 Task: Look for space in Gagarin, Uzbekistan from 10th June, 2023 to 25th June, 2023 for 4 adults in price range Rs.10000 to Rs.15000. Place can be private room with 4 bedrooms having 4 beds and 4 bathrooms. Property type can be house, flat, guest house, hotel. Amenities needed are: wifi, TV, free parkinig on premises, gym, breakfast. Booking option can be shelf check-in. Required host language is English.
Action: Mouse moved to (503, 128)
Screenshot: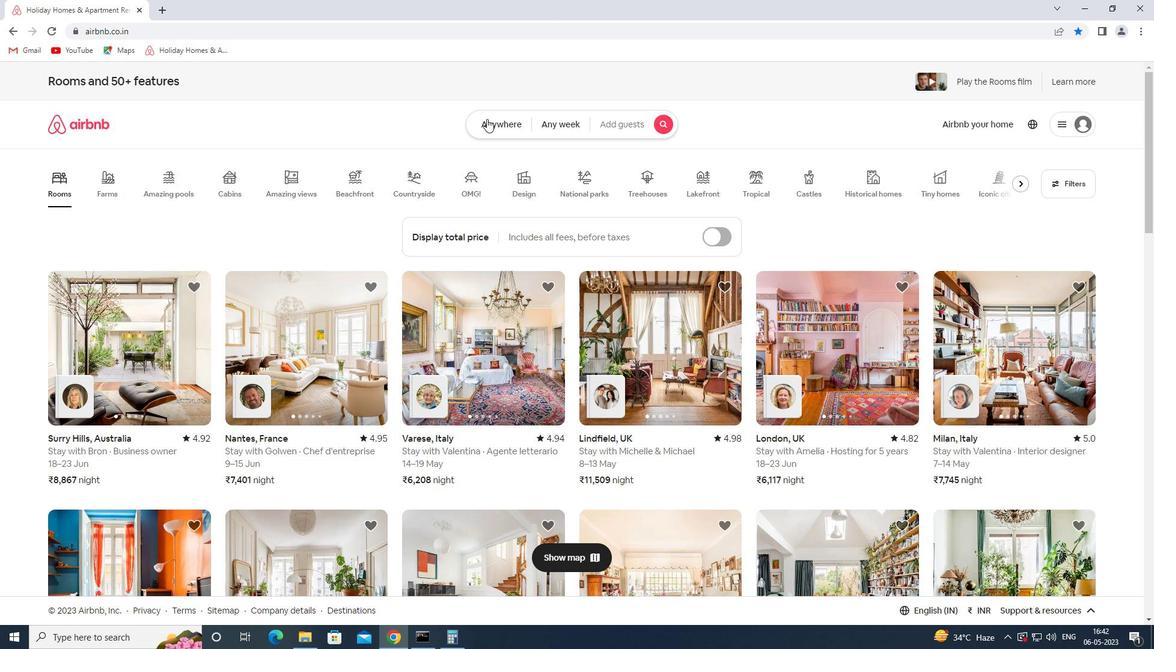 
Action: Mouse pressed left at (503, 128)
Screenshot: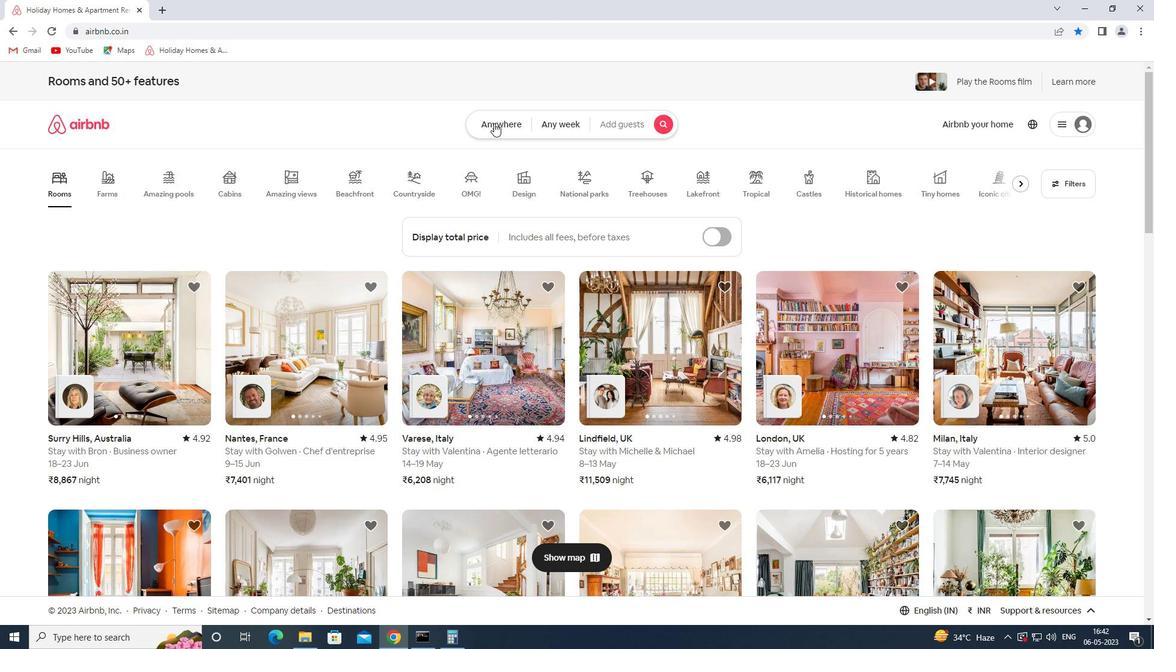 
Action: Mouse moved to (418, 169)
Screenshot: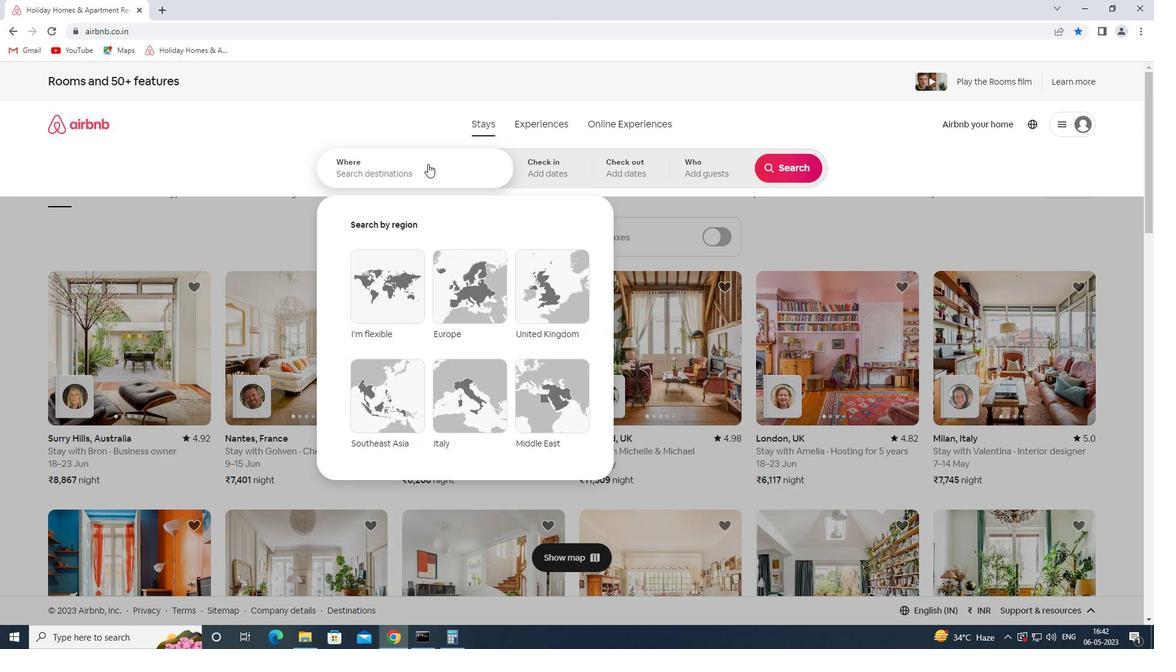 
Action: Mouse pressed left at (418, 169)
Screenshot: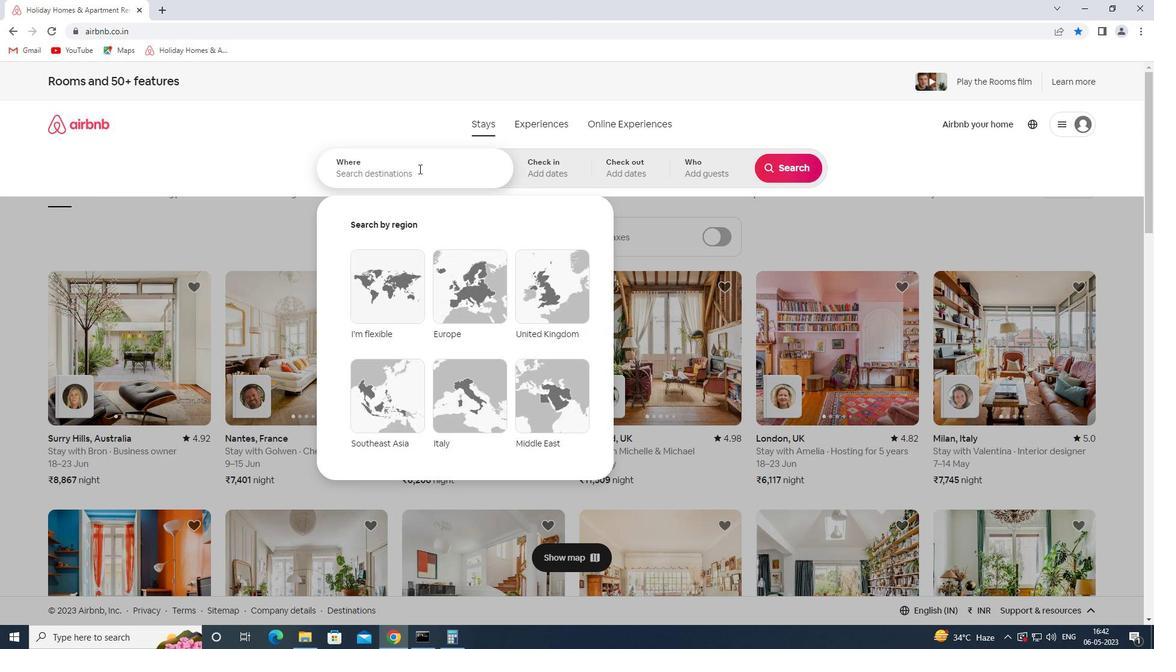 
Action: Key pressed <Key.shift_r><Key.shift_r><Key.shift_r><Key.shift_r><Key.shift_r><Key.shift_r><Key.shift_r><Key.shift_r>Gagarin<Key.space>
Screenshot: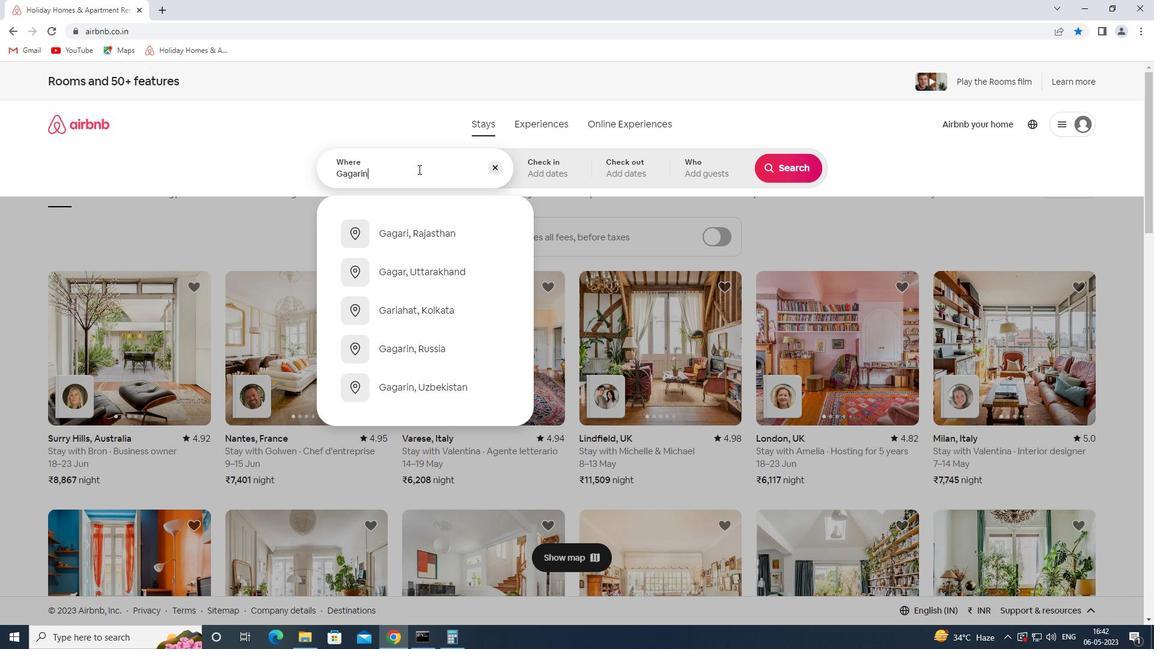 
Action: Mouse moved to (471, 267)
Screenshot: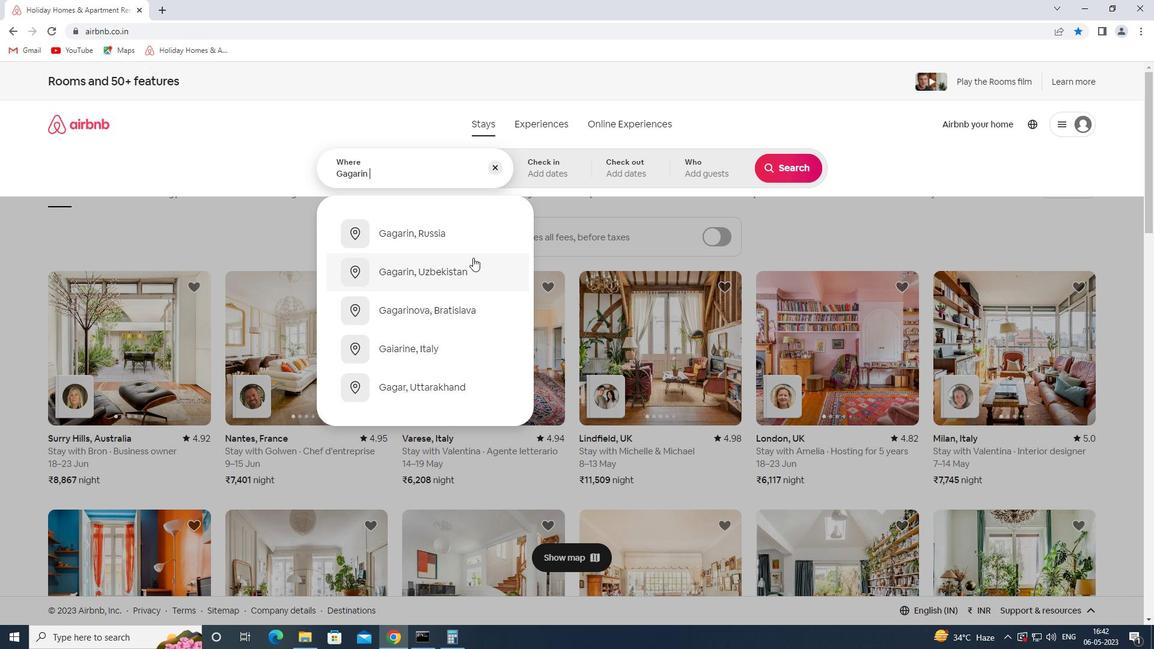 
Action: Mouse pressed left at (471, 267)
Screenshot: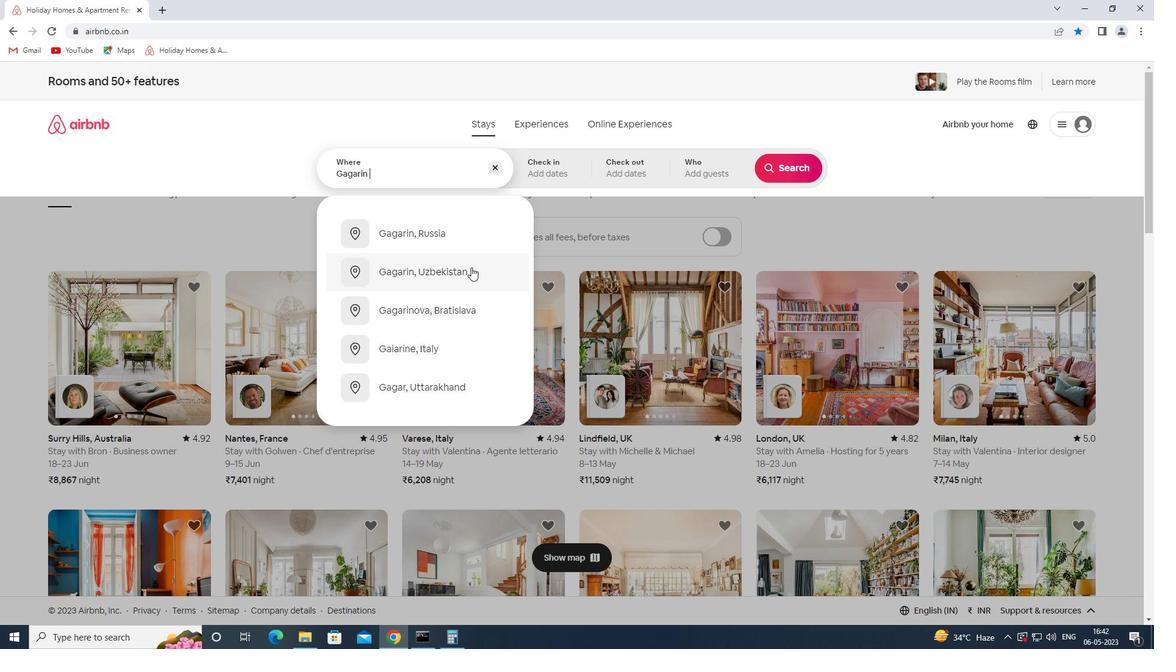 
Action: Mouse moved to (766, 345)
Screenshot: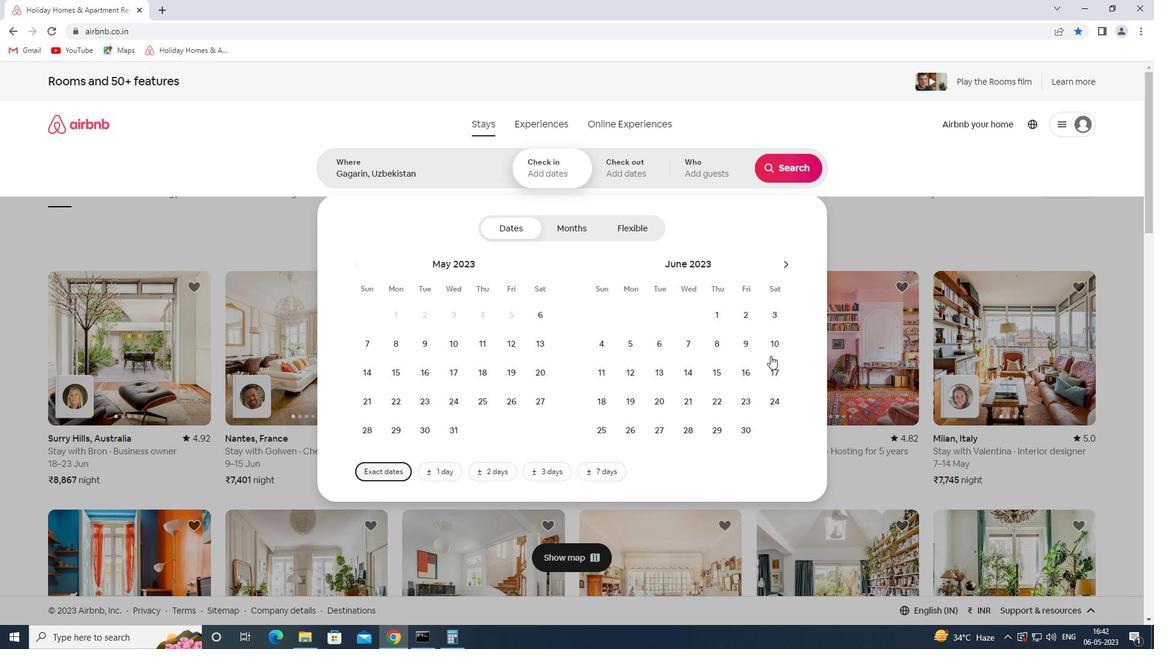 
Action: Mouse pressed left at (766, 345)
Screenshot: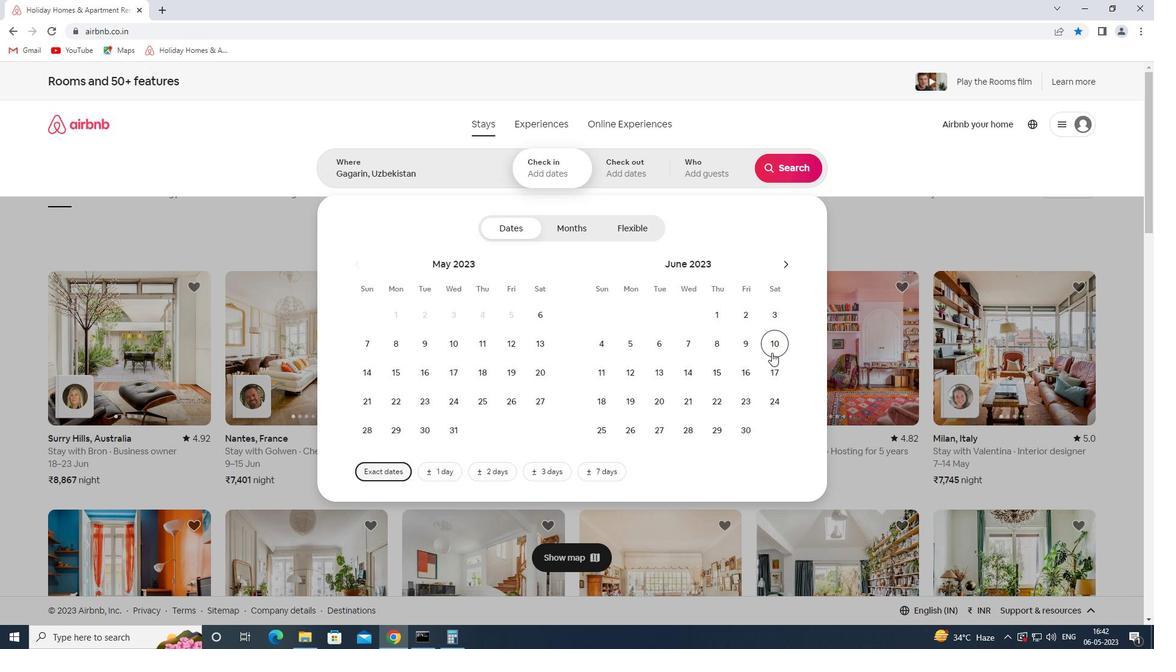 
Action: Mouse moved to (600, 437)
Screenshot: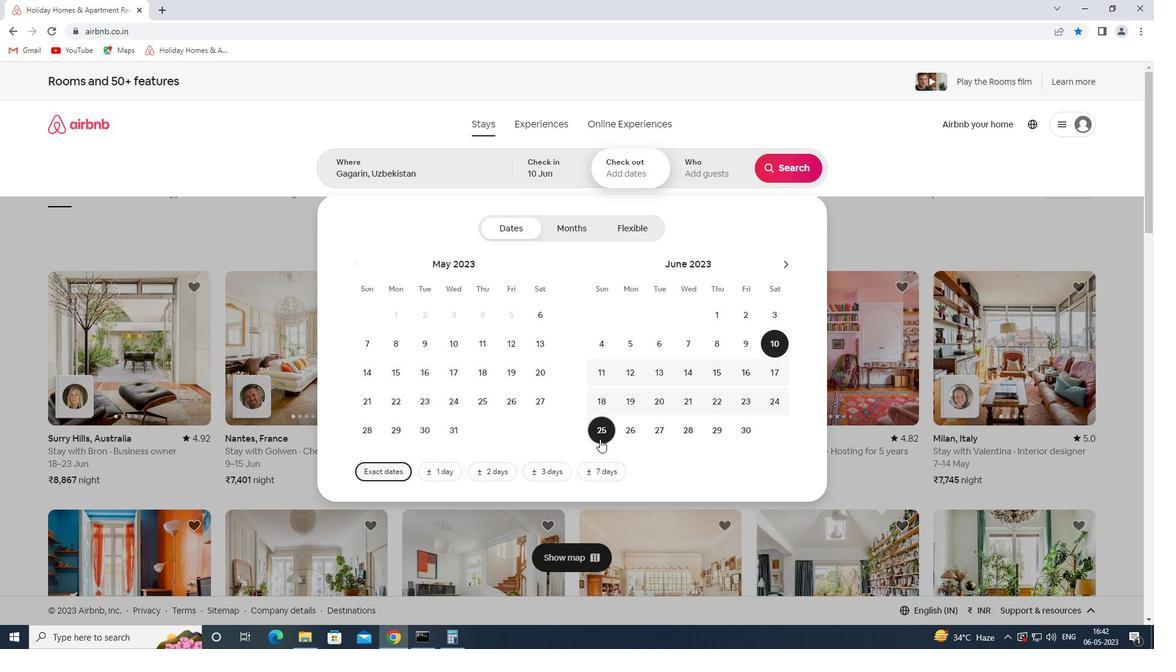 
Action: Mouse pressed left at (600, 437)
Screenshot: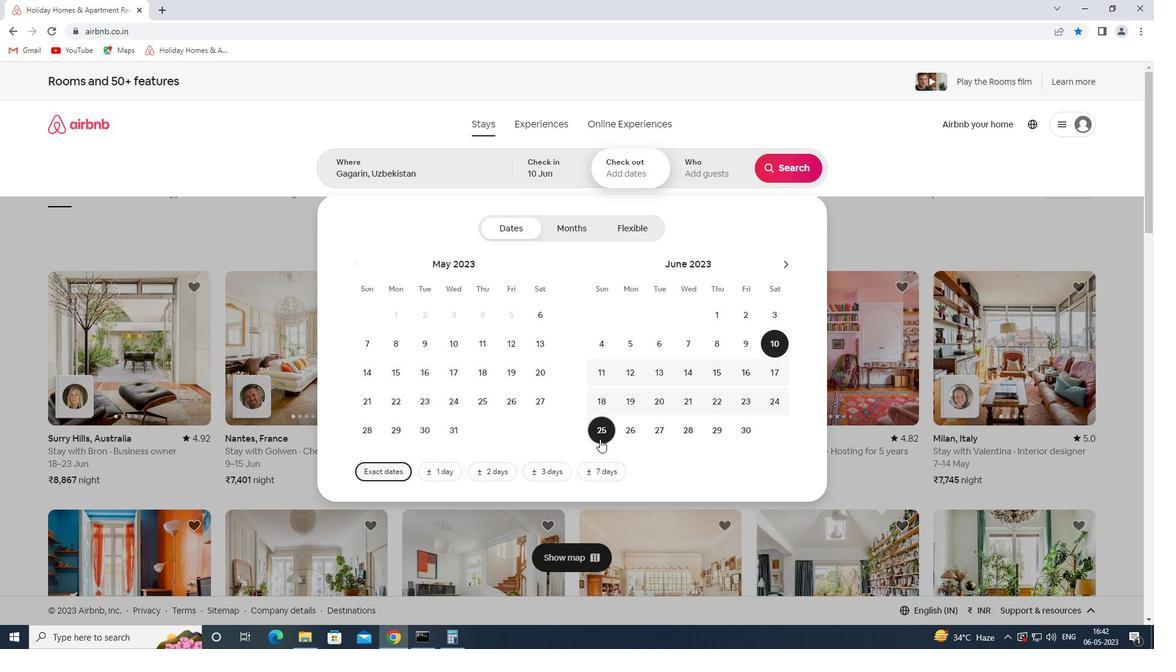 
Action: Mouse moved to (712, 171)
Screenshot: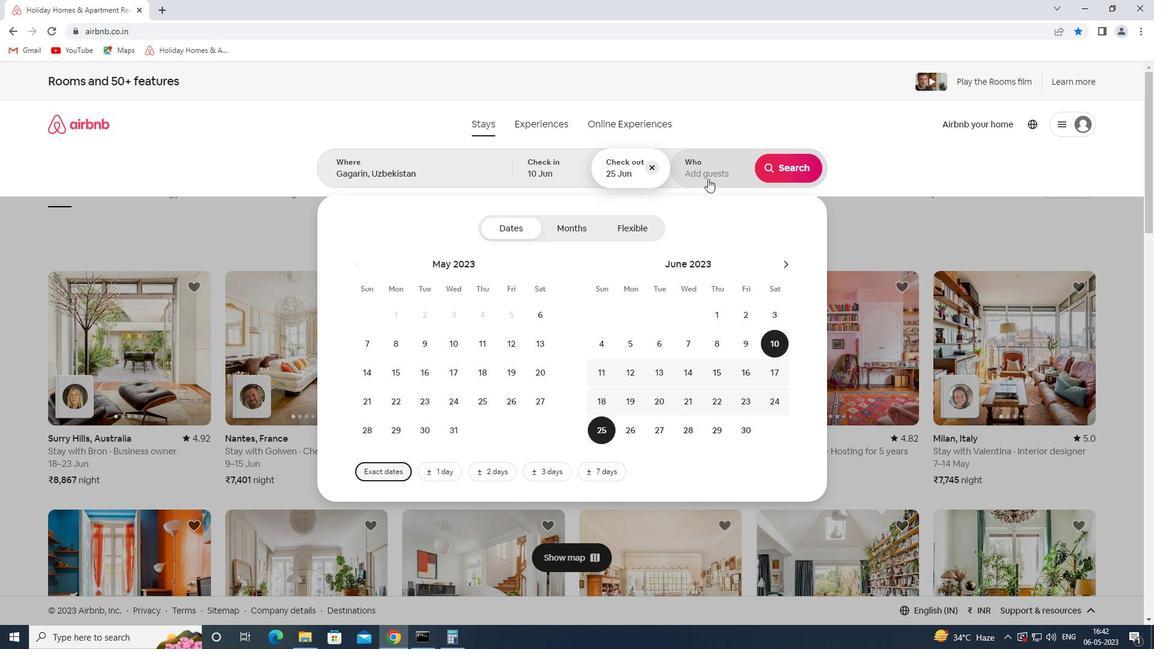 
Action: Mouse pressed left at (712, 171)
Screenshot: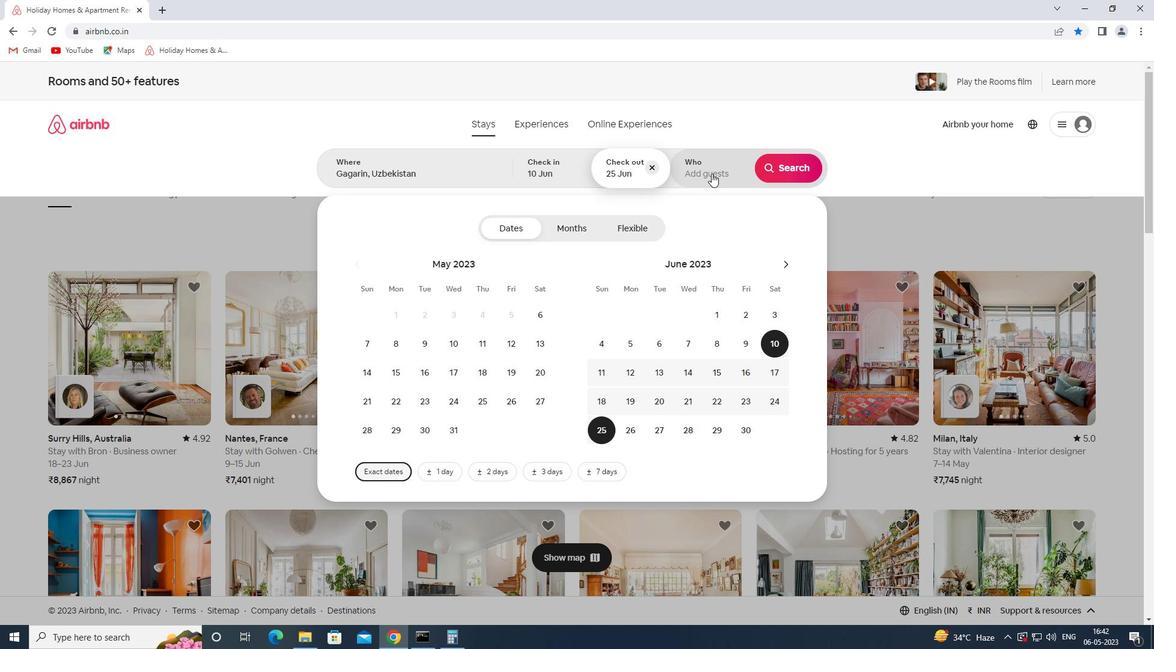 
Action: Mouse moved to (786, 232)
Screenshot: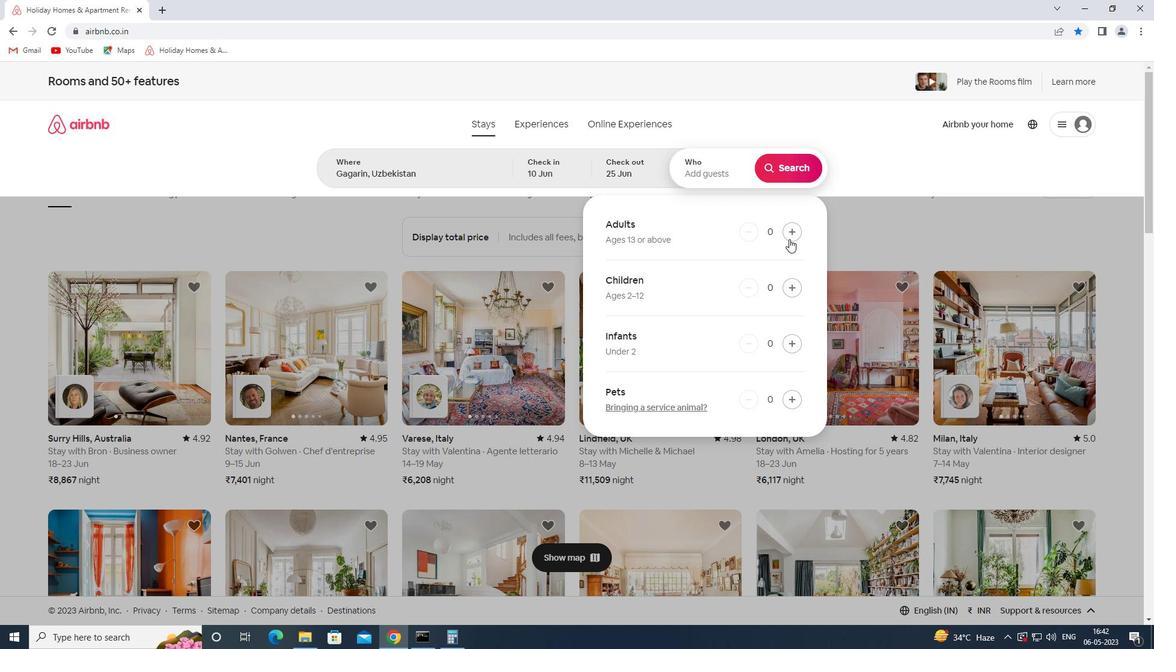 
Action: Mouse pressed left at (786, 232)
Screenshot: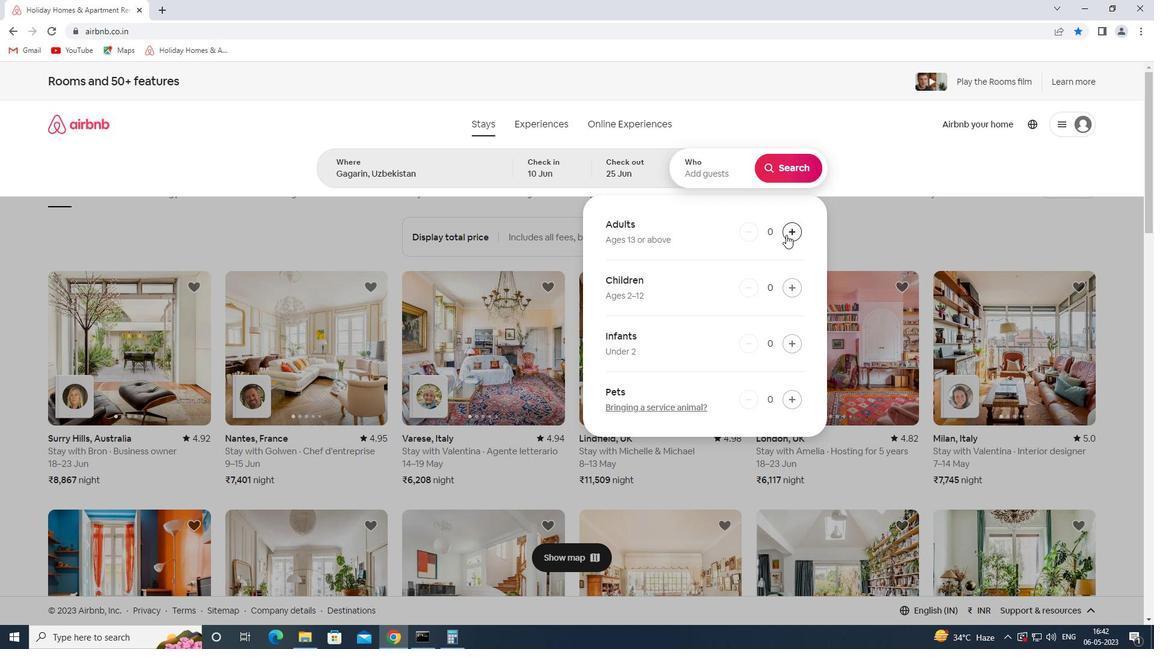 
Action: Mouse pressed left at (786, 232)
Screenshot: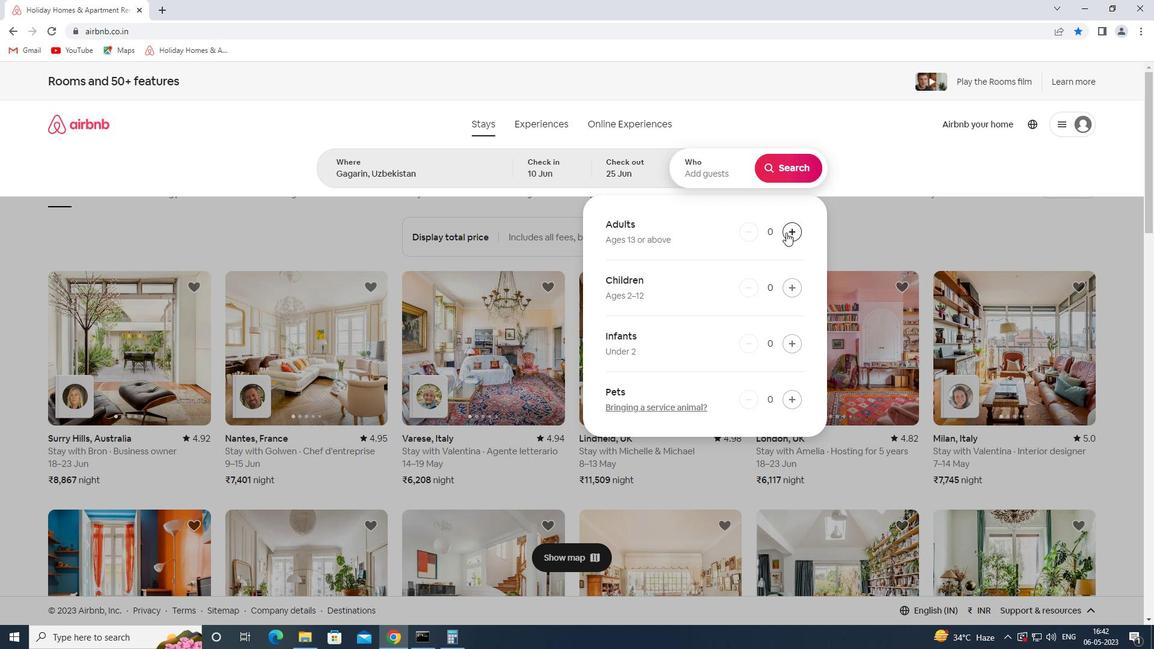 
Action: Mouse pressed left at (786, 232)
Screenshot: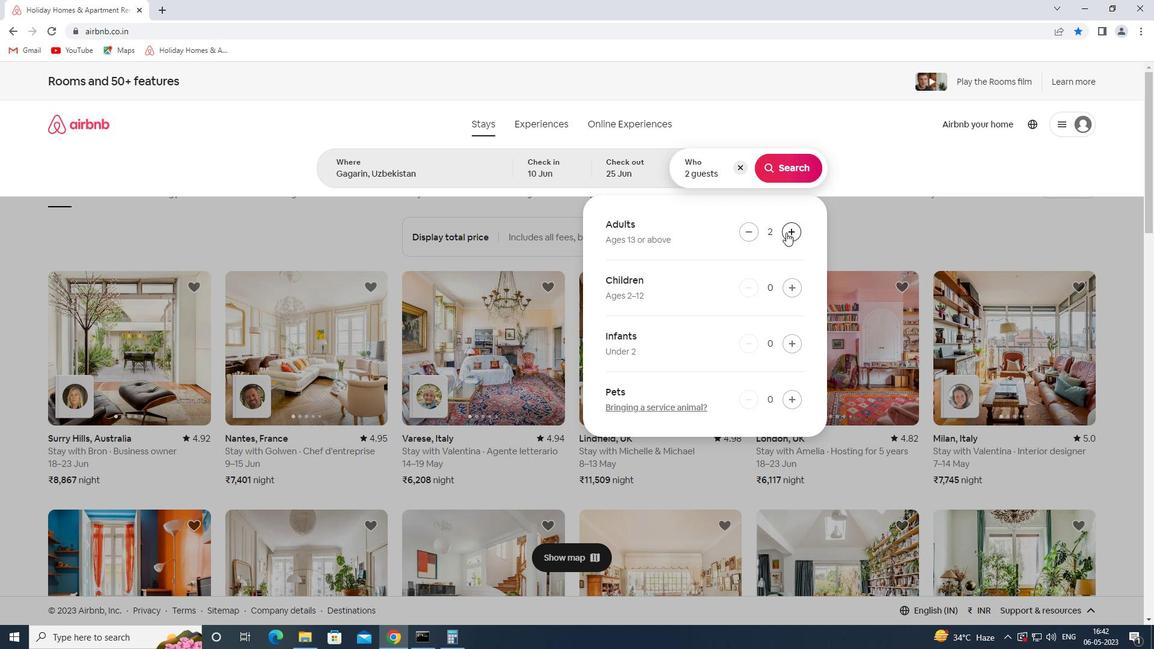 
Action: Mouse pressed left at (786, 232)
Screenshot: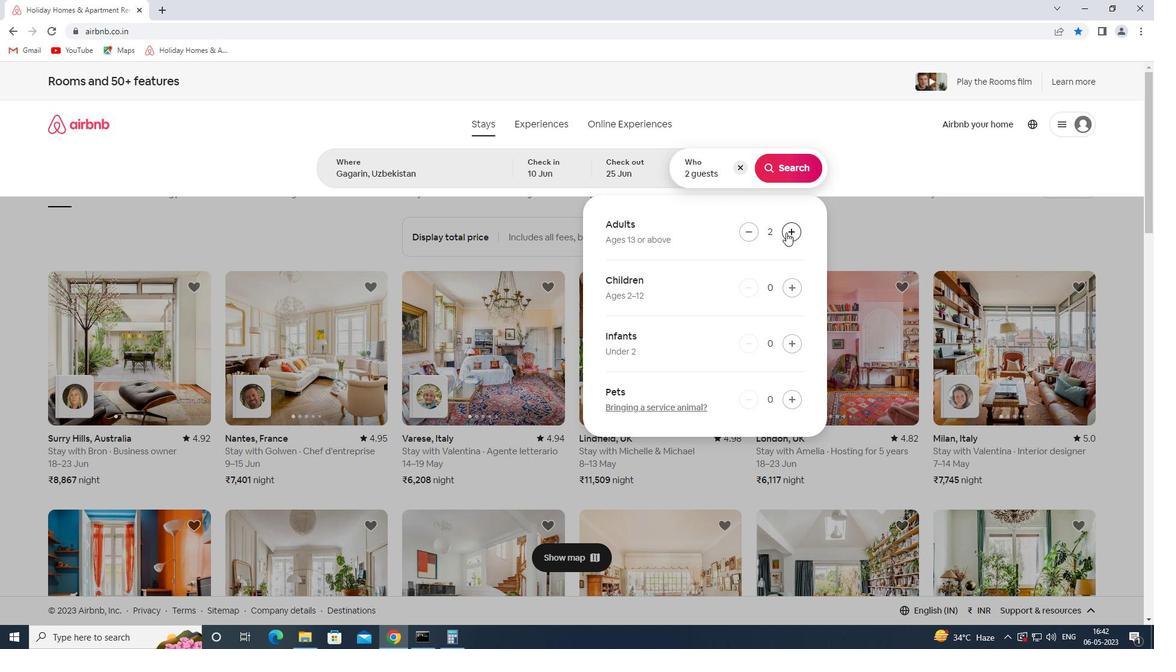 
Action: Mouse pressed left at (786, 232)
Screenshot: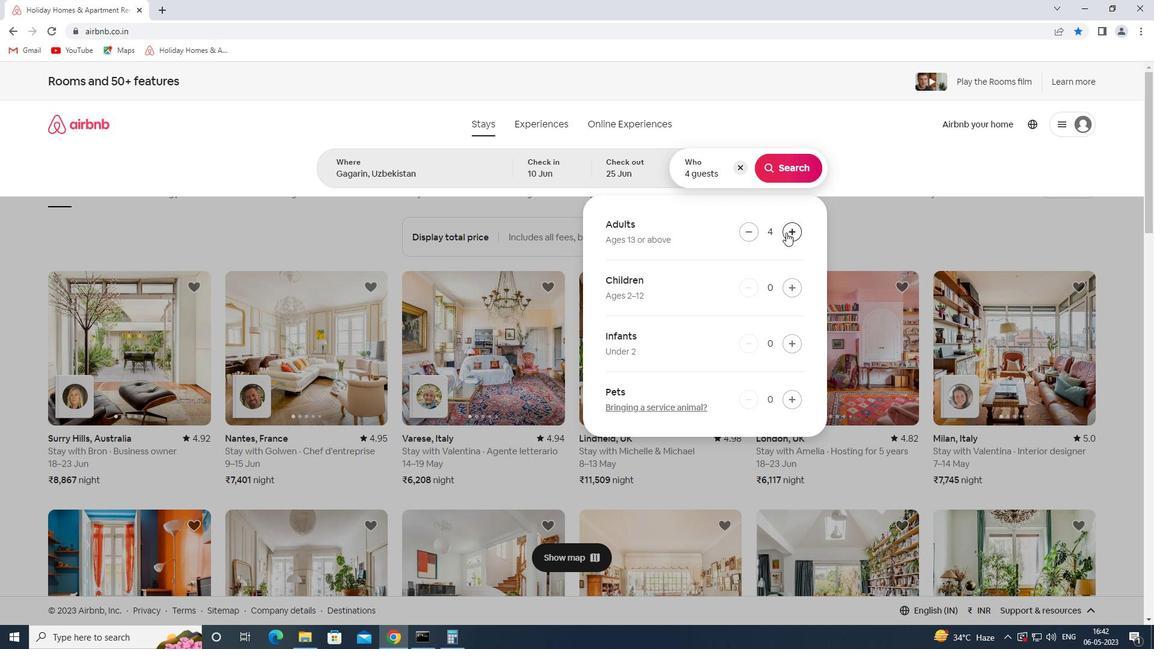 
Action: Mouse moved to (750, 228)
Screenshot: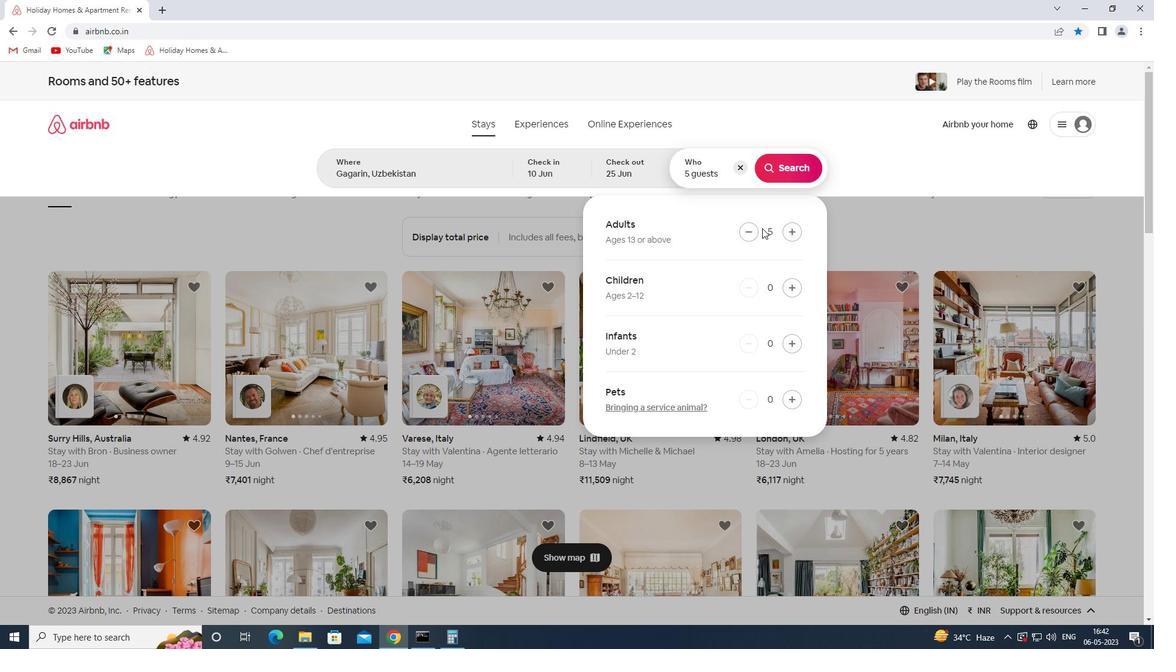 
Action: Mouse pressed left at (750, 228)
Screenshot: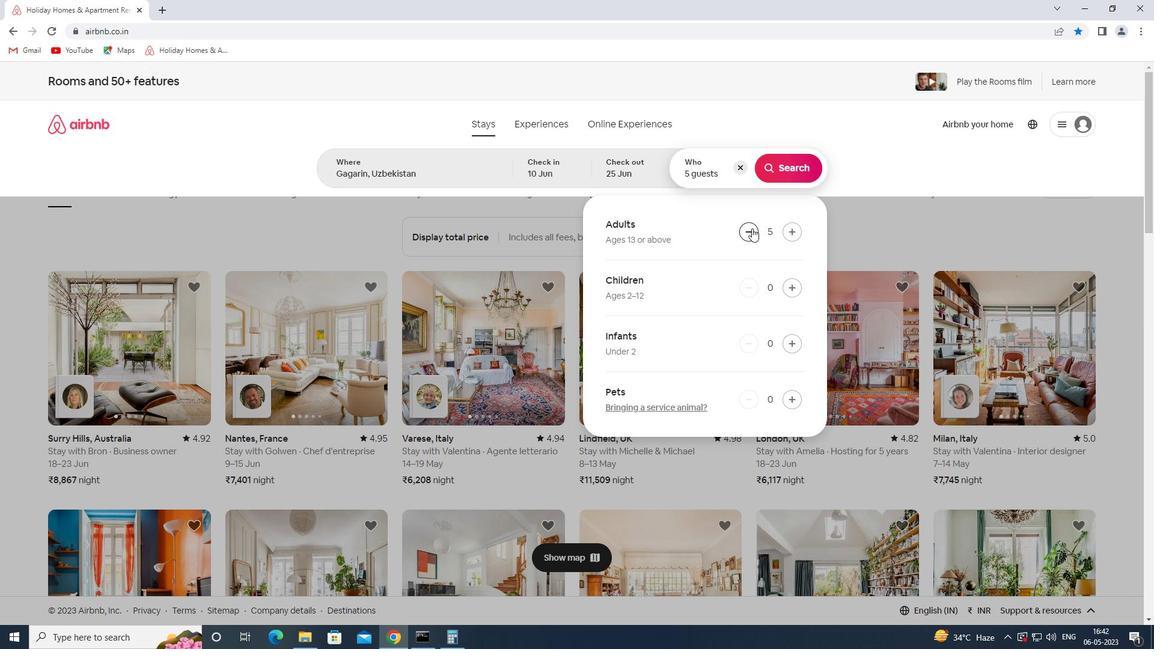
Action: Mouse moved to (799, 173)
Screenshot: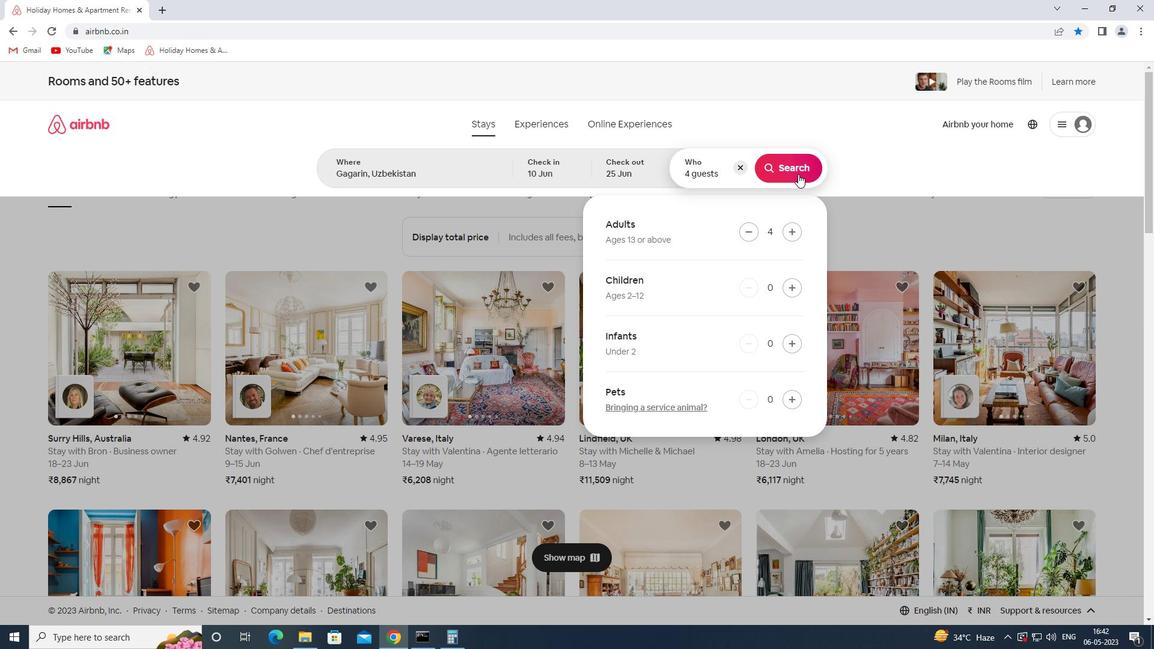 
Action: Mouse pressed left at (799, 173)
Screenshot: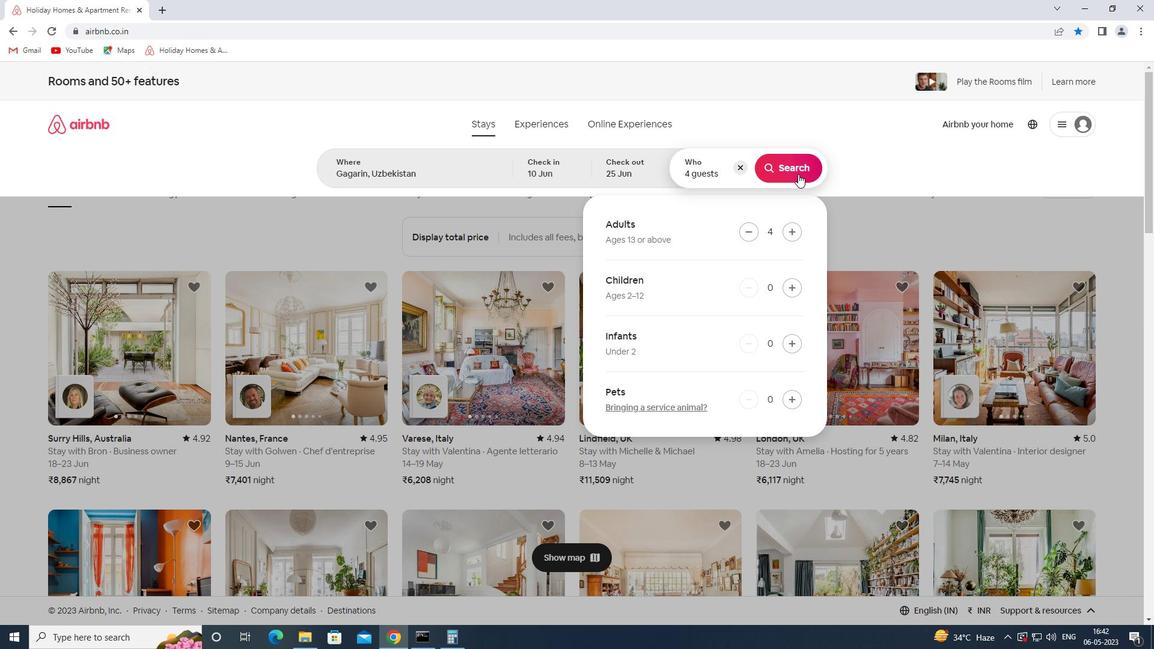 
Action: Mouse moved to (1085, 136)
Screenshot: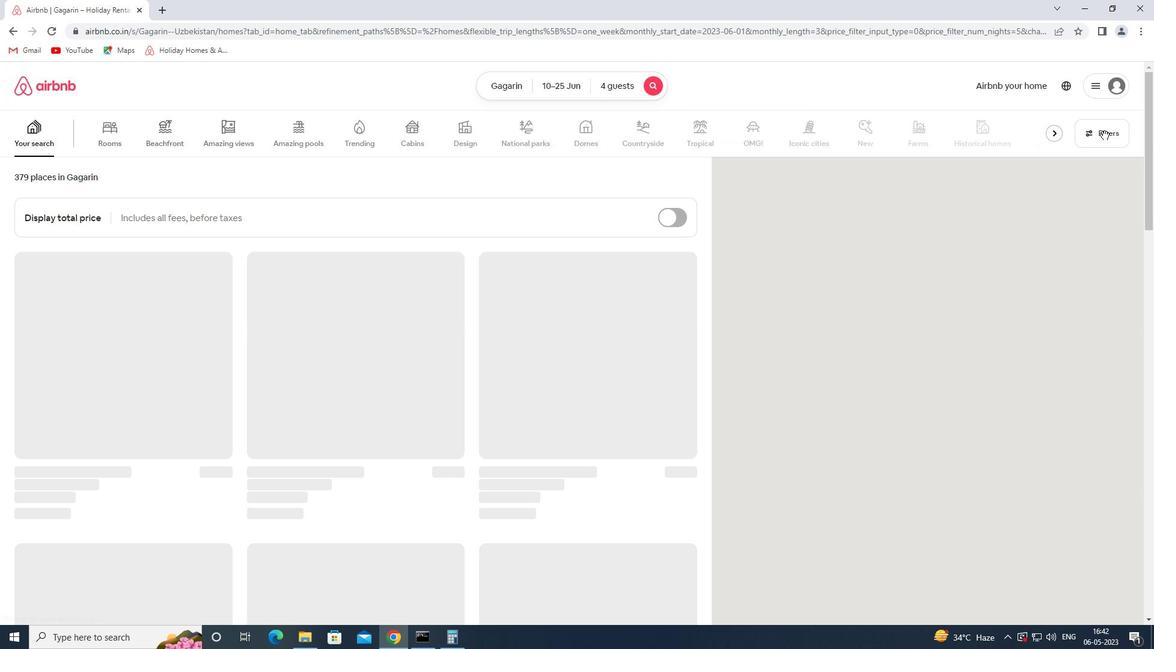 
Action: Mouse pressed left at (1085, 136)
Screenshot: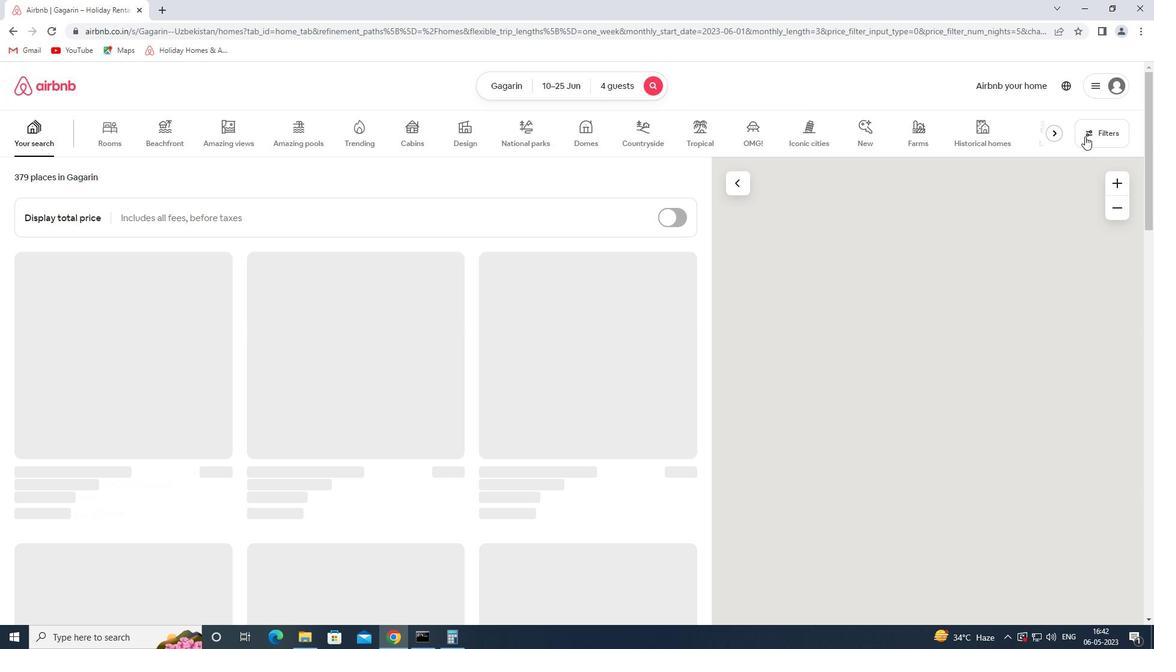 
Action: Mouse moved to (416, 428)
Screenshot: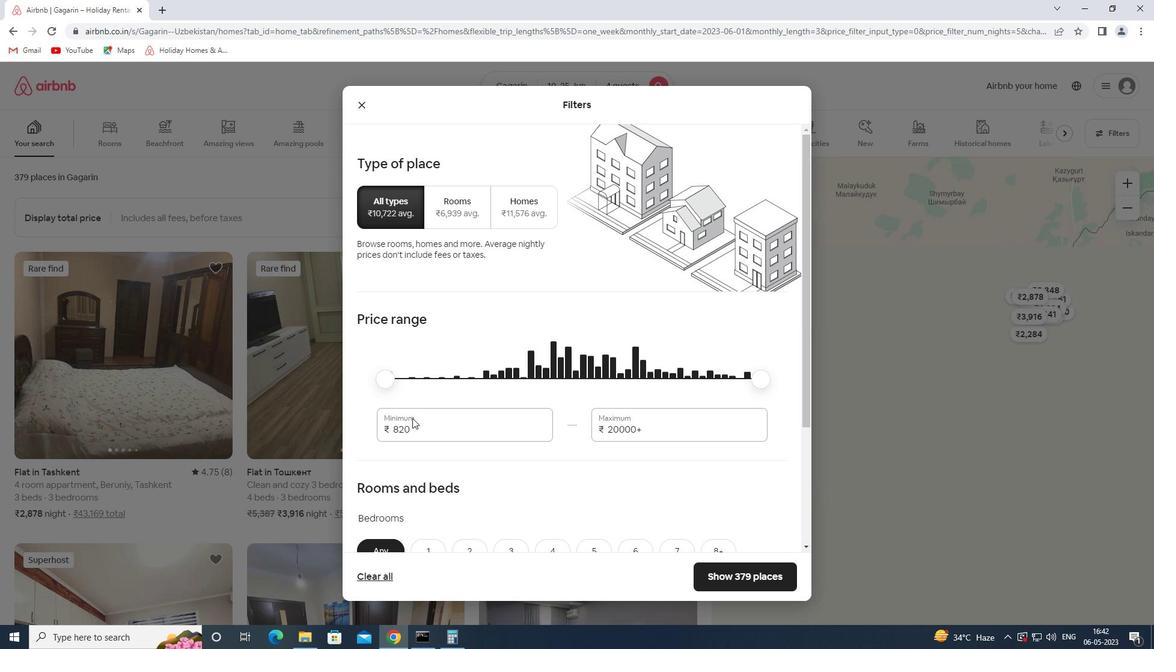 
Action: Mouse pressed left at (416, 428)
Screenshot: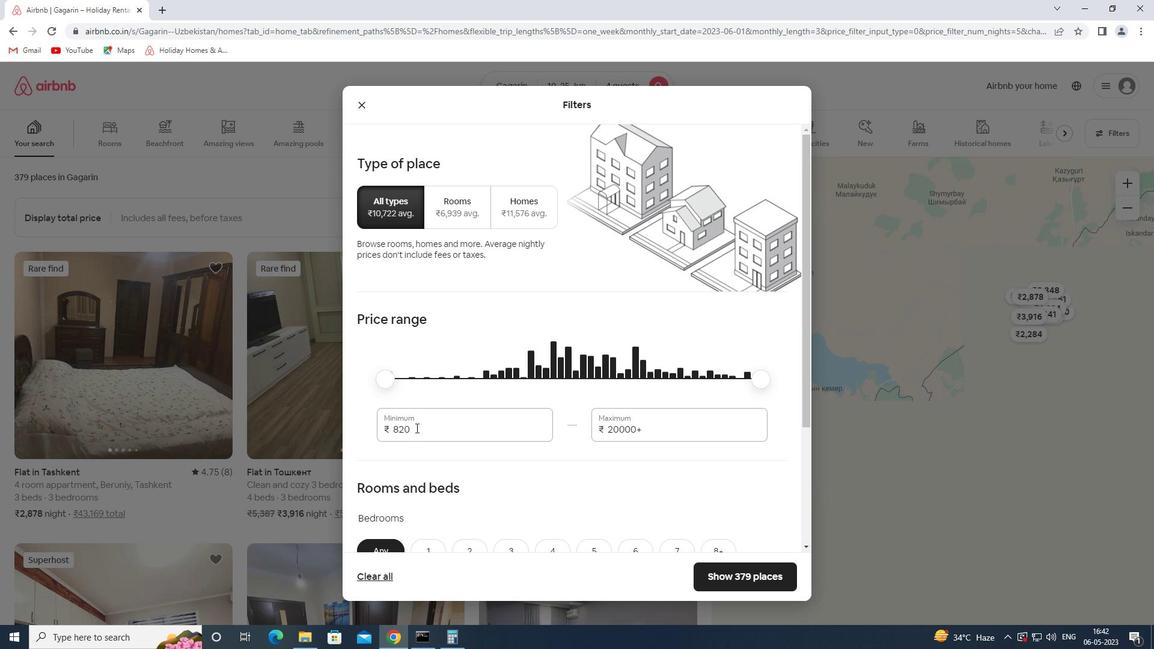 
Action: Mouse pressed left at (416, 428)
Screenshot: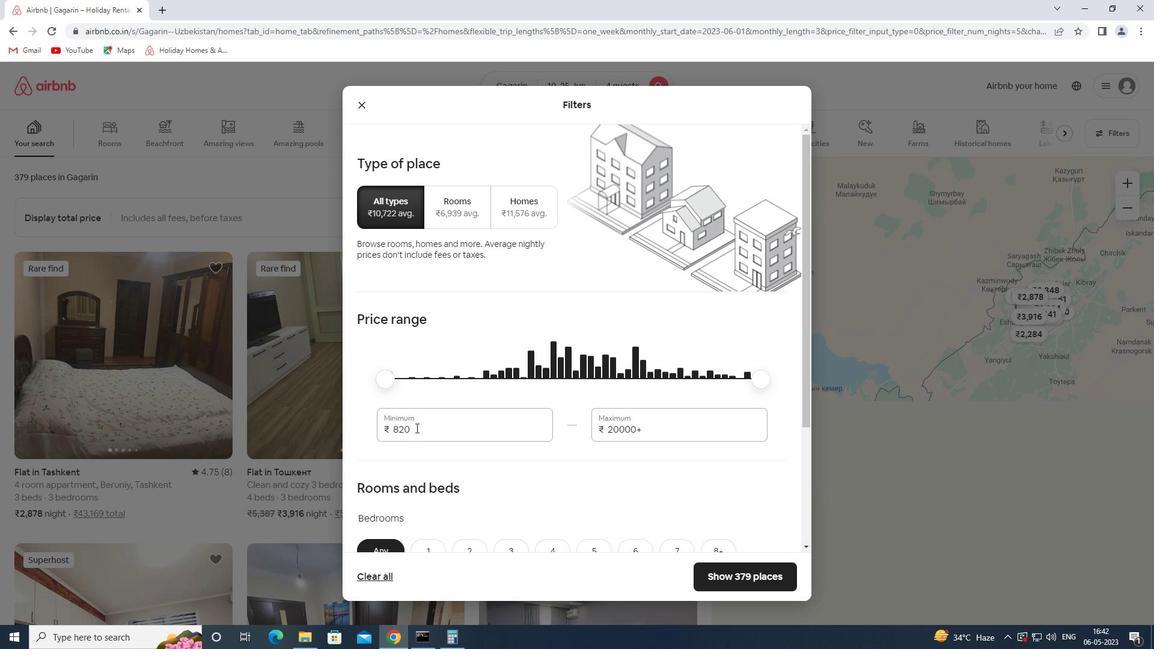 
Action: Key pressed 10000<Key.tab>15000
Screenshot: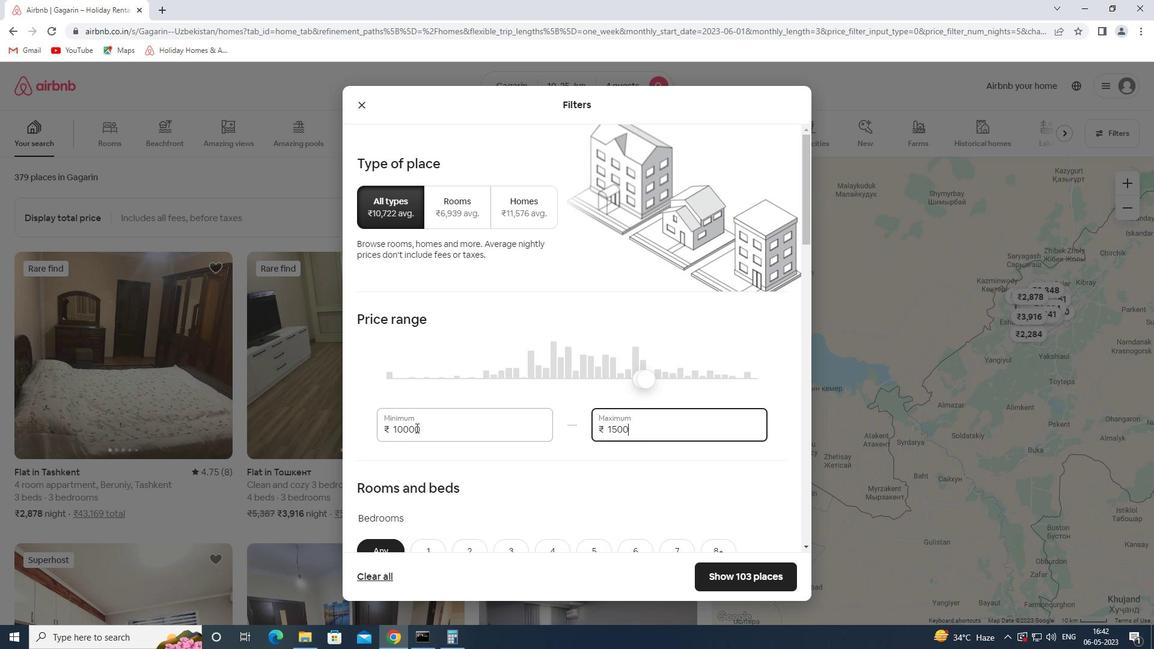 
Action: Mouse moved to (385, 464)
Screenshot: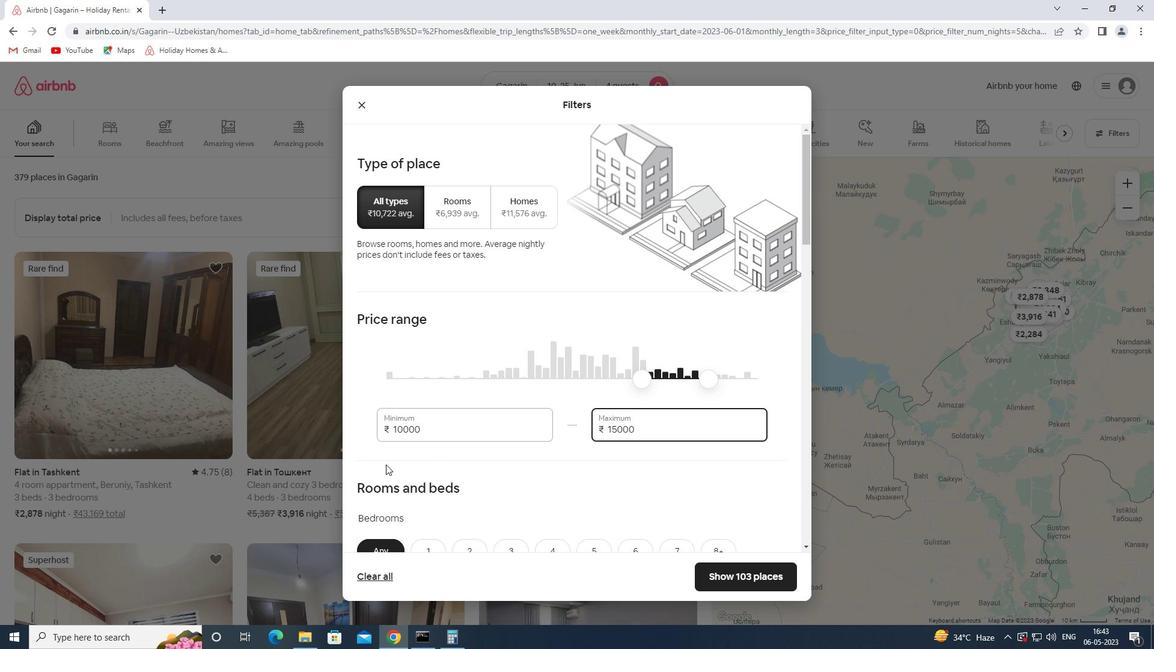 
Action: Mouse scrolled (385, 464) with delta (0, 0)
Screenshot: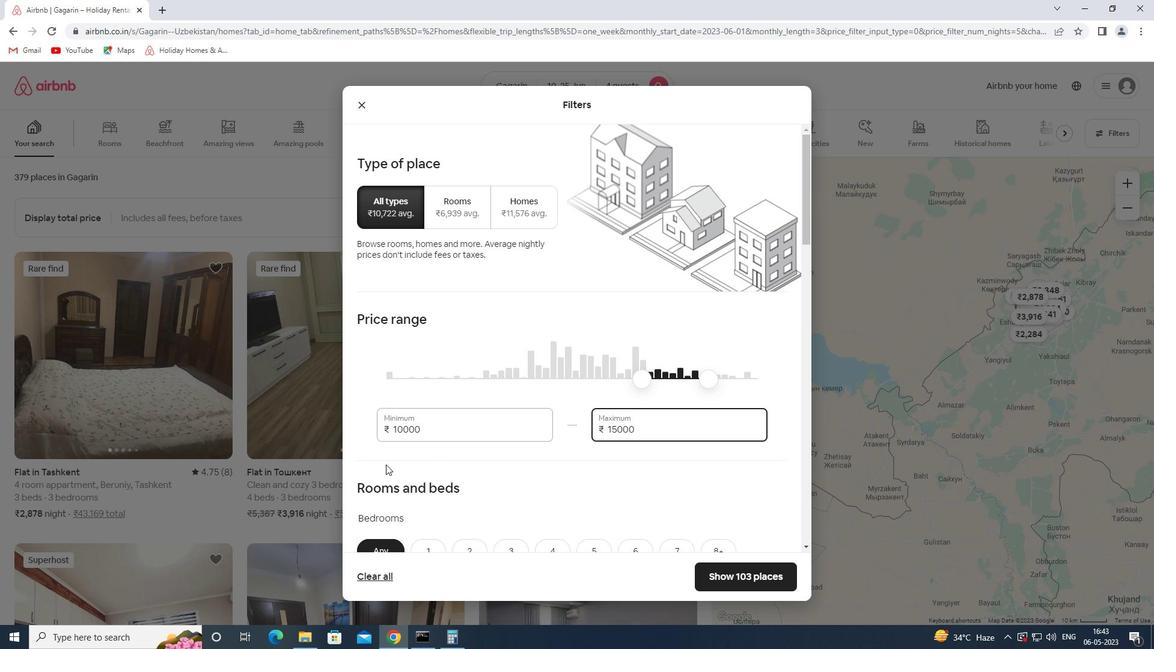 
Action: Mouse moved to (408, 455)
Screenshot: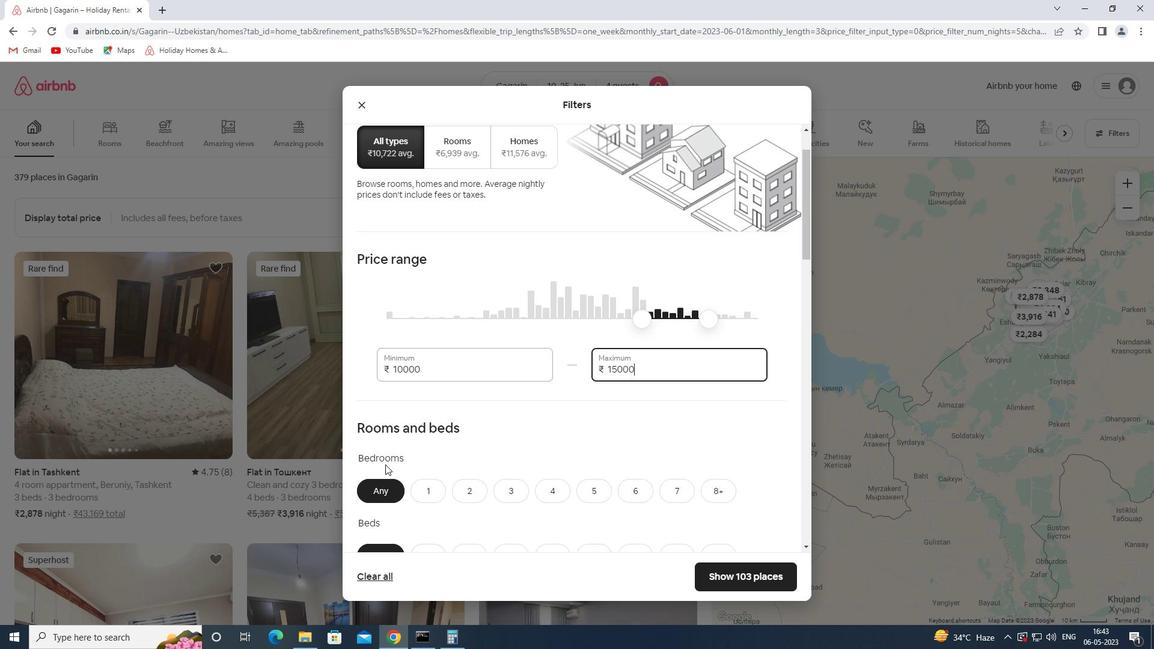 
Action: Mouse scrolled (408, 455) with delta (0, 0)
Screenshot: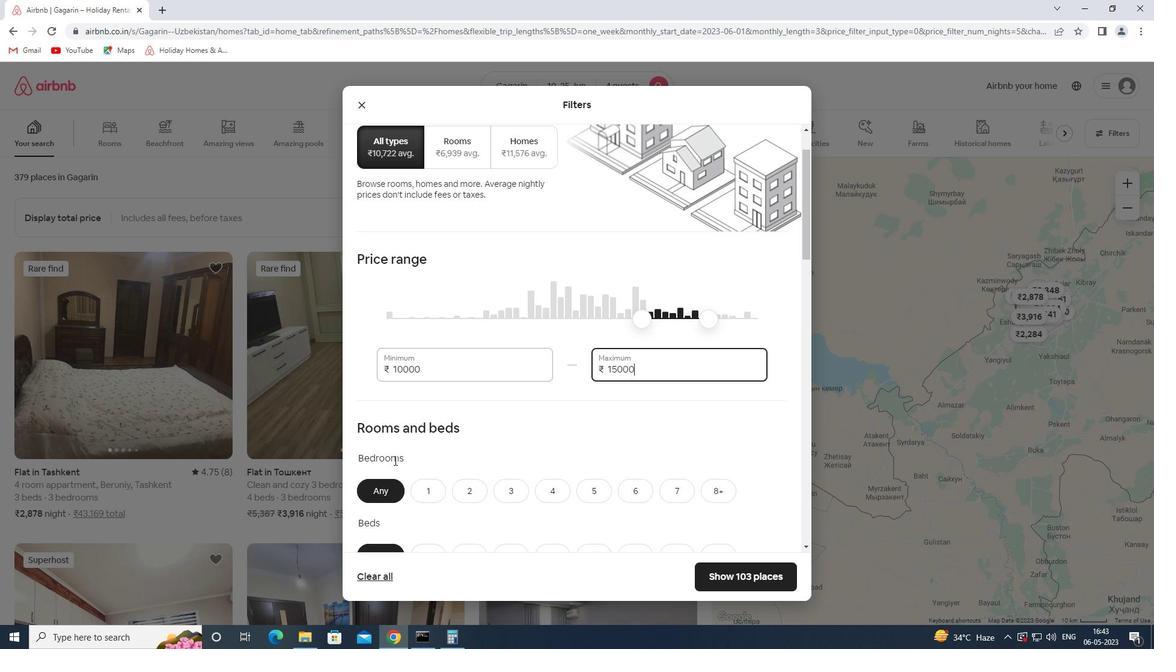 
Action: Mouse scrolled (408, 455) with delta (0, 0)
Screenshot: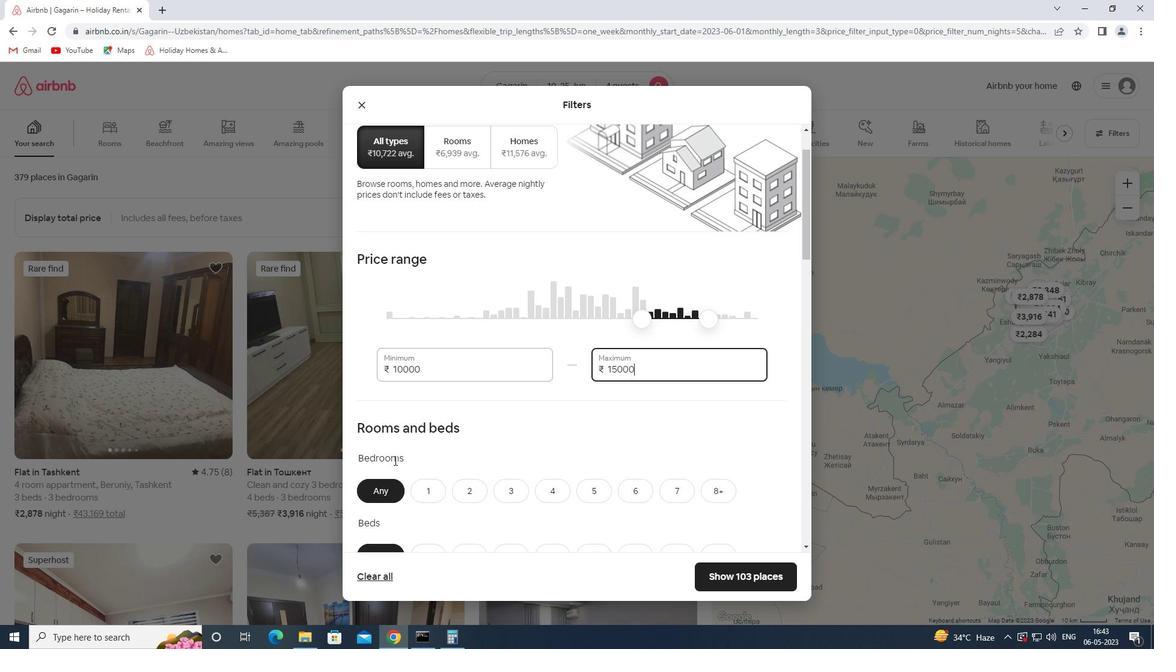 
Action: Mouse scrolled (408, 455) with delta (0, 0)
Screenshot: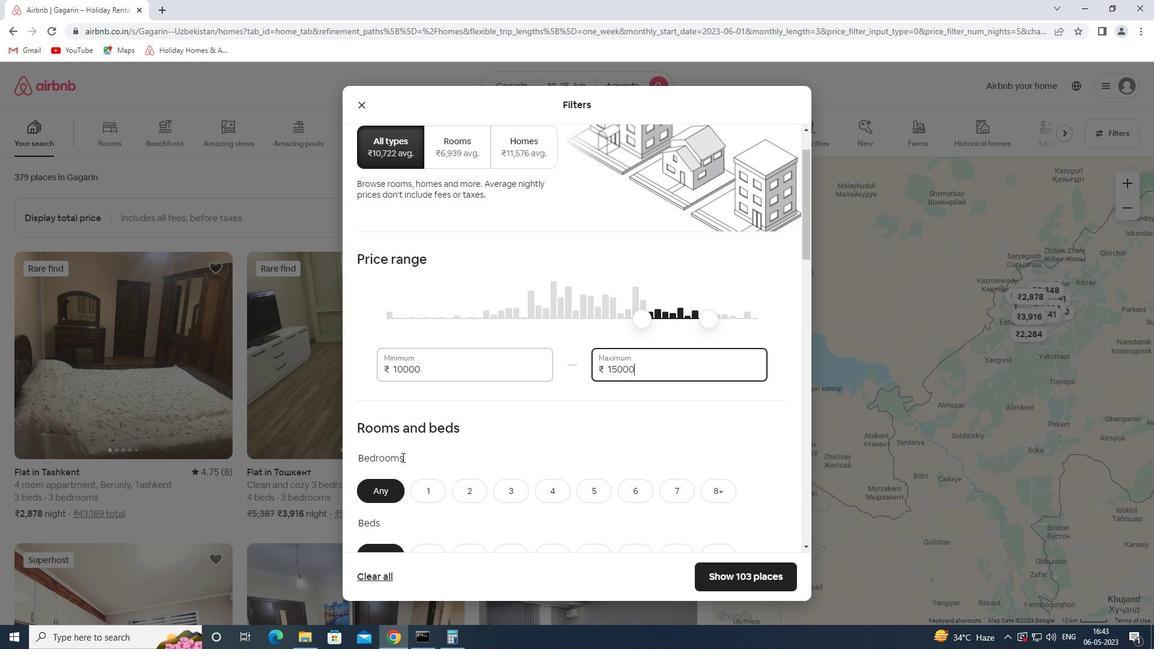 
Action: Mouse scrolled (408, 455) with delta (0, 0)
Screenshot: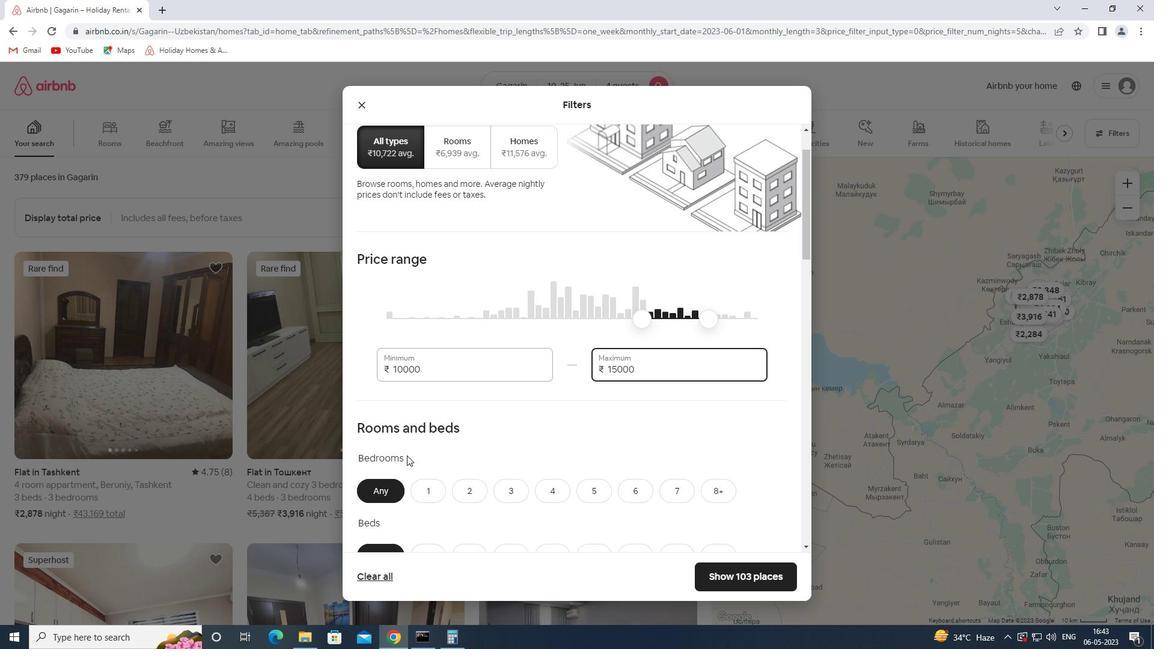 
Action: Mouse moved to (558, 253)
Screenshot: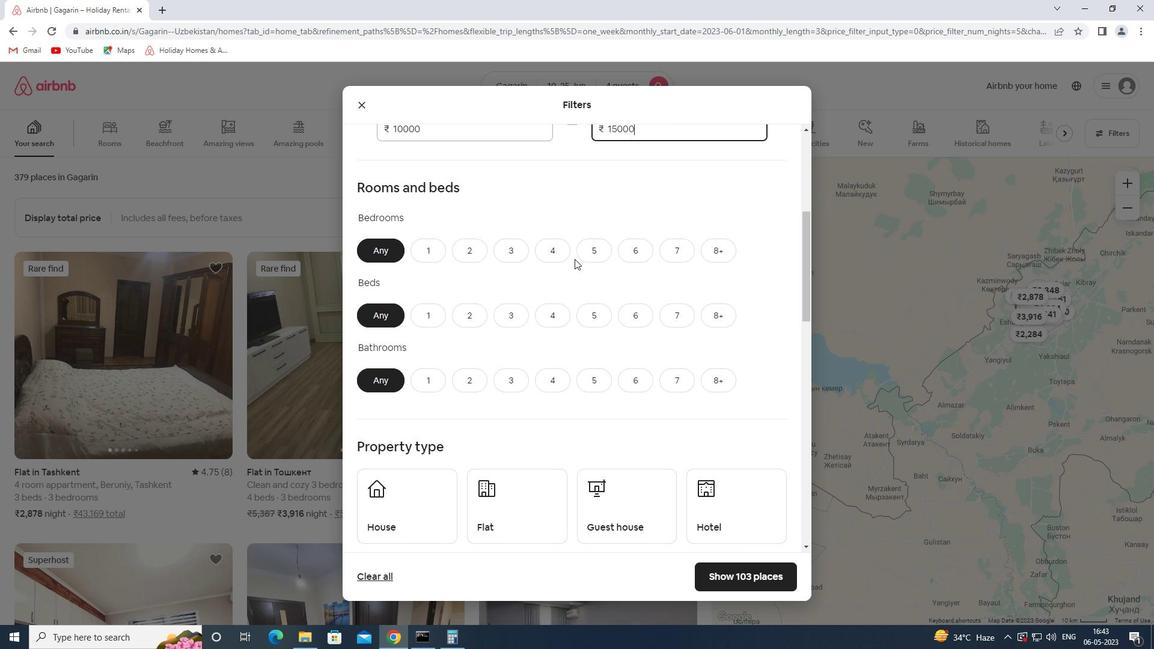 
Action: Mouse pressed left at (558, 253)
Screenshot: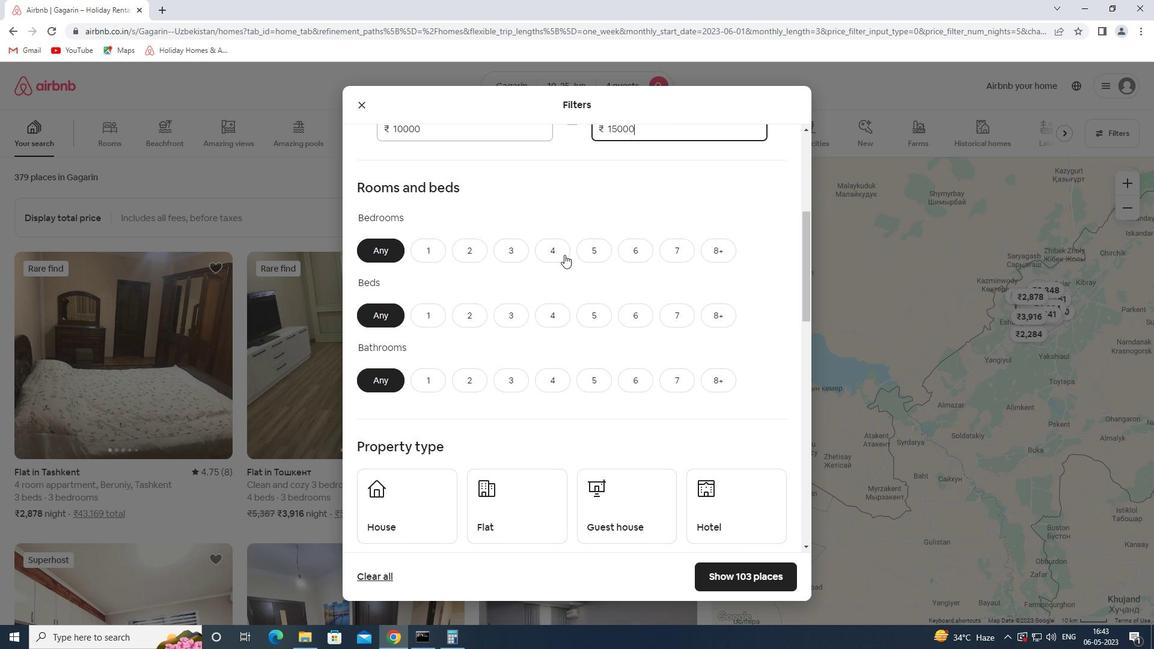 
Action: Mouse moved to (550, 309)
Screenshot: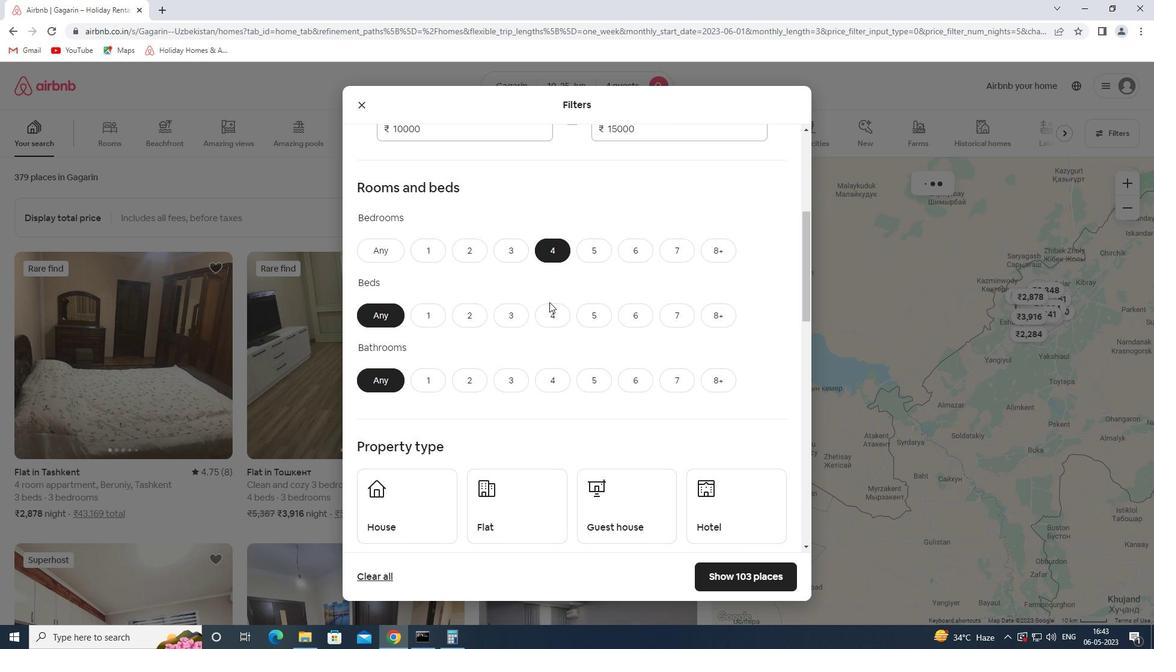 
Action: Mouse pressed left at (550, 309)
Screenshot: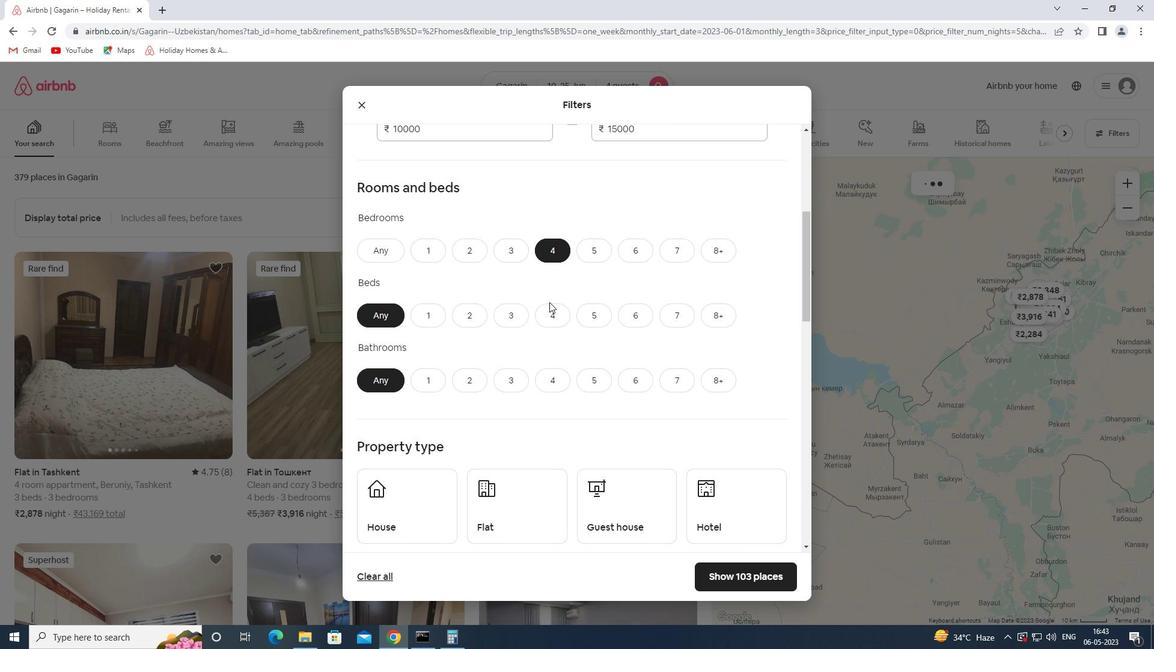 
Action: Mouse moved to (548, 377)
Screenshot: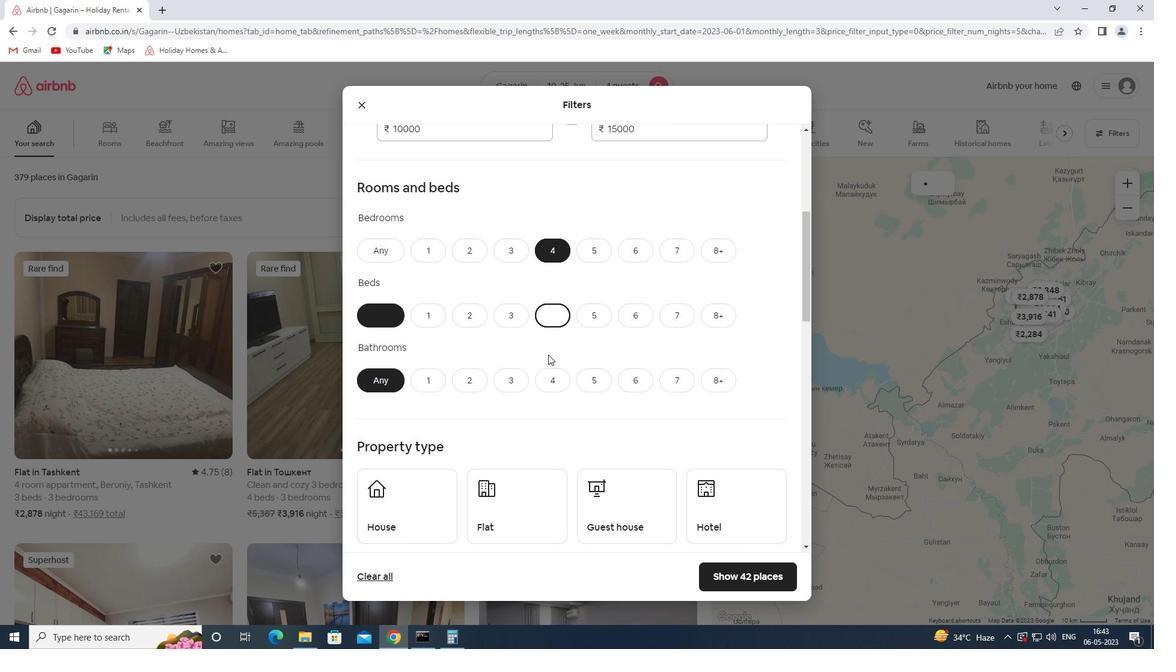 
Action: Mouse pressed left at (548, 377)
Screenshot: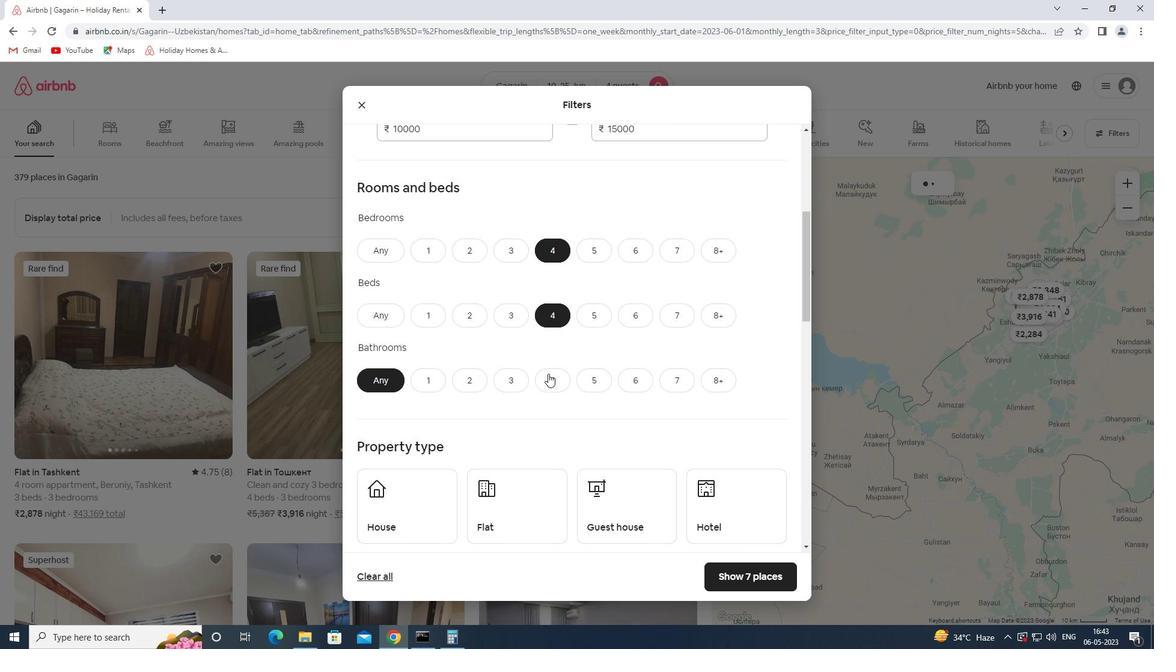 
Action: Mouse scrolled (548, 376) with delta (0, 0)
Screenshot: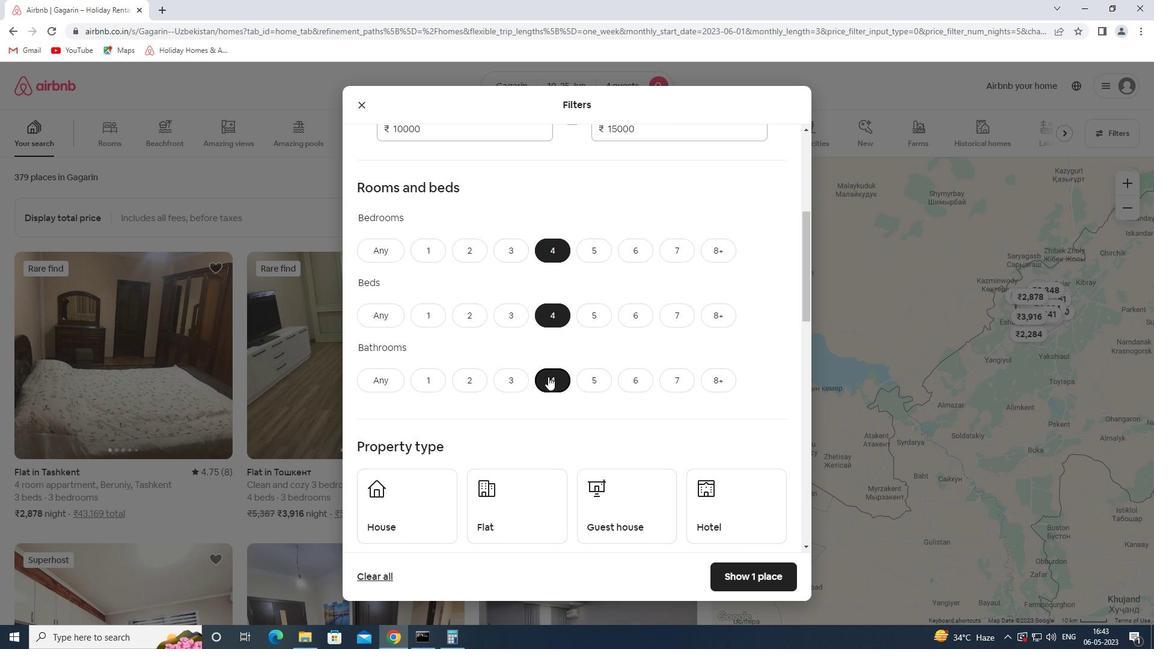 
Action: Mouse scrolled (548, 376) with delta (0, 0)
Screenshot: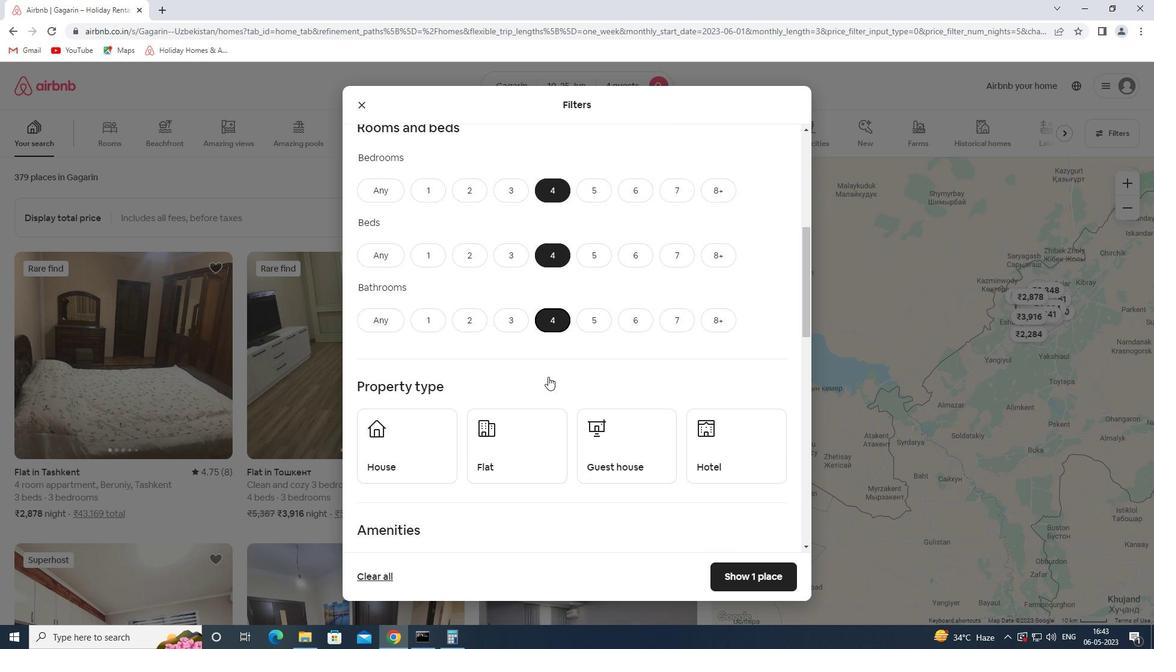 
Action: Mouse moved to (433, 399)
Screenshot: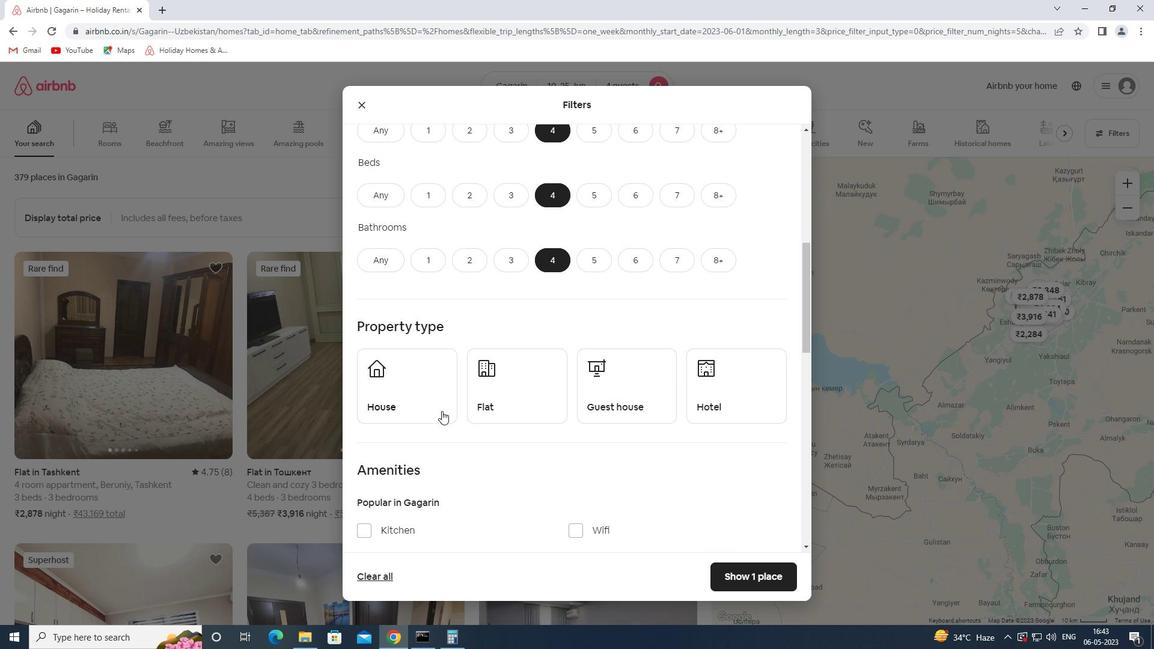 
Action: Mouse pressed left at (433, 399)
Screenshot: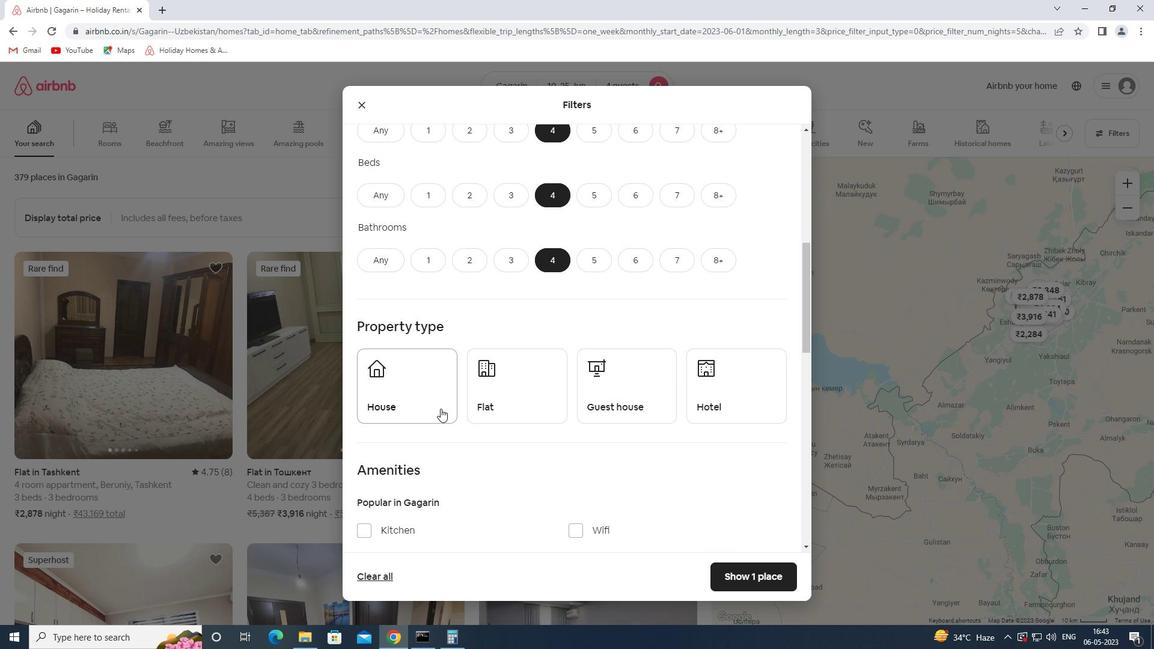 
Action: Mouse moved to (499, 397)
Screenshot: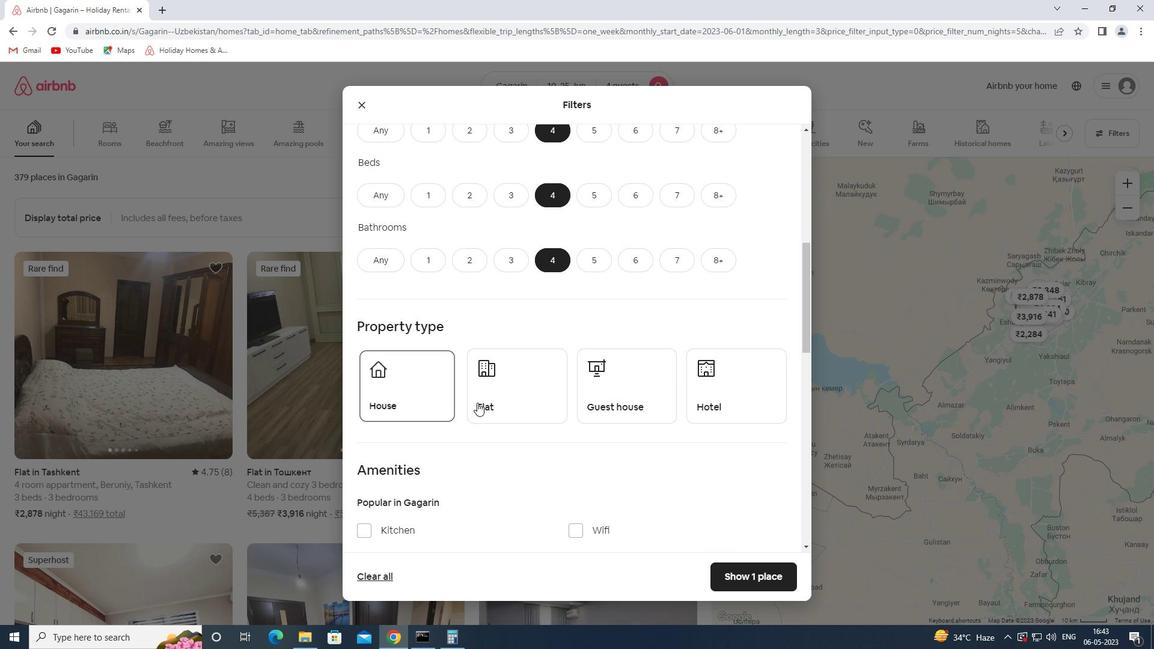 
Action: Mouse pressed left at (499, 397)
Screenshot: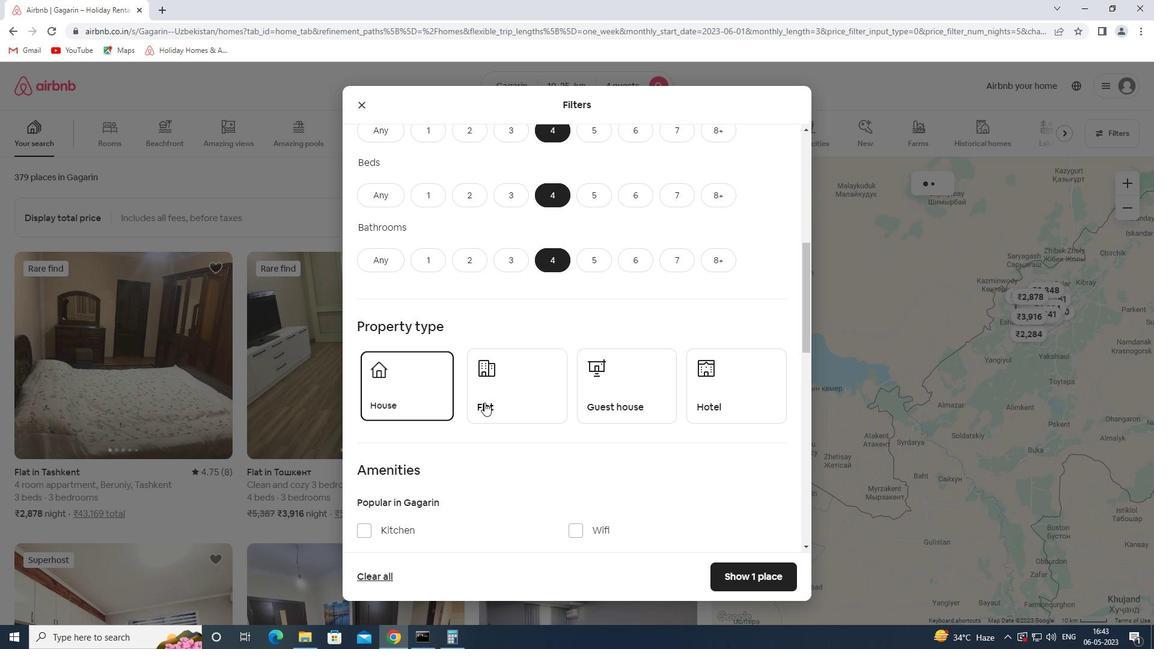 
Action: Mouse moved to (629, 393)
Screenshot: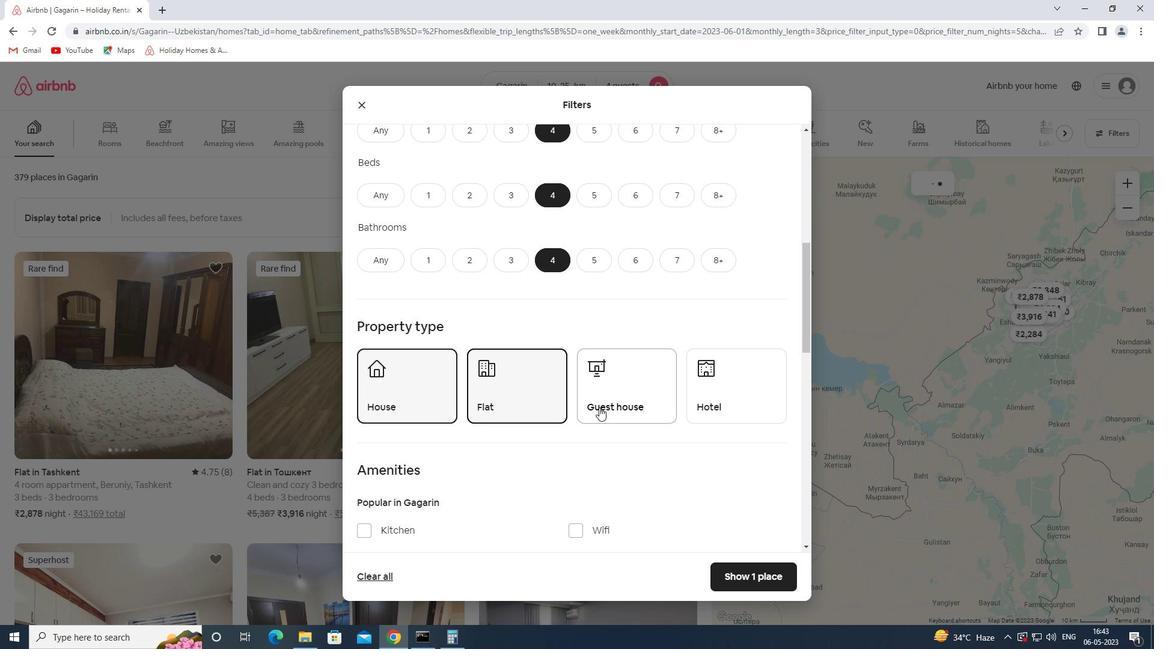 
Action: Mouse pressed left at (629, 393)
Screenshot: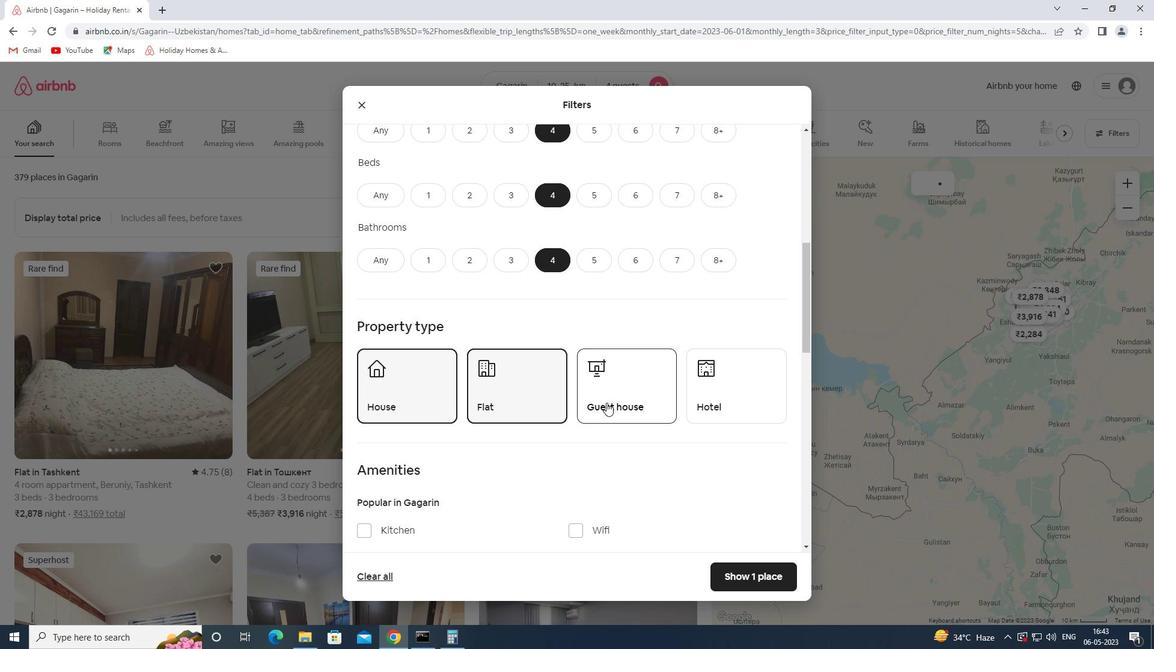 
Action: Mouse moved to (722, 402)
Screenshot: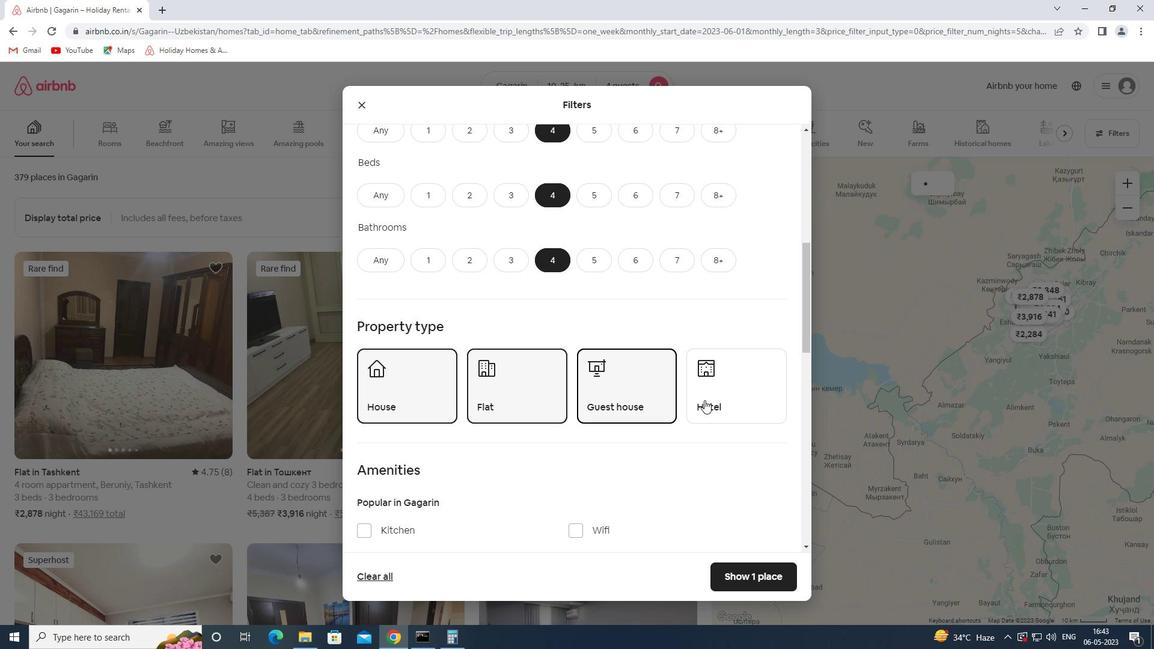 
Action: Mouse pressed left at (722, 402)
Screenshot: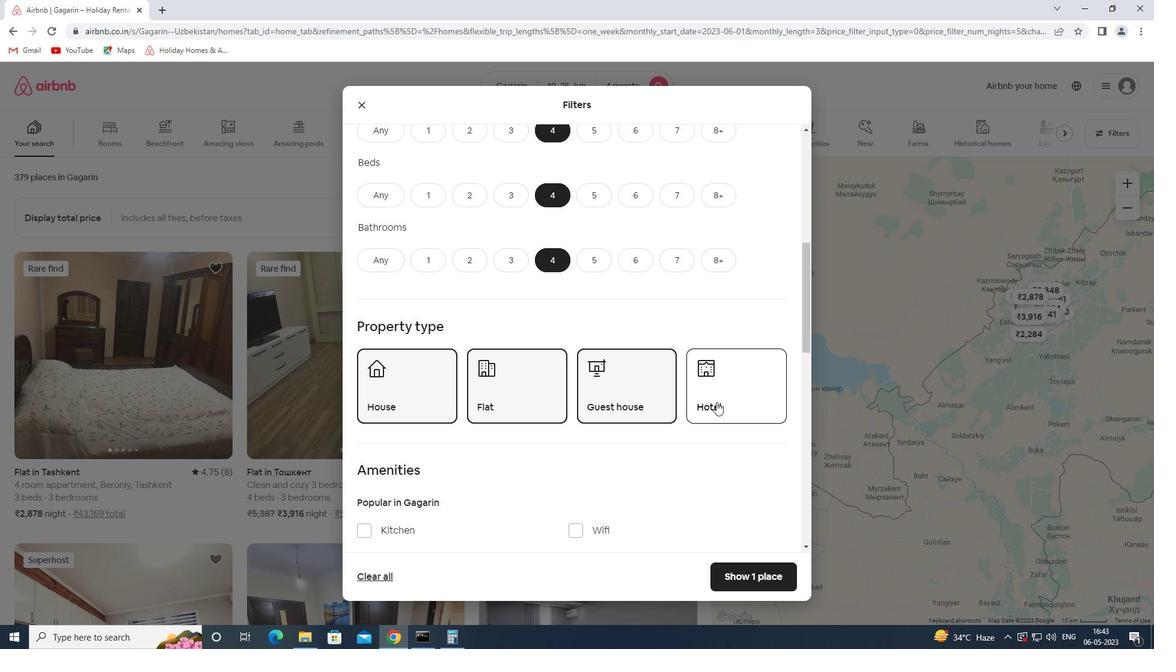 
Action: Mouse moved to (643, 429)
Screenshot: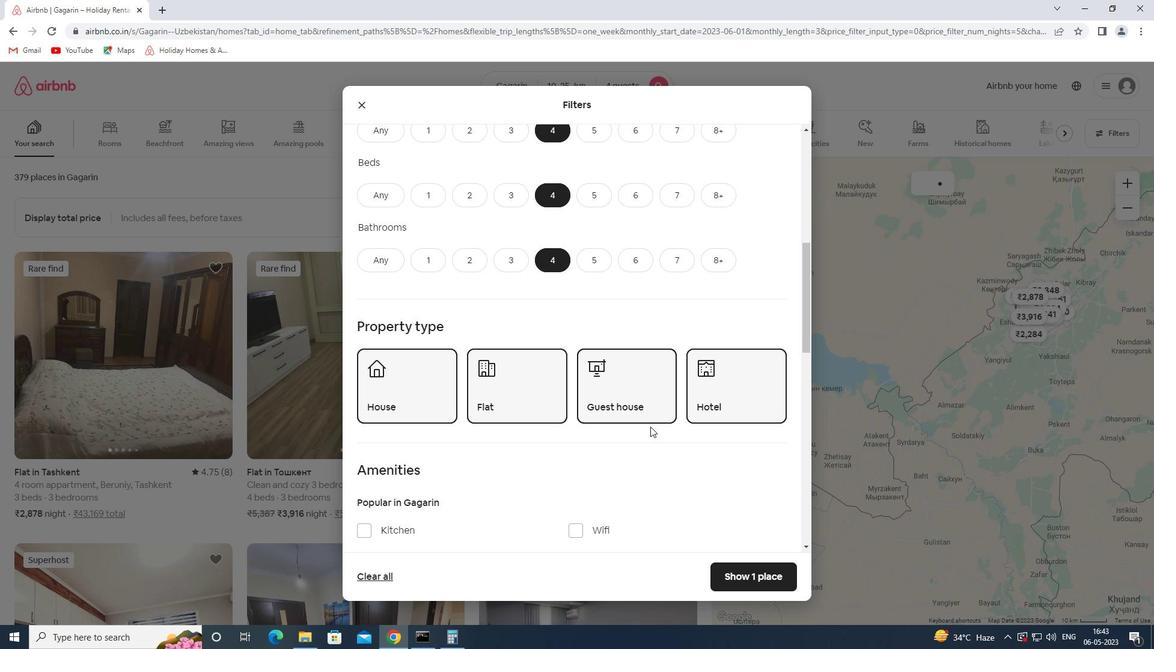 
Action: Mouse scrolled (643, 428) with delta (0, 0)
Screenshot: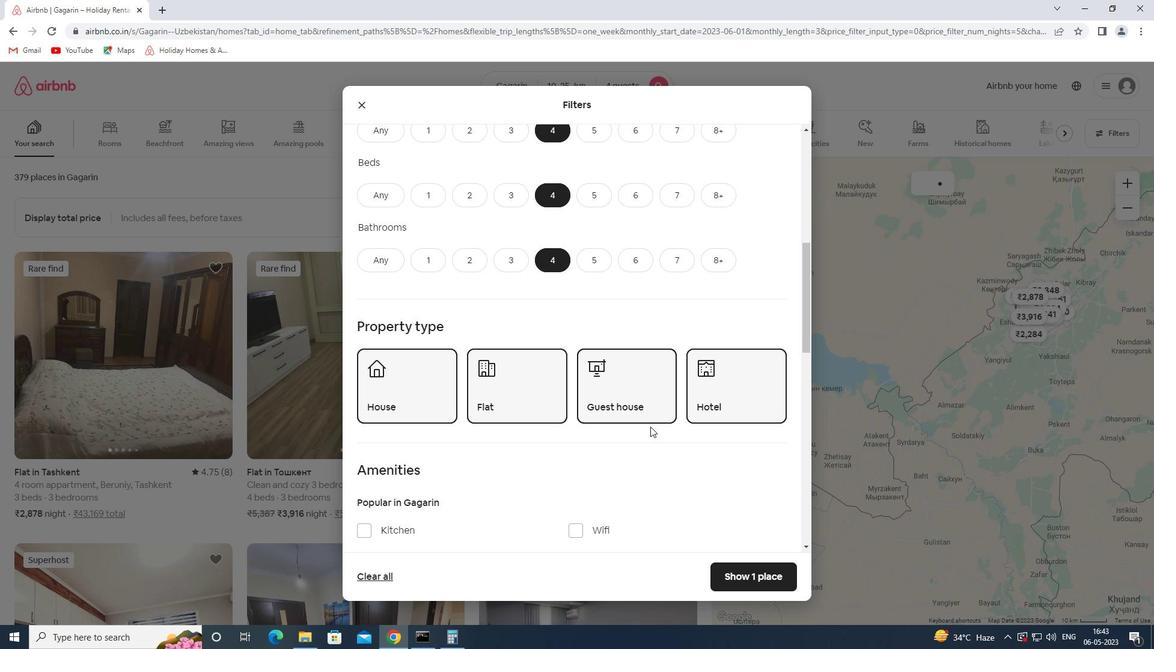 
Action: Mouse scrolled (643, 428) with delta (0, 0)
Screenshot: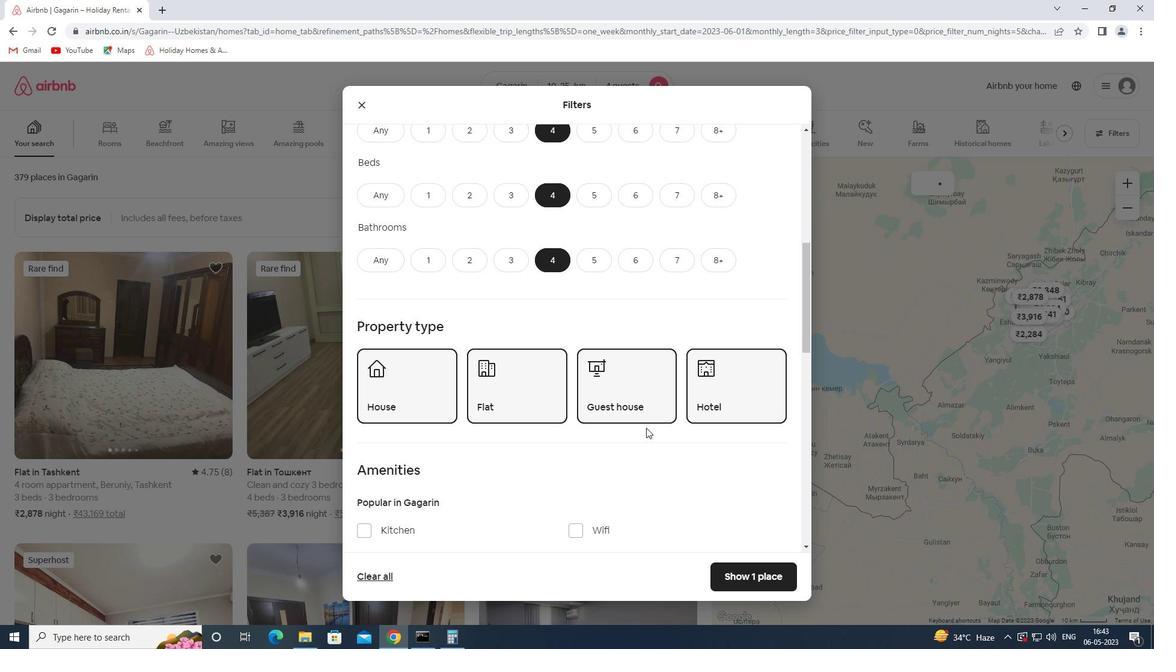 
Action: Mouse scrolled (643, 428) with delta (0, 0)
Screenshot: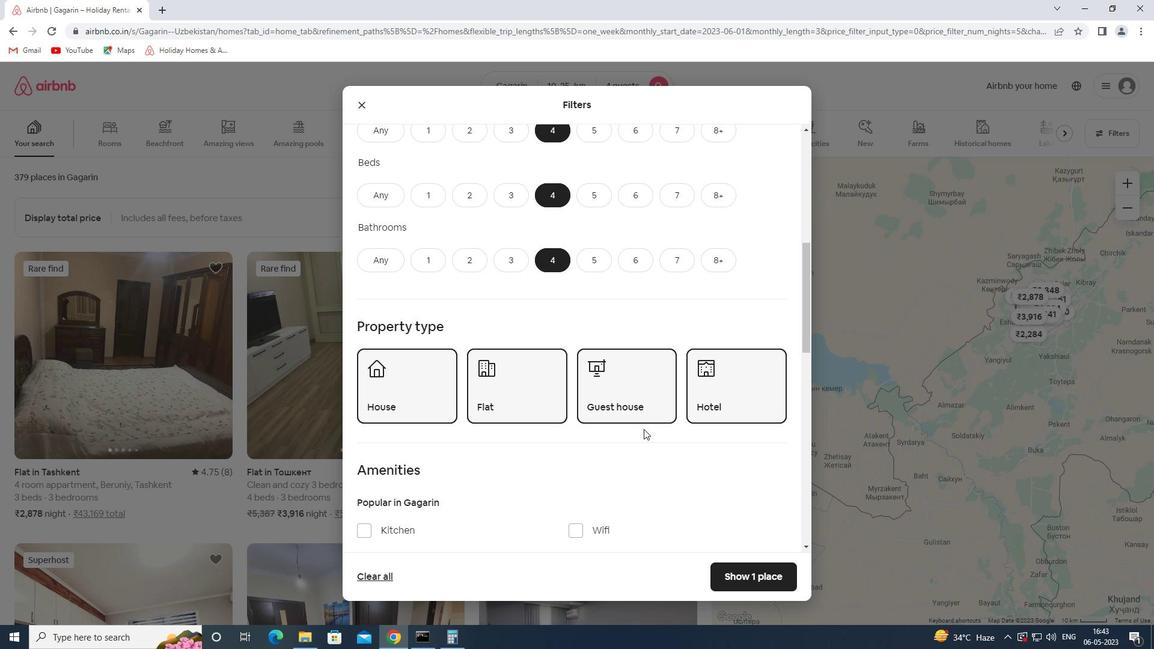 
Action: Mouse moved to (391, 426)
Screenshot: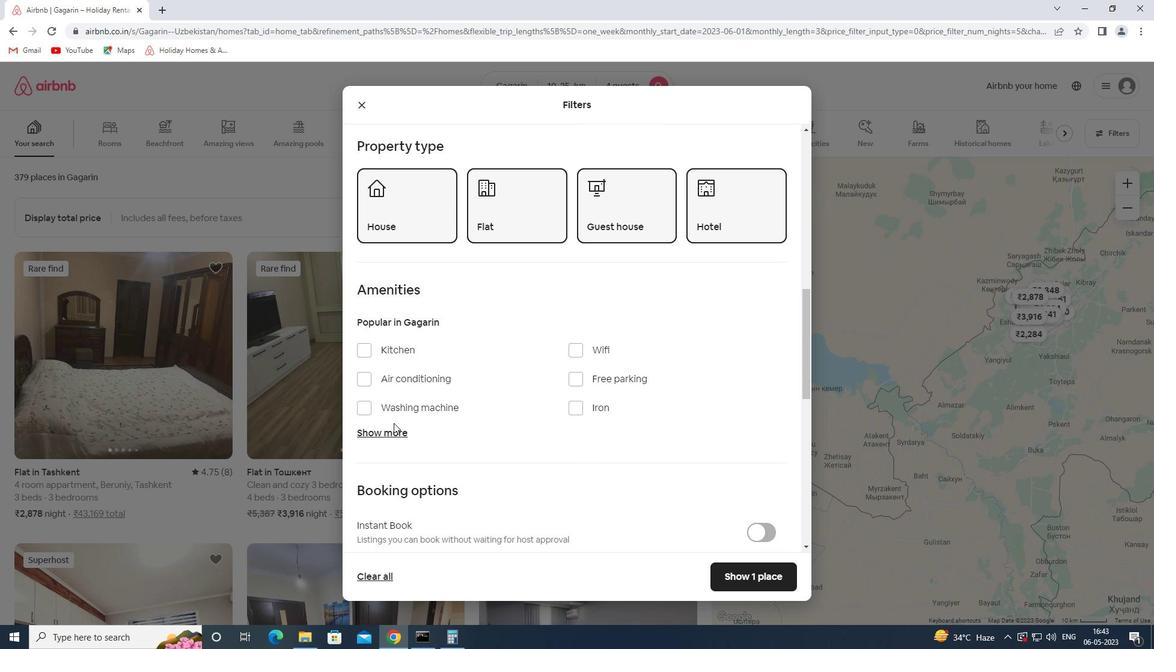 
Action: Mouse pressed left at (391, 426)
Screenshot: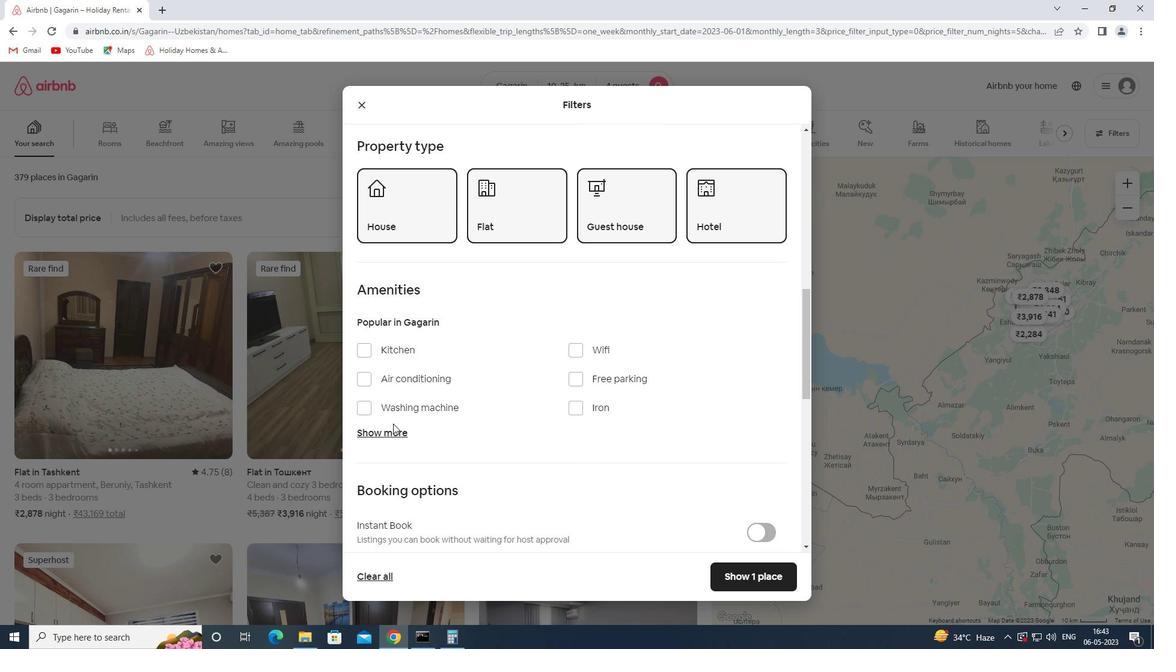 
Action: Mouse moved to (384, 435)
Screenshot: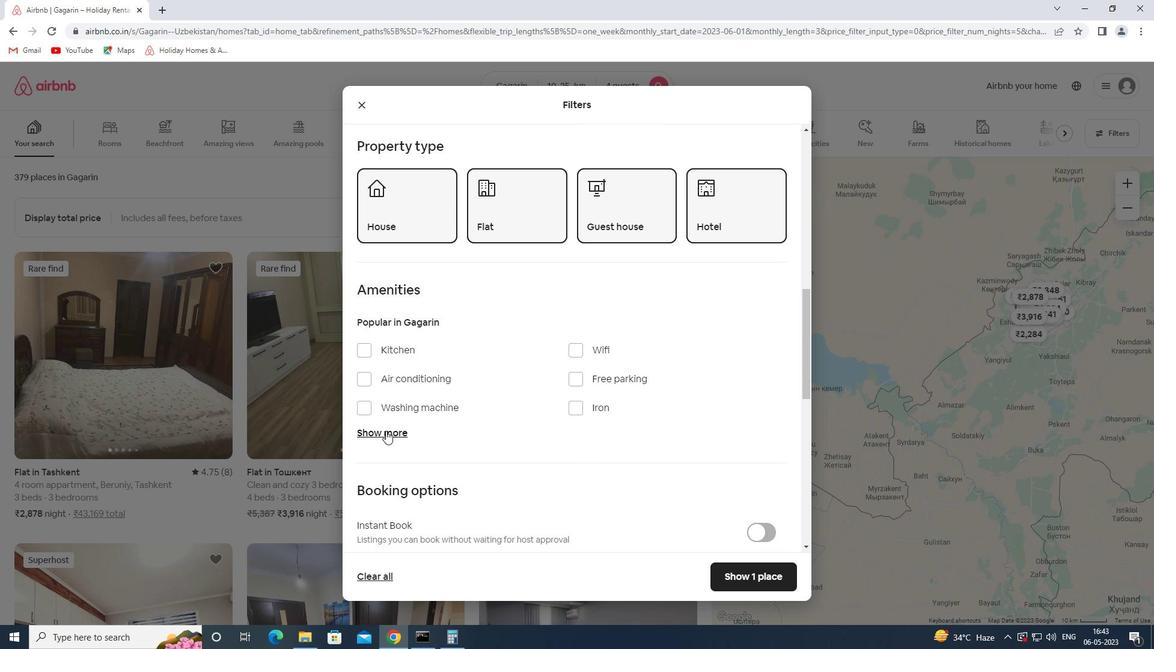 
Action: Mouse pressed left at (384, 435)
Screenshot: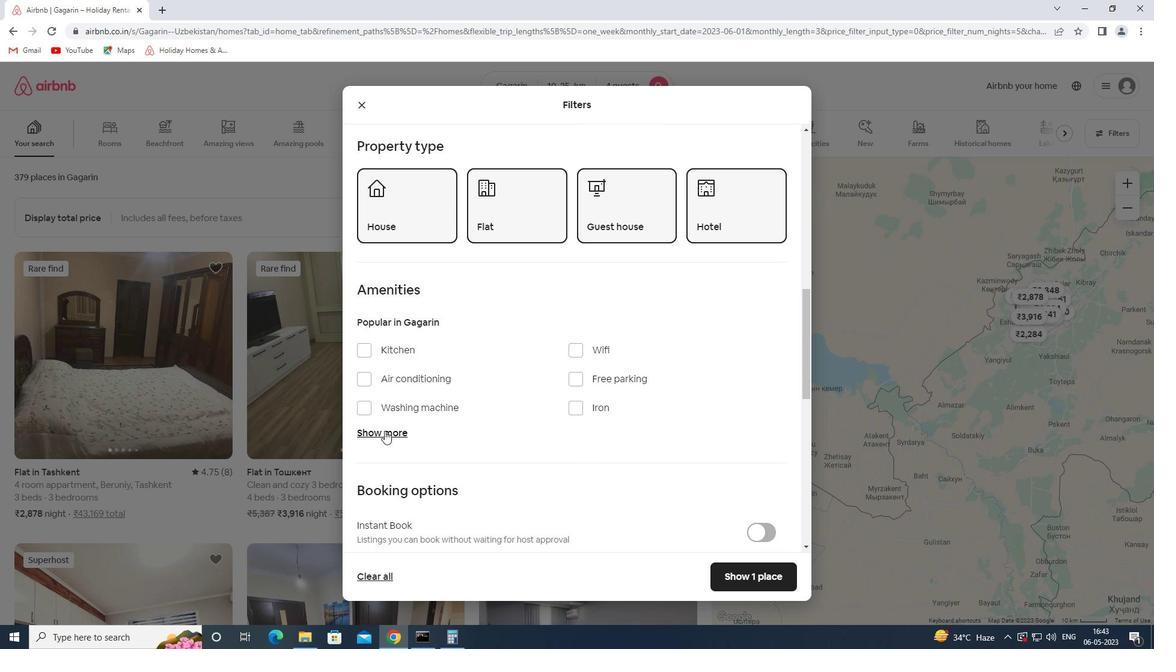 
Action: Mouse moved to (590, 350)
Screenshot: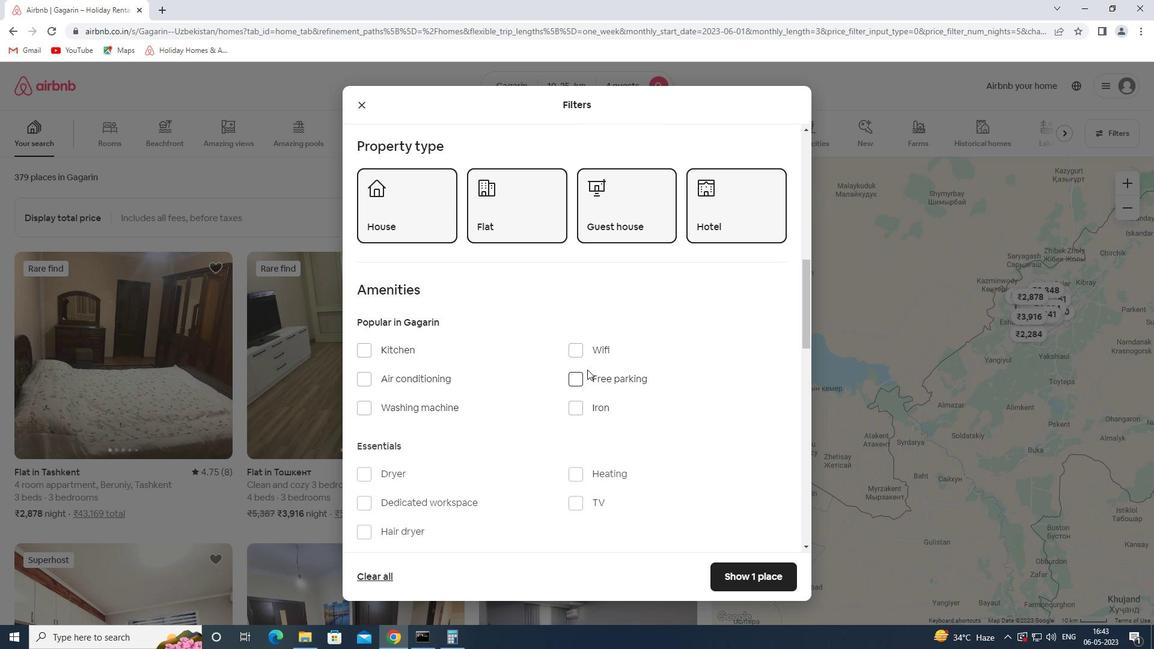 
Action: Mouse pressed left at (590, 350)
Screenshot: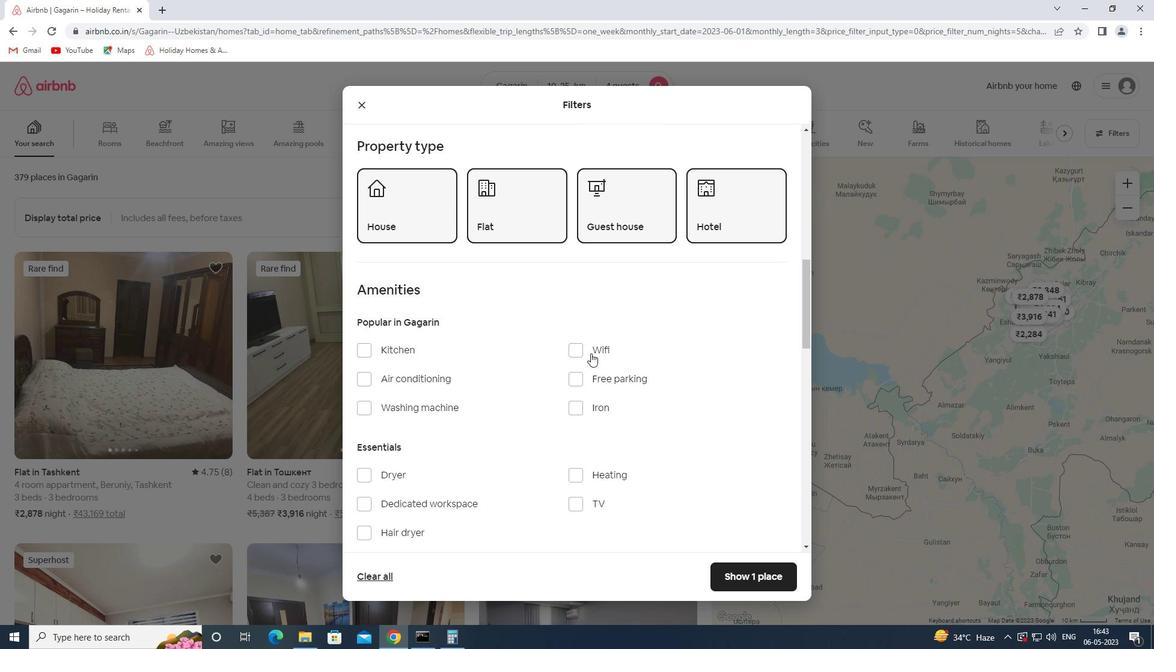 
Action: Mouse moved to (583, 383)
Screenshot: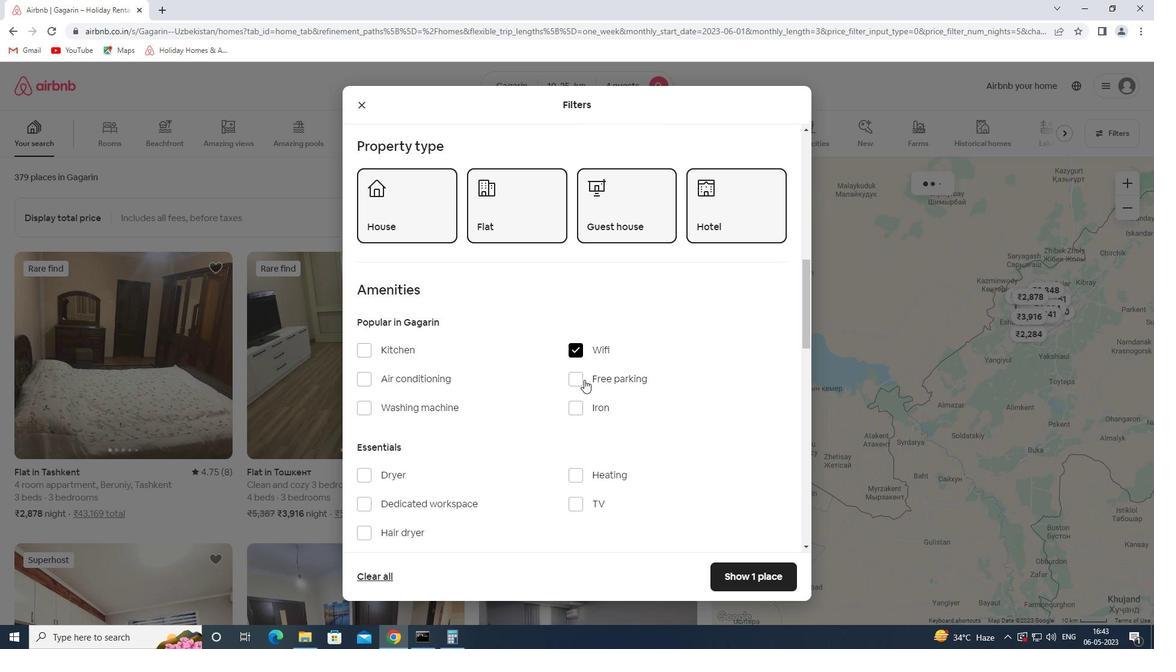 
Action: Mouse pressed left at (583, 383)
Screenshot: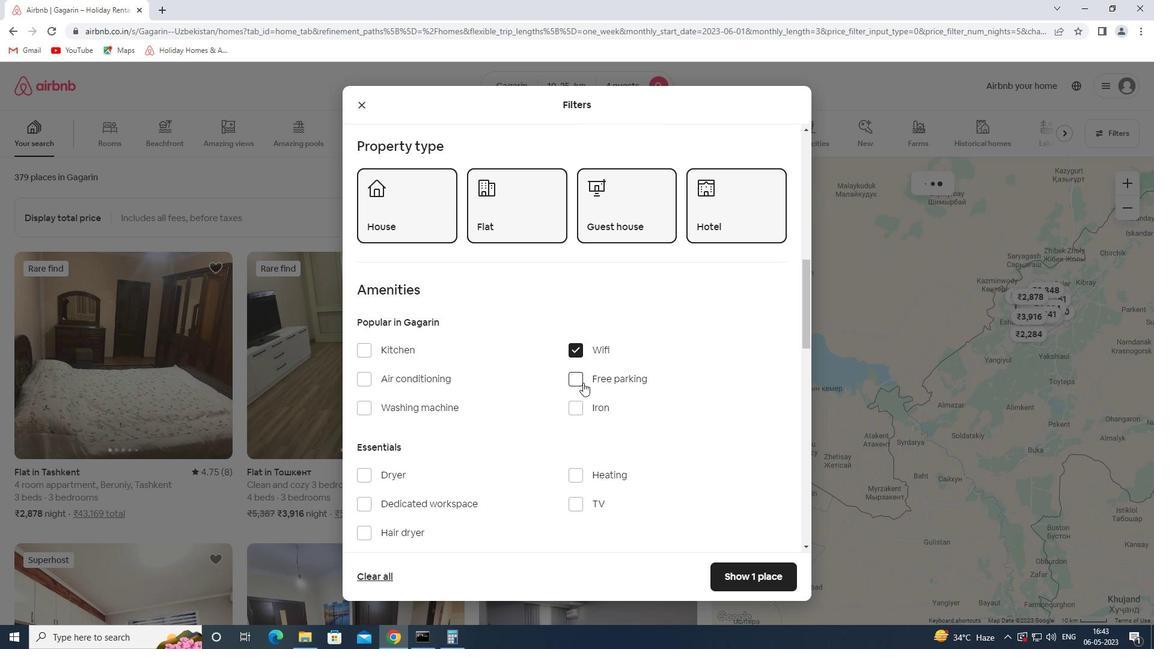 
Action: Mouse moved to (582, 502)
Screenshot: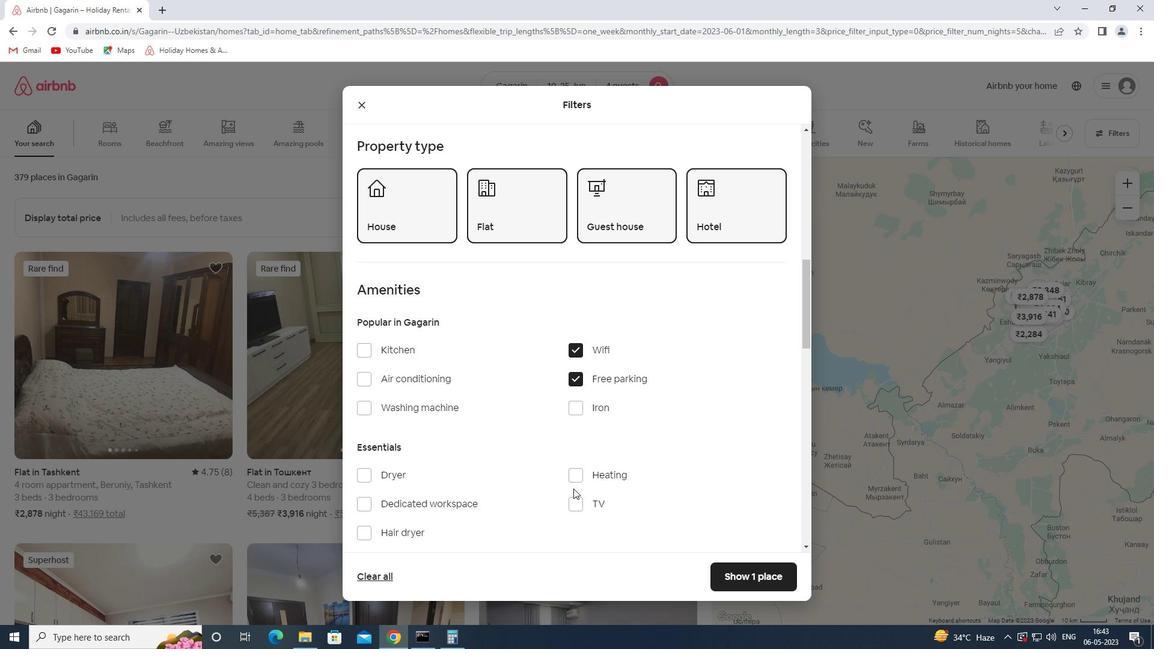 
Action: Mouse pressed left at (582, 502)
Screenshot: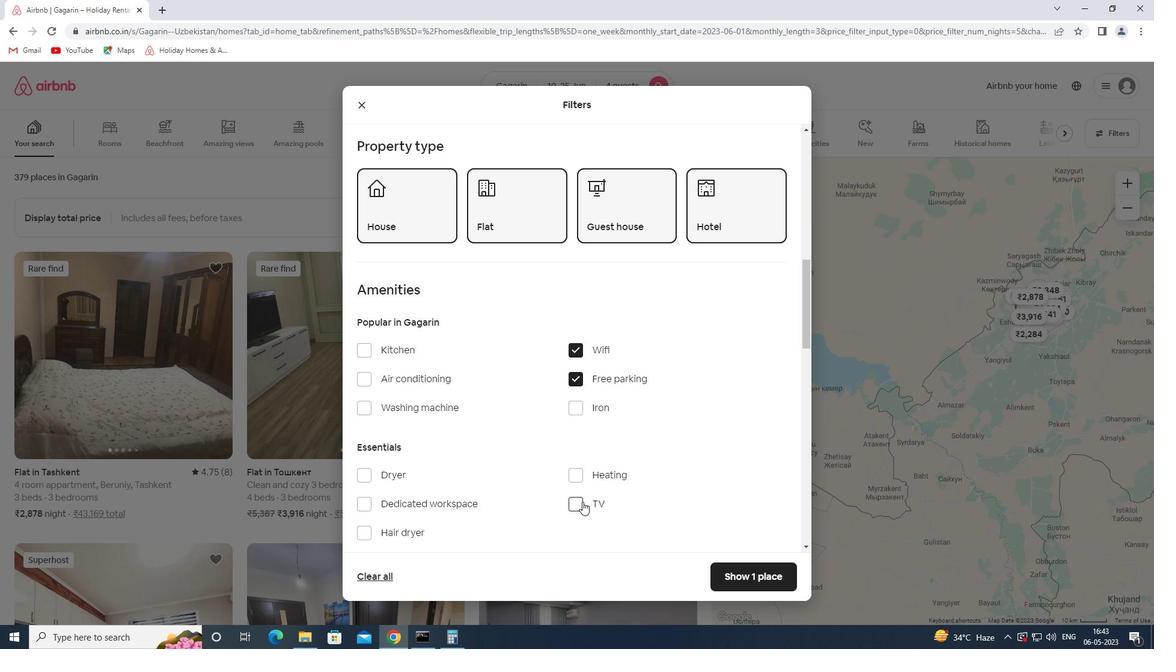 
Action: Mouse moved to (443, 398)
Screenshot: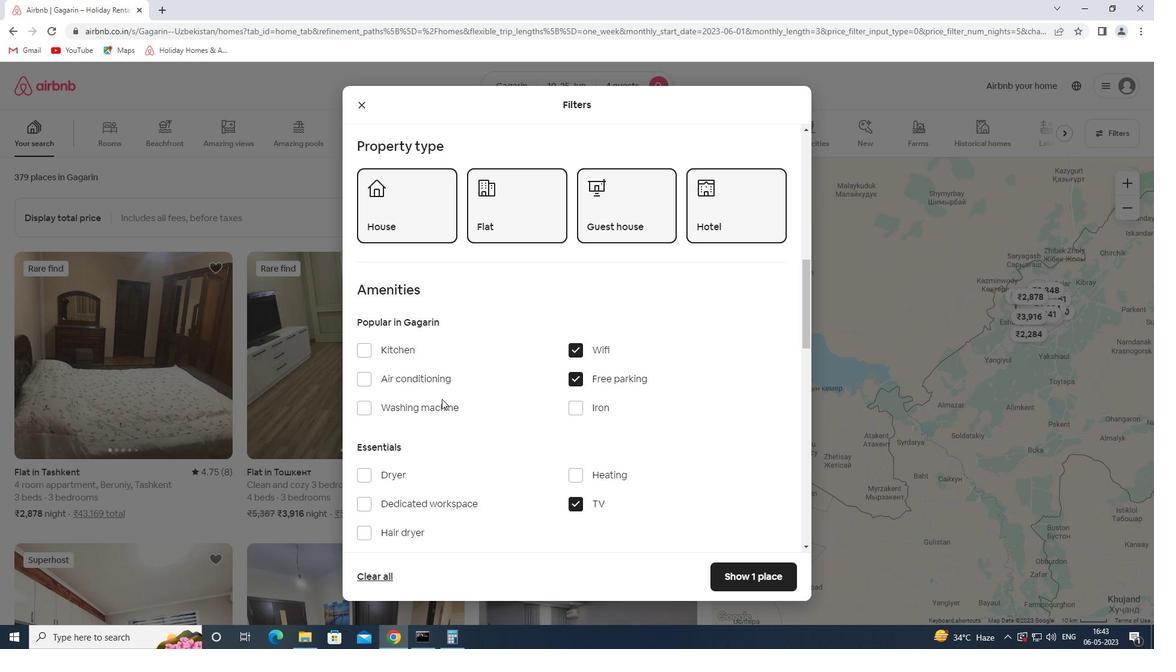 
Action: Mouse scrolled (443, 398) with delta (0, 0)
Screenshot: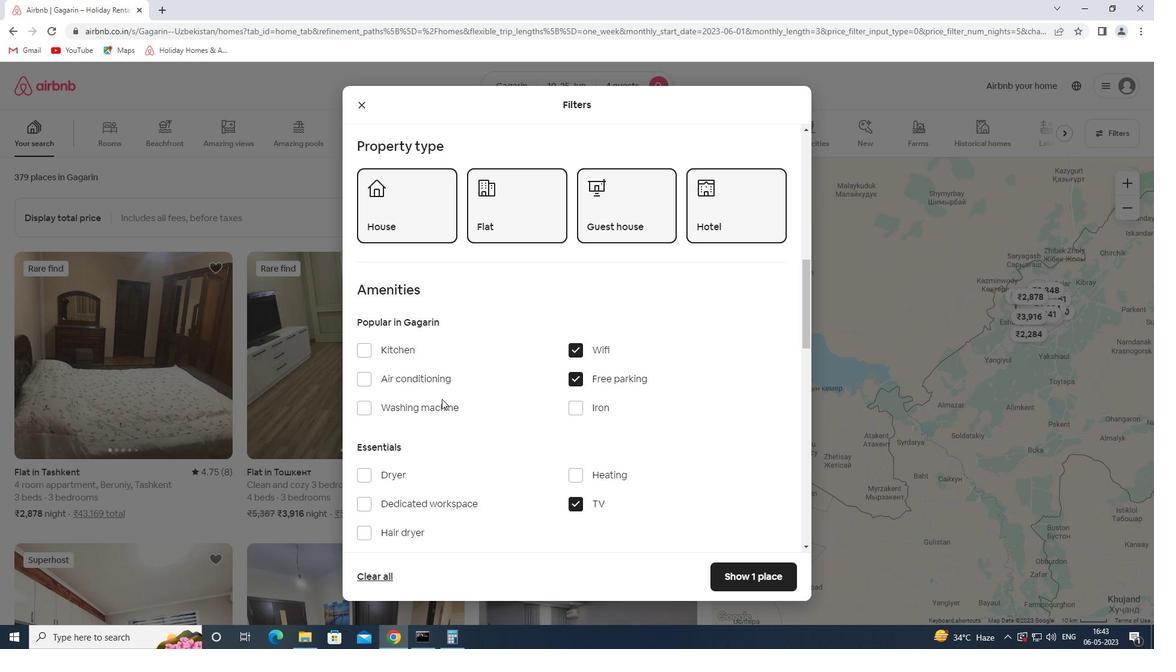 
Action: Mouse moved to (446, 398)
Screenshot: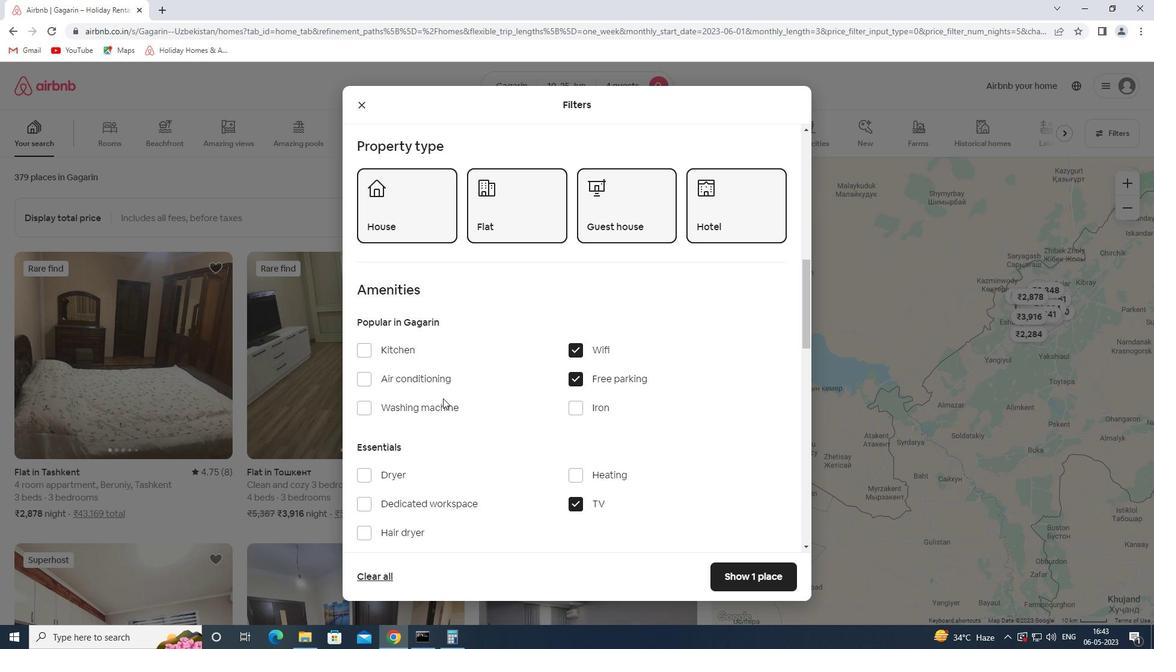 
Action: Mouse scrolled (446, 397) with delta (0, 0)
Screenshot: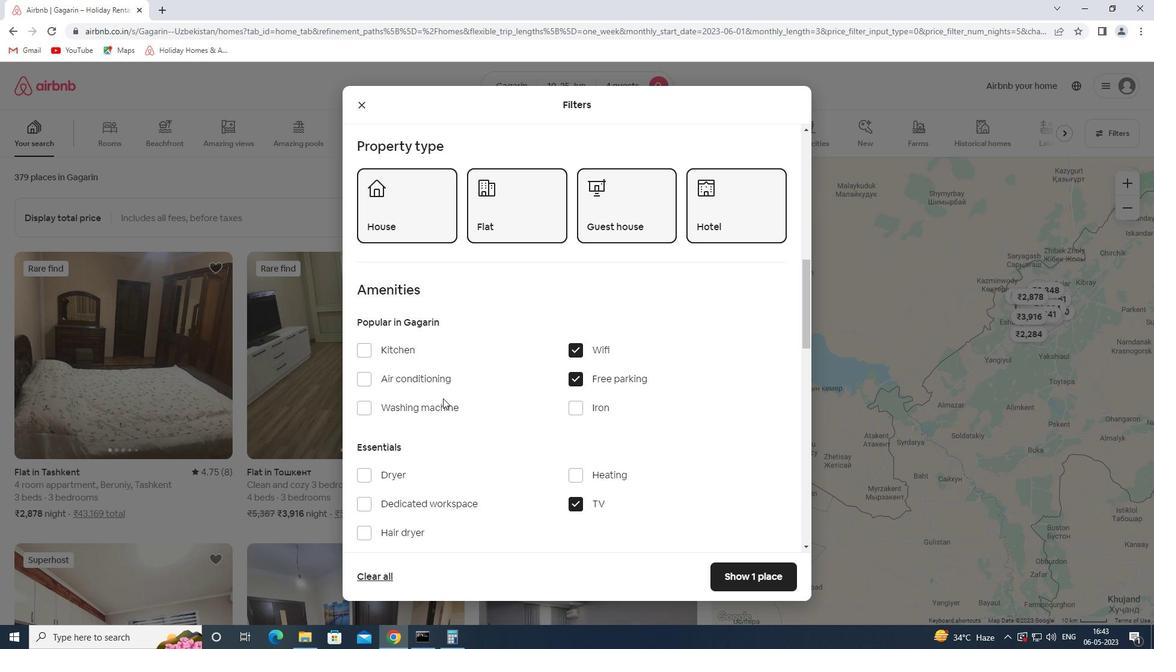 
Action: Mouse moved to (446, 398)
Screenshot: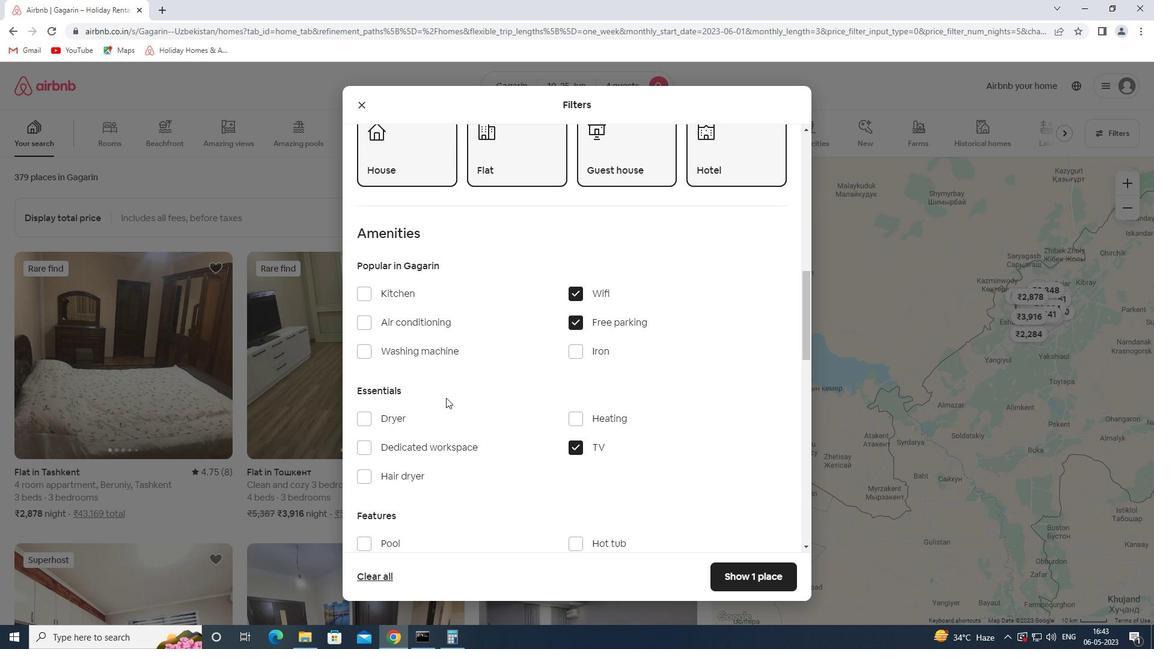 
Action: Mouse scrolled (446, 397) with delta (0, 0)
Screenshot: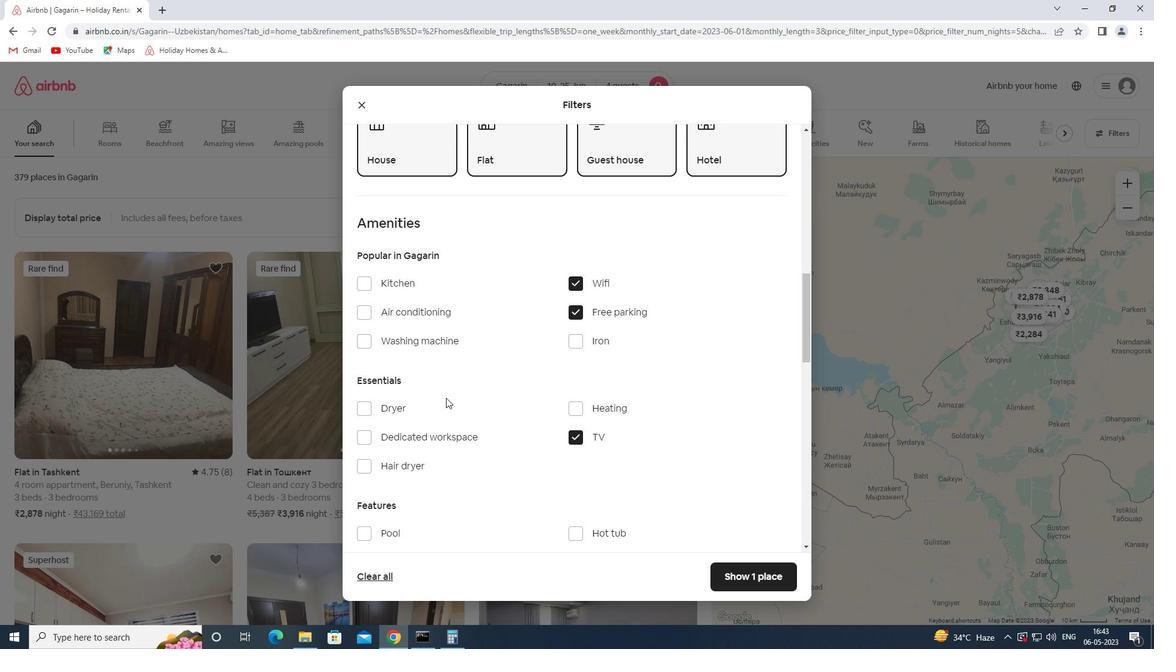 
Action: Mouse moved to (393, 478)
Screenshot: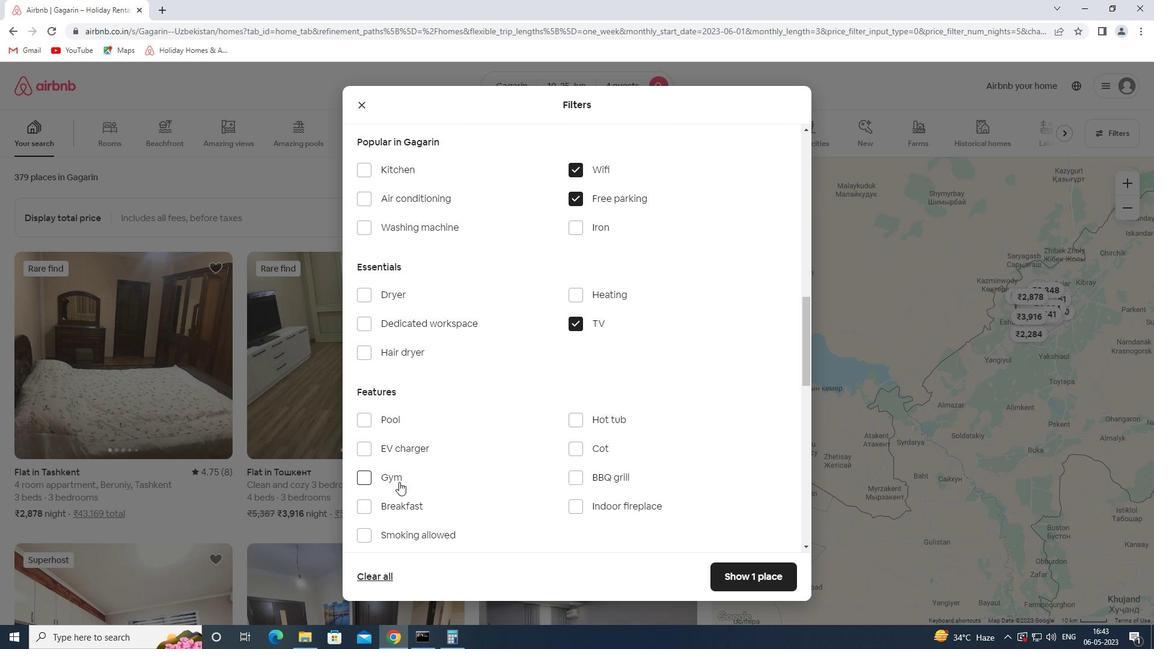 
Action: Mouse pressed left at (393, 478)
Screenshot: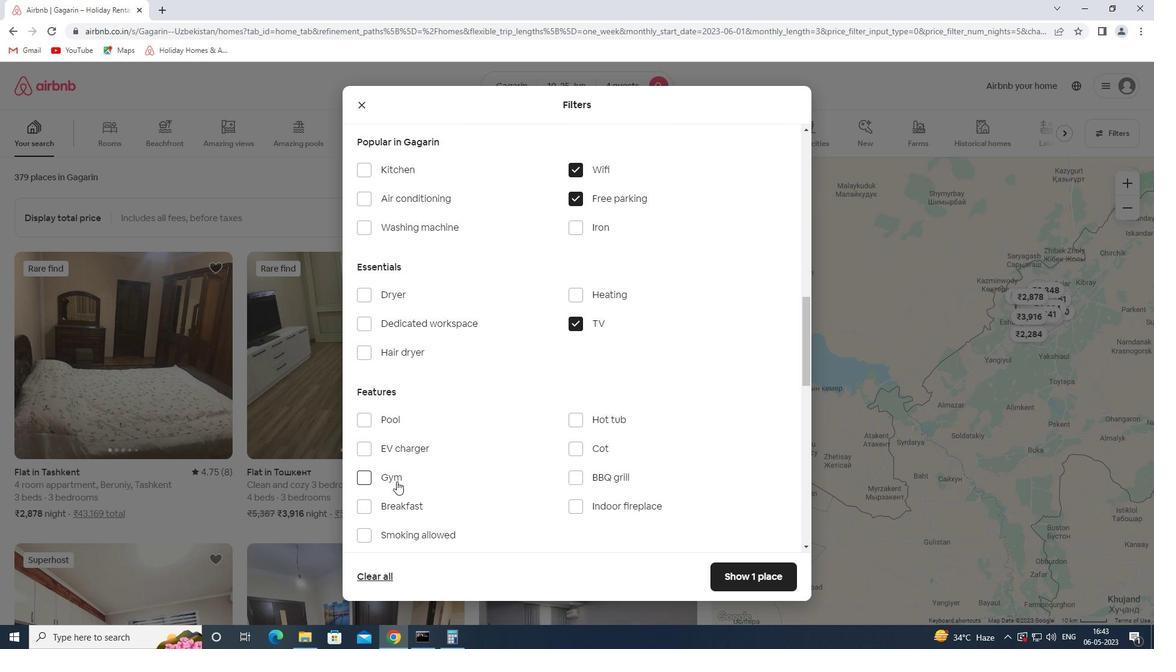 
Action: Mouse moved to (395, 505)
Screenshot: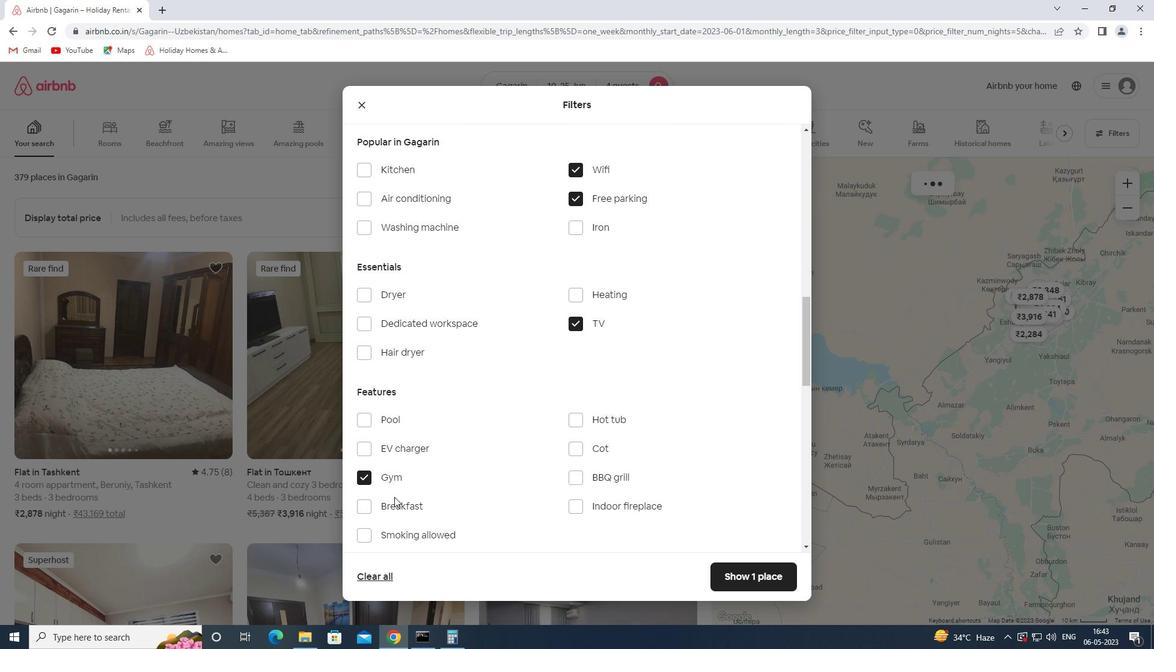 
Action: Mouse pressed left at (395, 505)
Screenshot: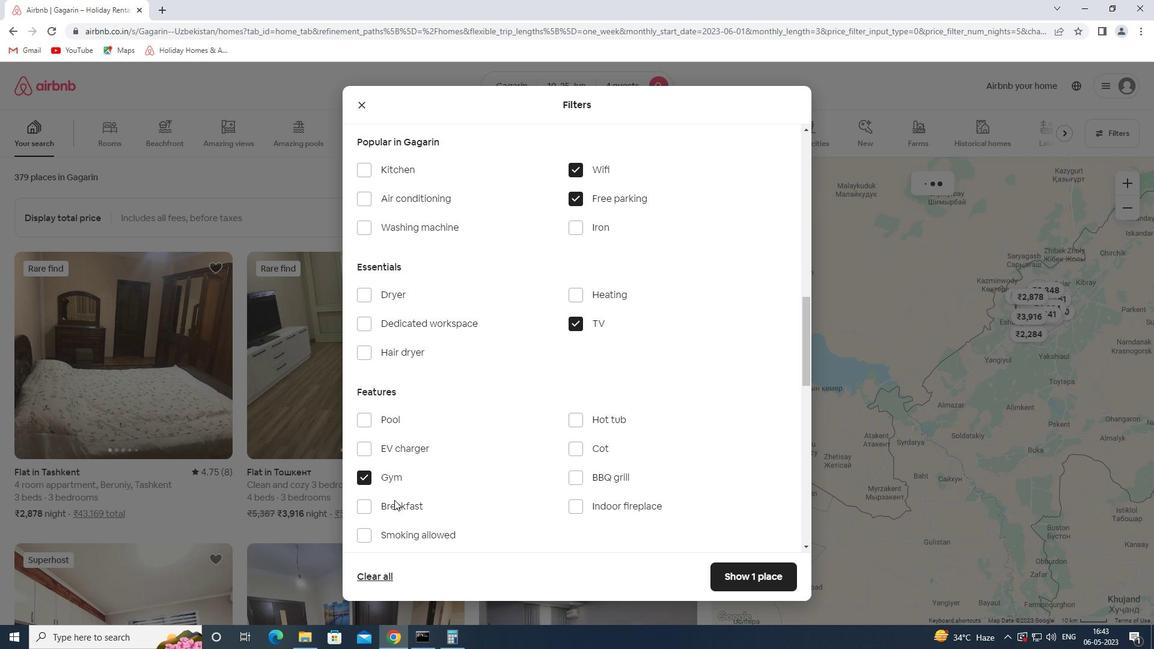 
Action: Mouse moved to (446, 463)
Screenshot: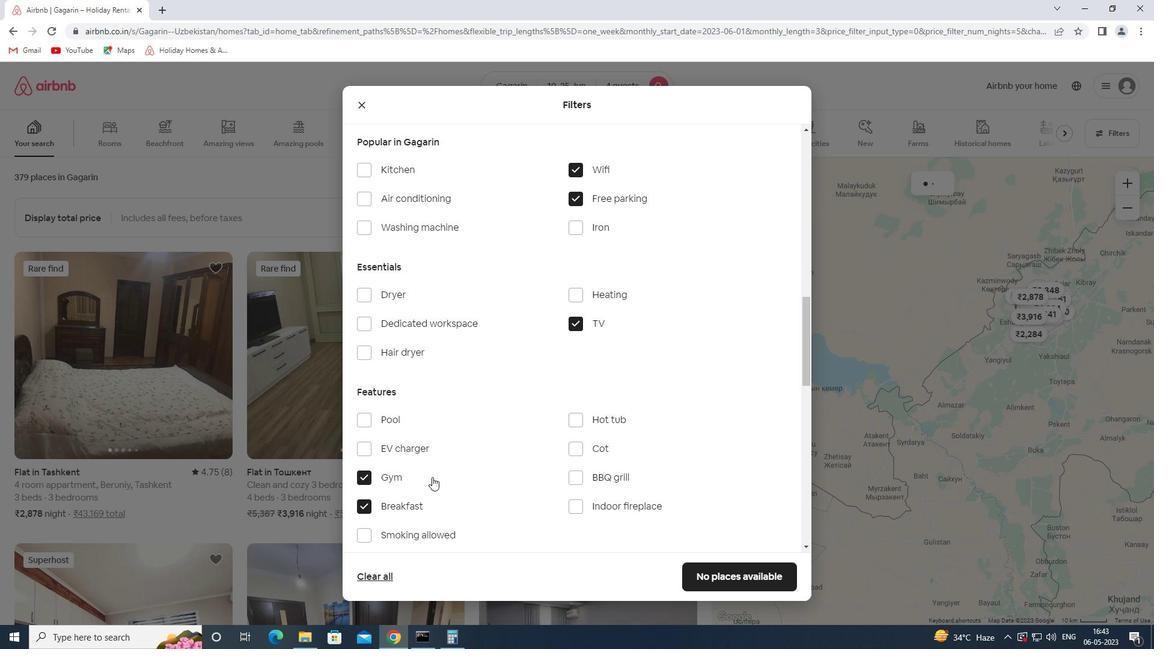 
Action: Mouse scrolled (446, 463) with delta (0, 0)
Screenshot: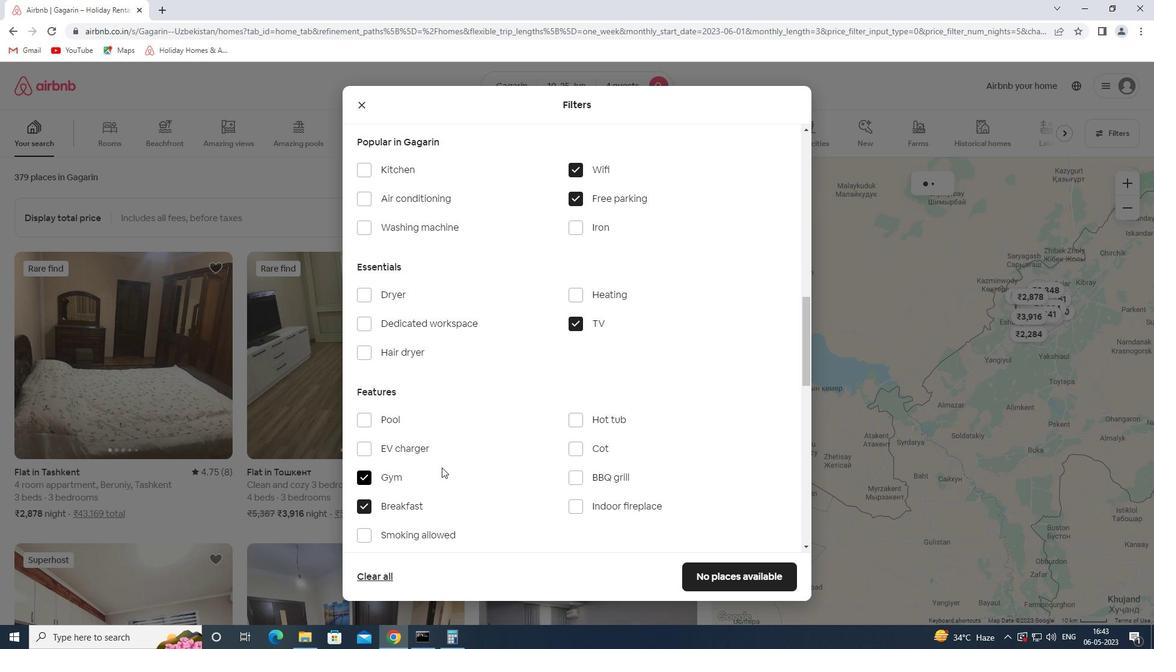 
Action: Mouse moved to (446, 463)
Screenshot: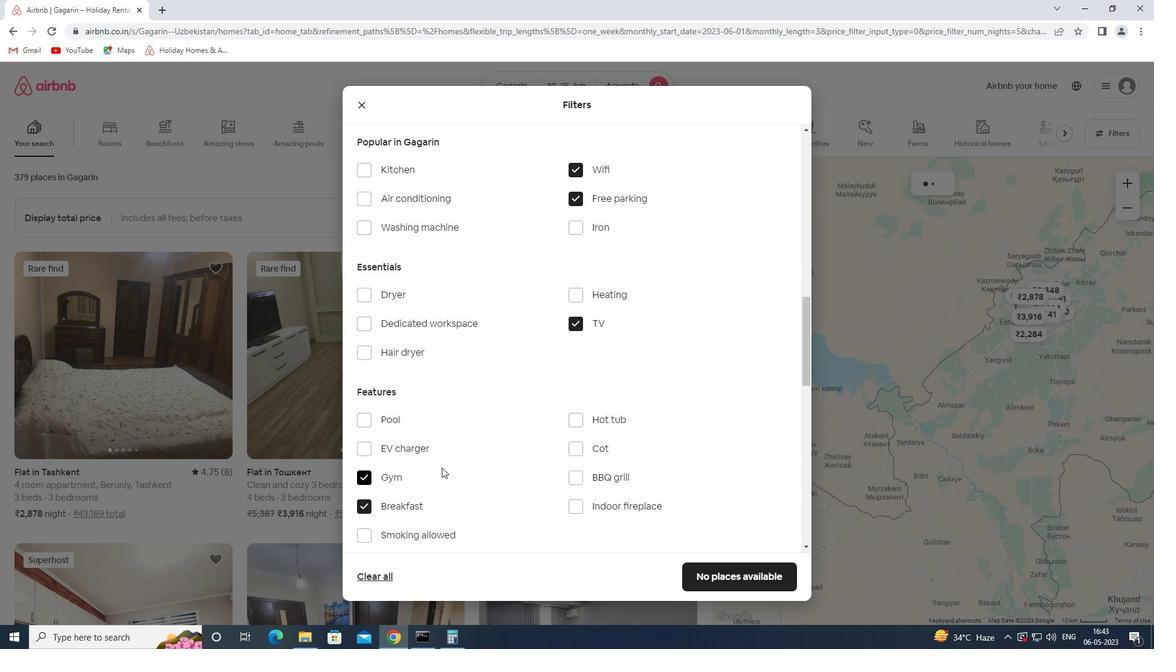 
Action: Mouse scrolled (446, 462) with delta (0, 0)
Screenshot: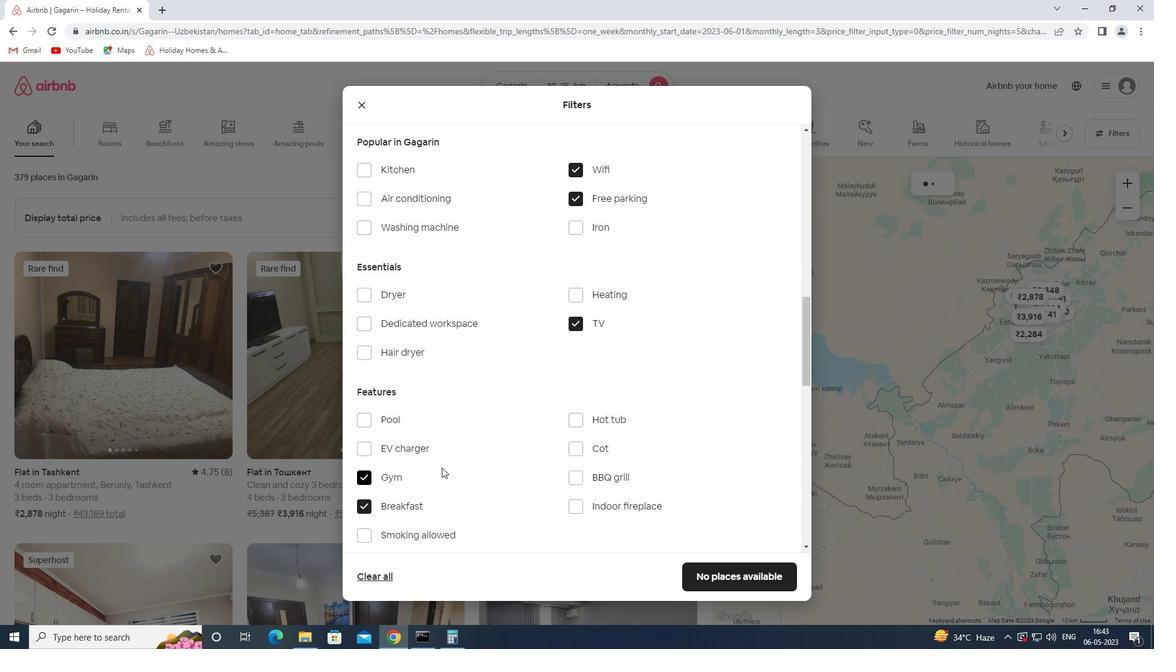 
Action: Mouse moved to (449, 462)
Screenshot: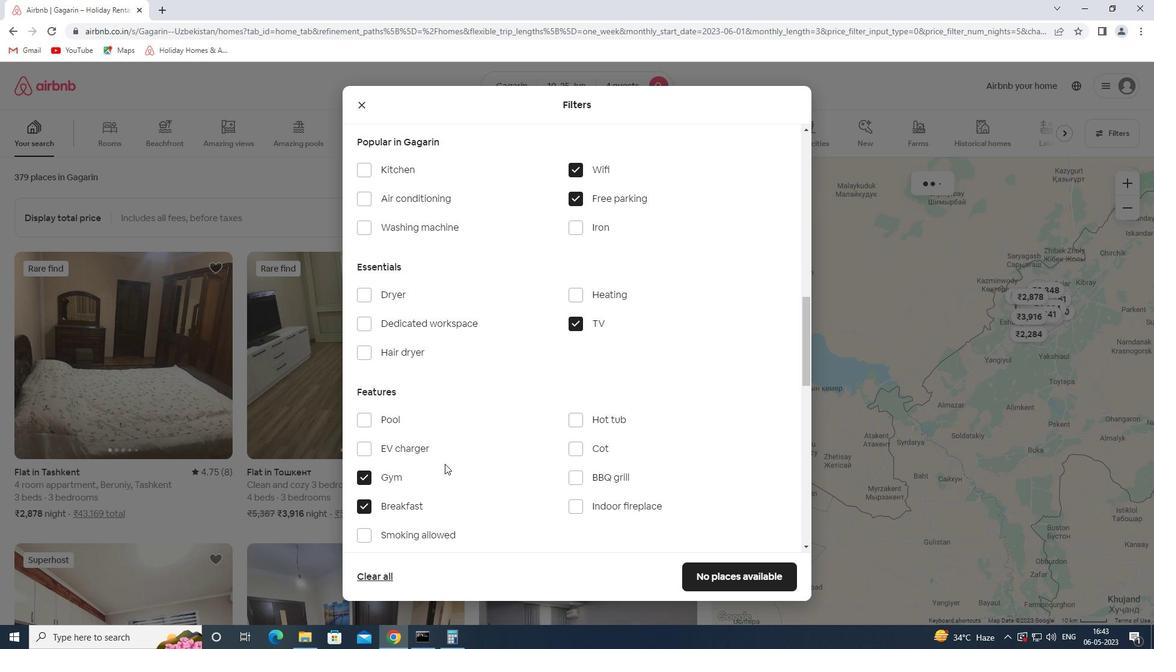 
Action: Mouse scrolled (449, 461) with delta (0, 0)
Screenshot: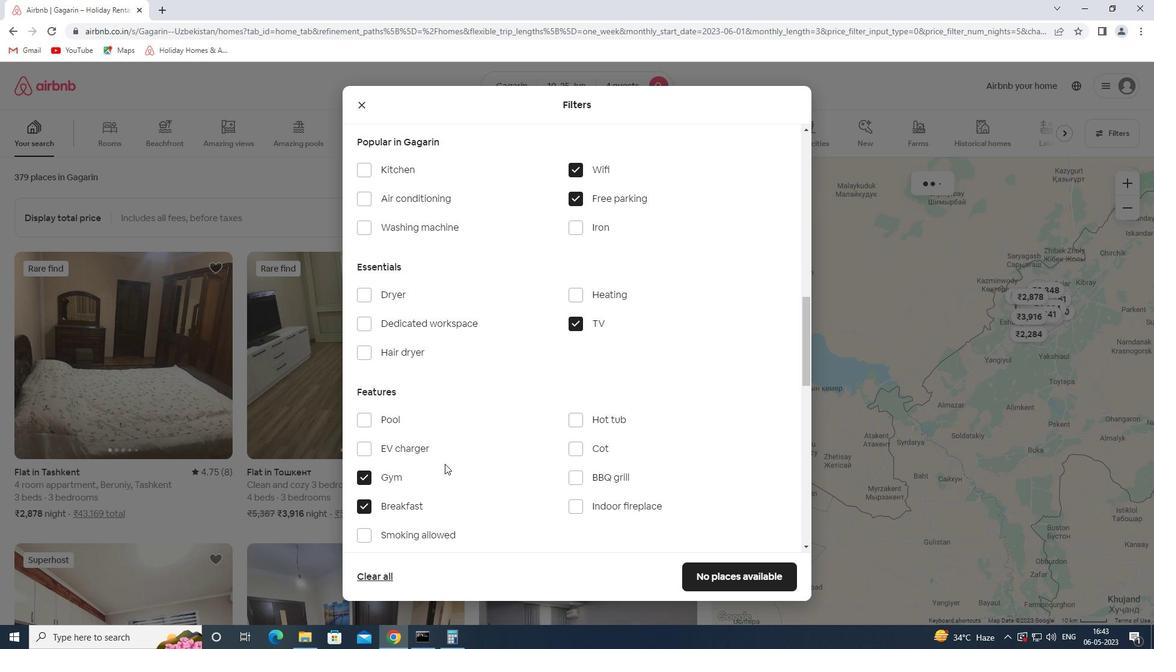 
Action: Mouse moved to (532, 415)
Screenshot: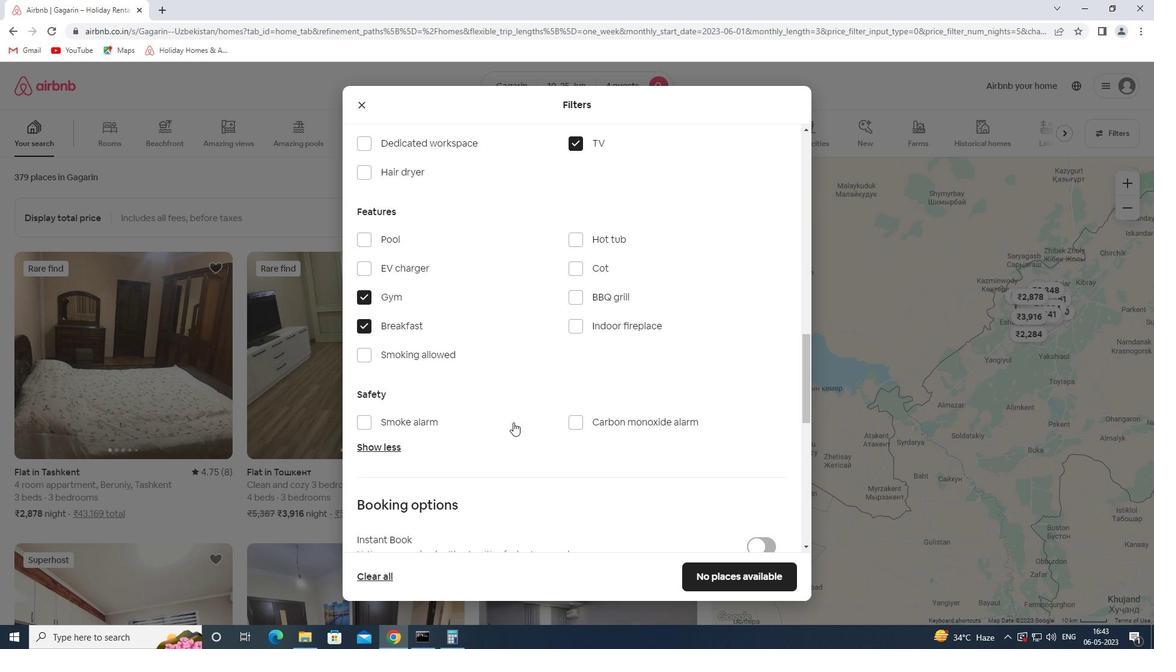 
Action: Mouse scrolled (532, 414) with delta (0, 0)
Screenshot: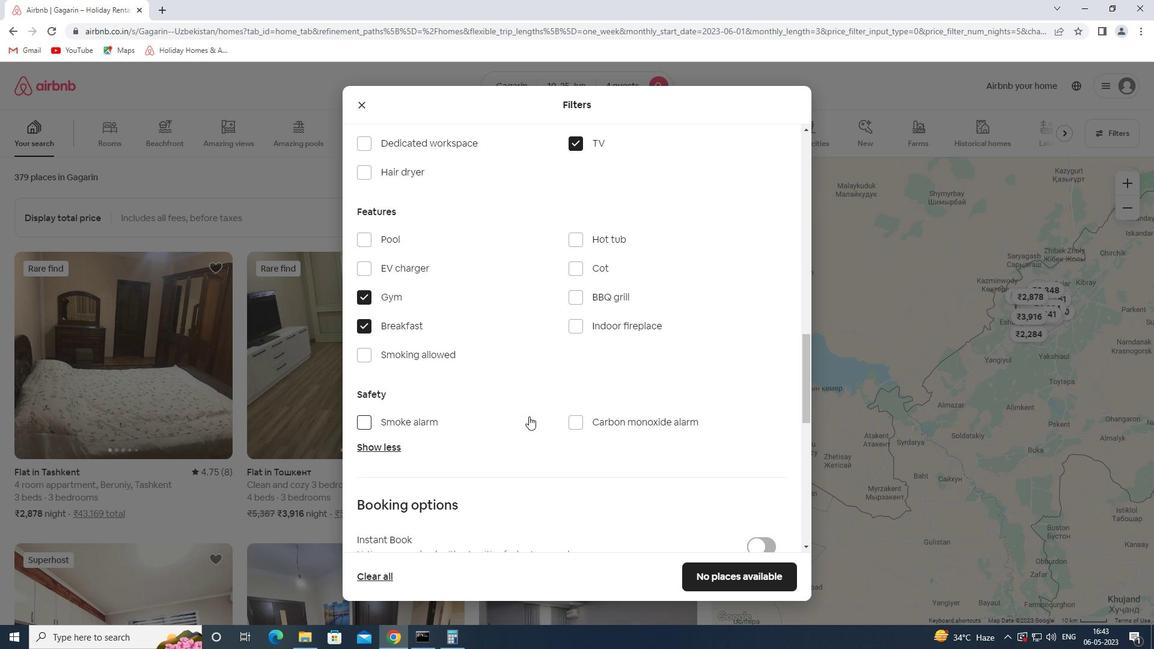 
Action: Mouse scrolled (532, 414) with delta (0, 0)
Screenshot: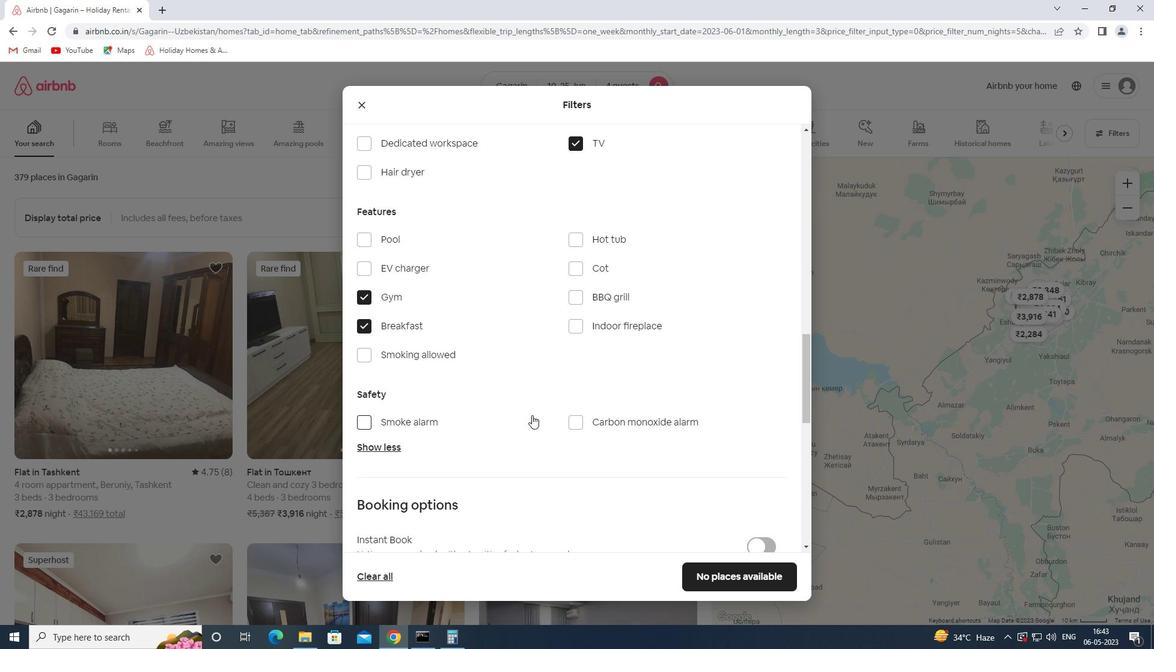 
Action: Mouse moved to (542, 412)
Screenshot: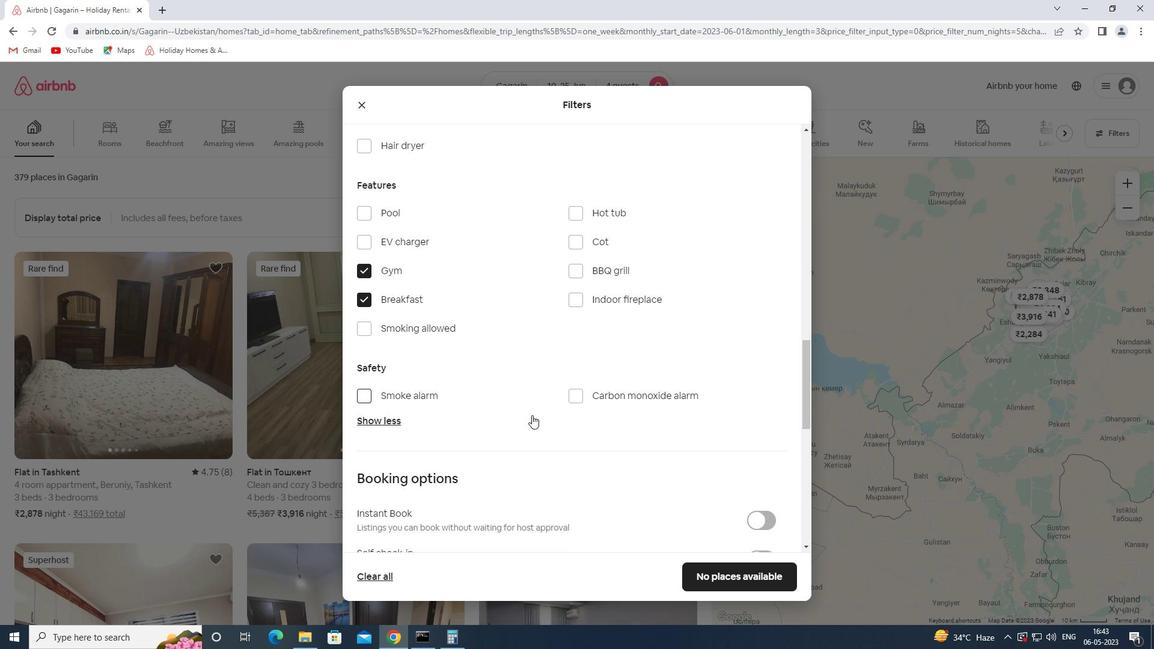 
Action: Mouse scrolled (542, 411) with delta (0, 0)
Screenshot: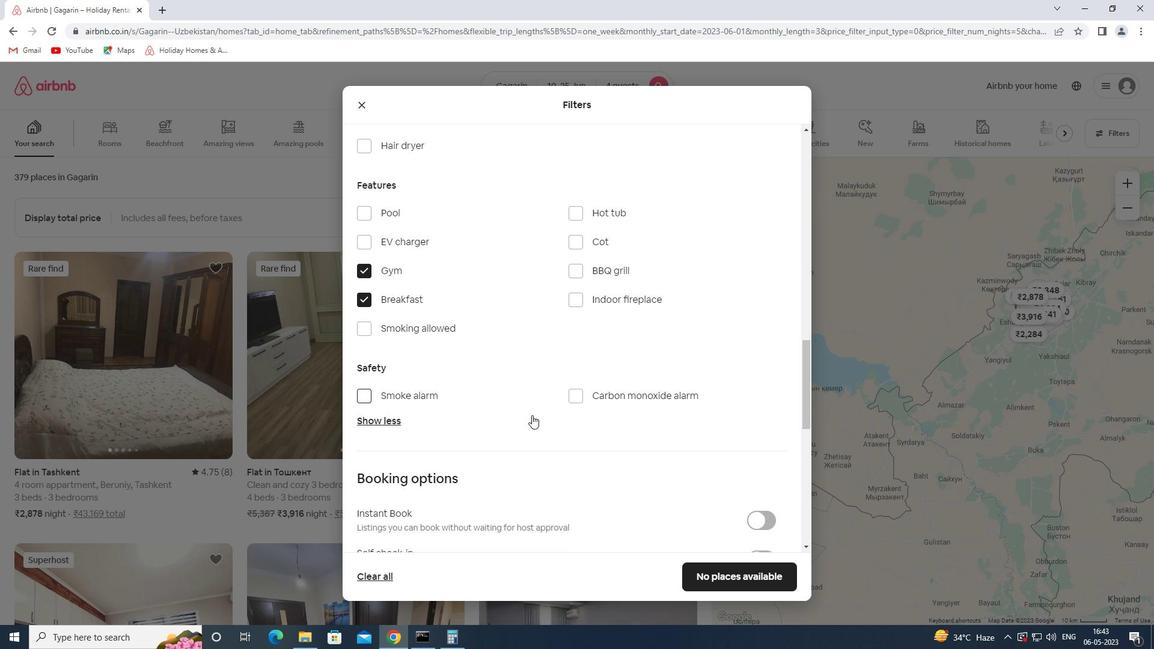 
Action: Mouse moved to (753, 410)
Screenshot: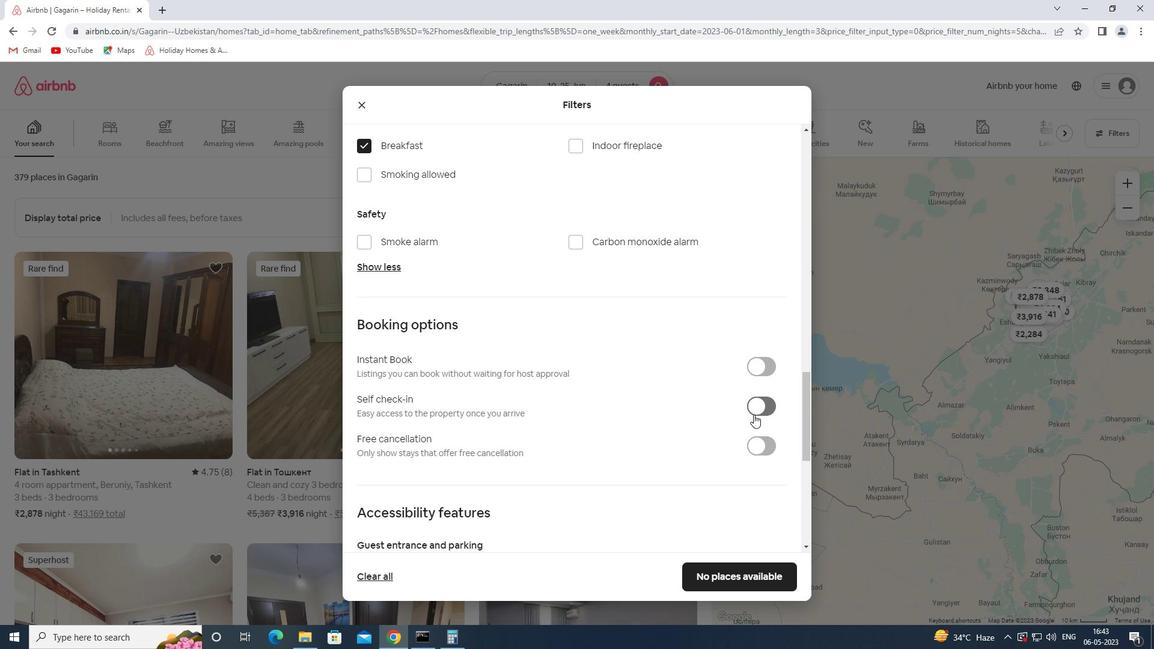 
Action: Mouse pressed left at (753, 410)
Screenshot: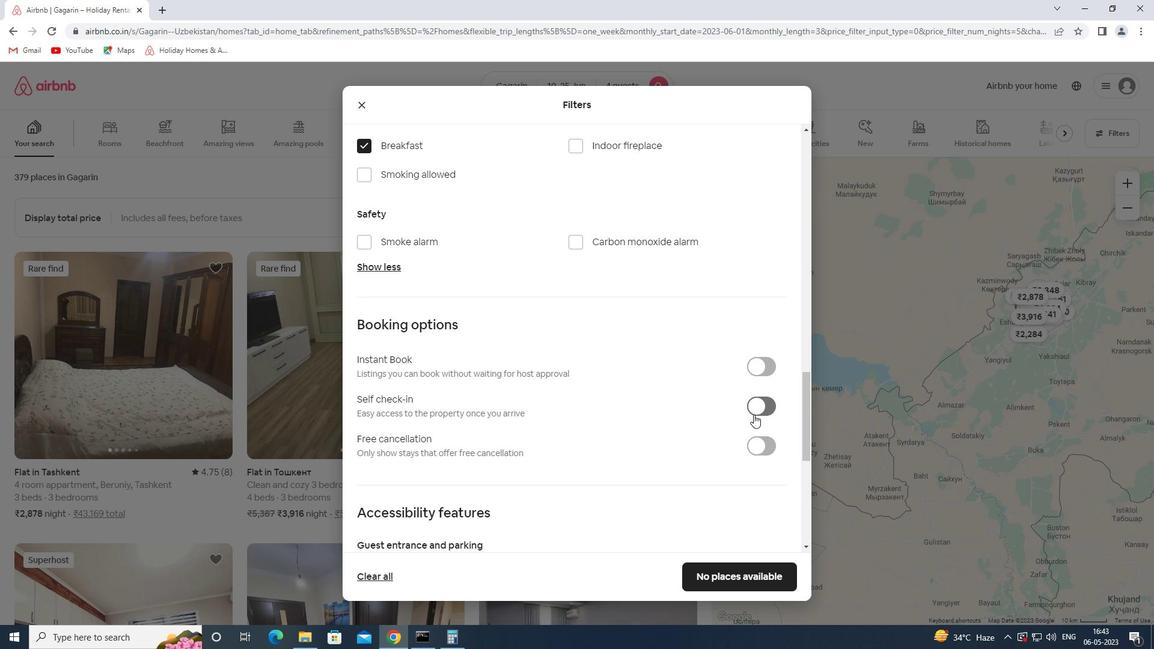 
Action: Mouse moved to (599, 451)
Screenshot: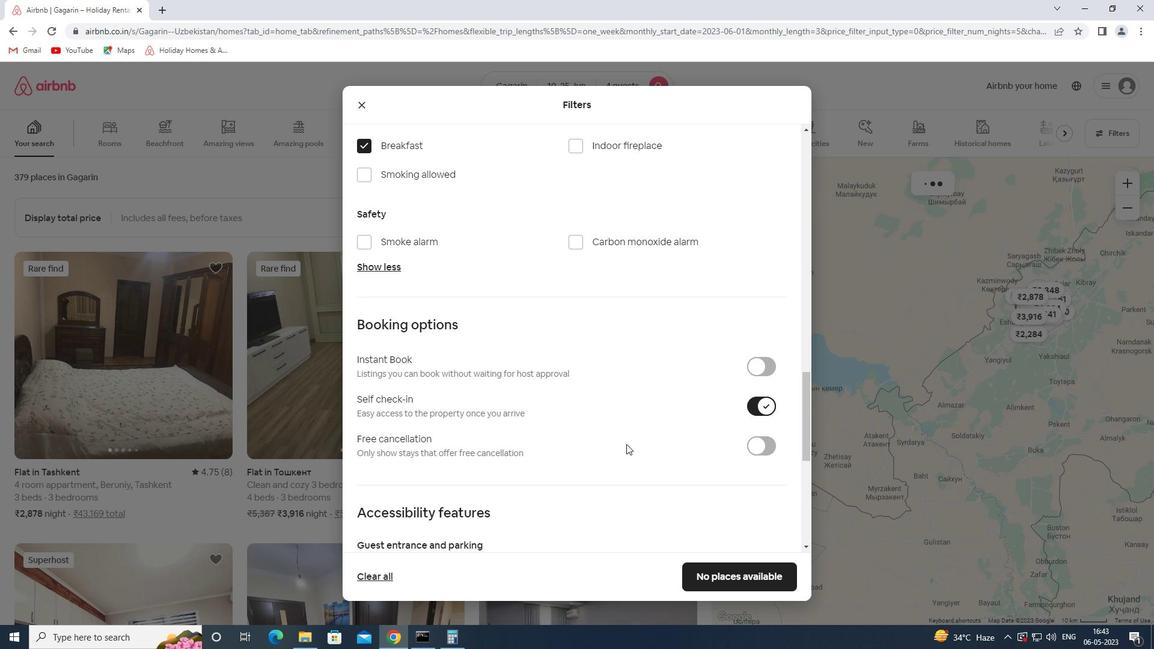 
Action: Mouse scrolled (599, 451) with delta (0, 0)
Screenshot: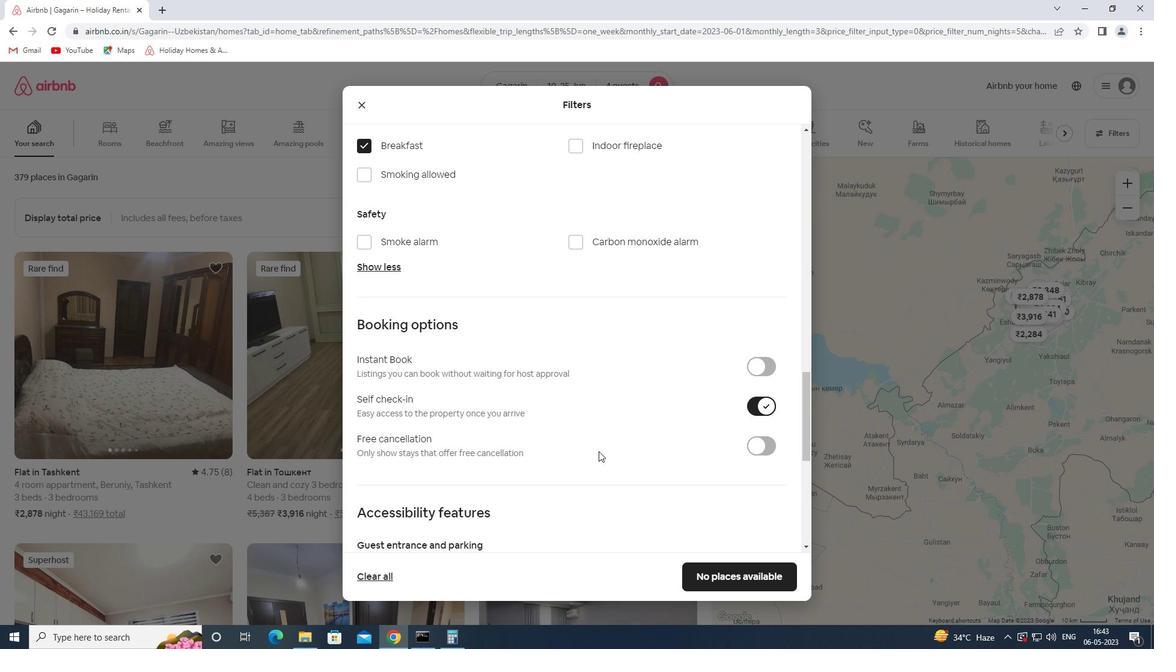 
Action: Mouse scrolled (599, 451) with delta (0, 0)
Screenshot: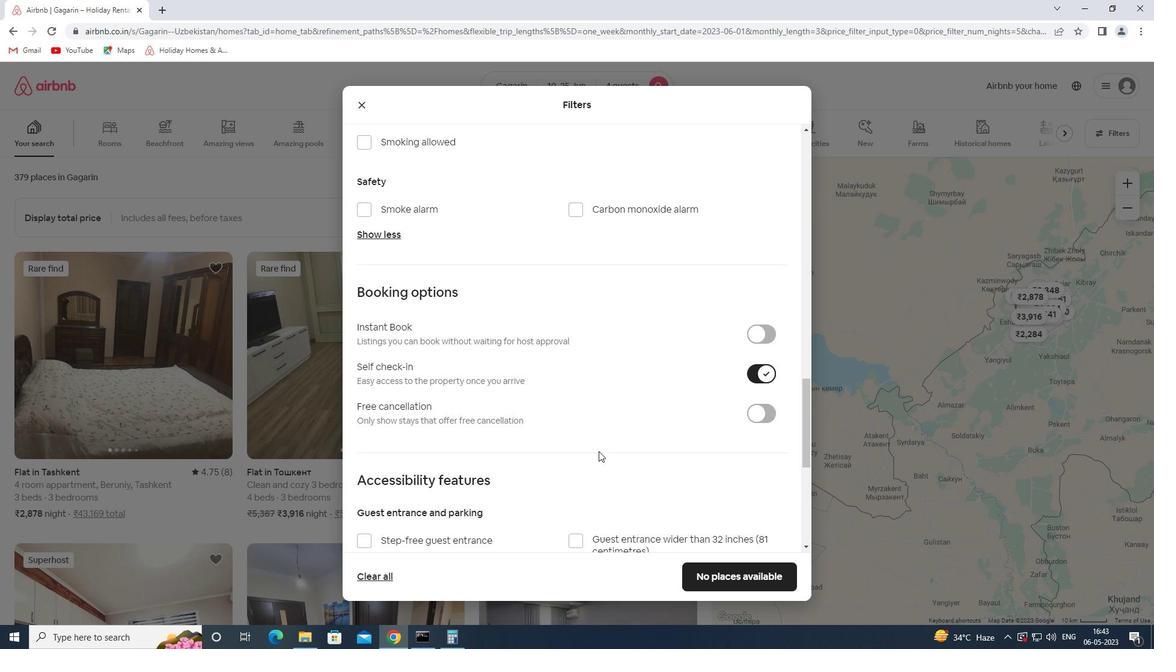 
Action: Mouse scrolled (599, 451) with delta (0, 0)
Screenshot: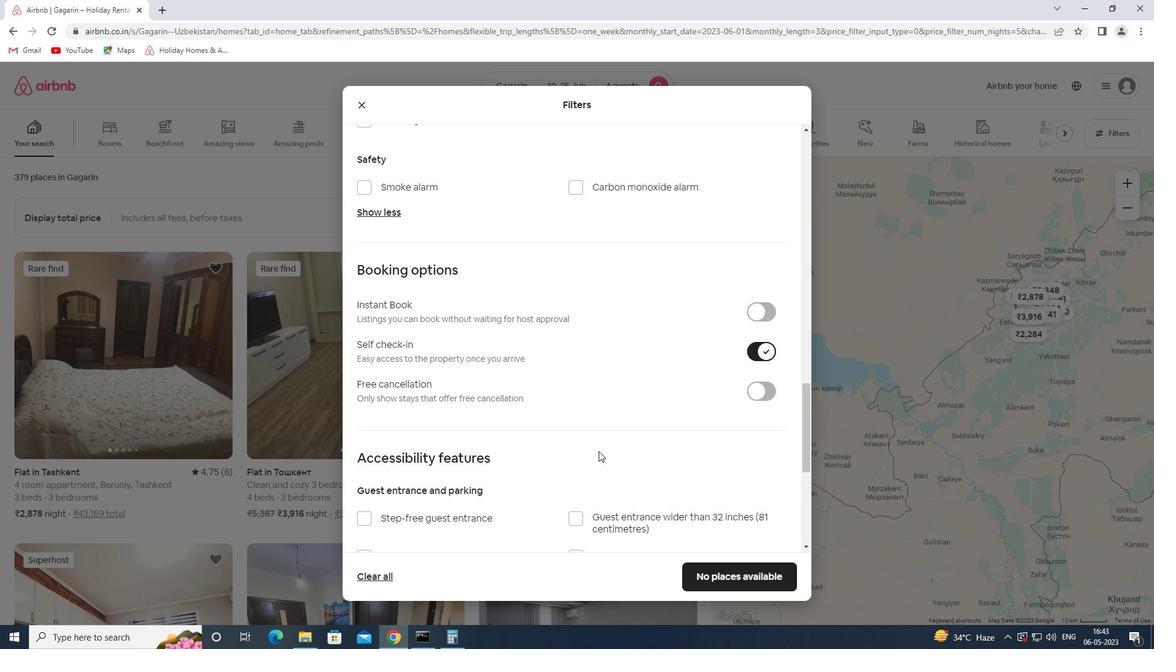 
Action: Mouse scrolled (599, 451) with delta (0, 0)
Screenshot: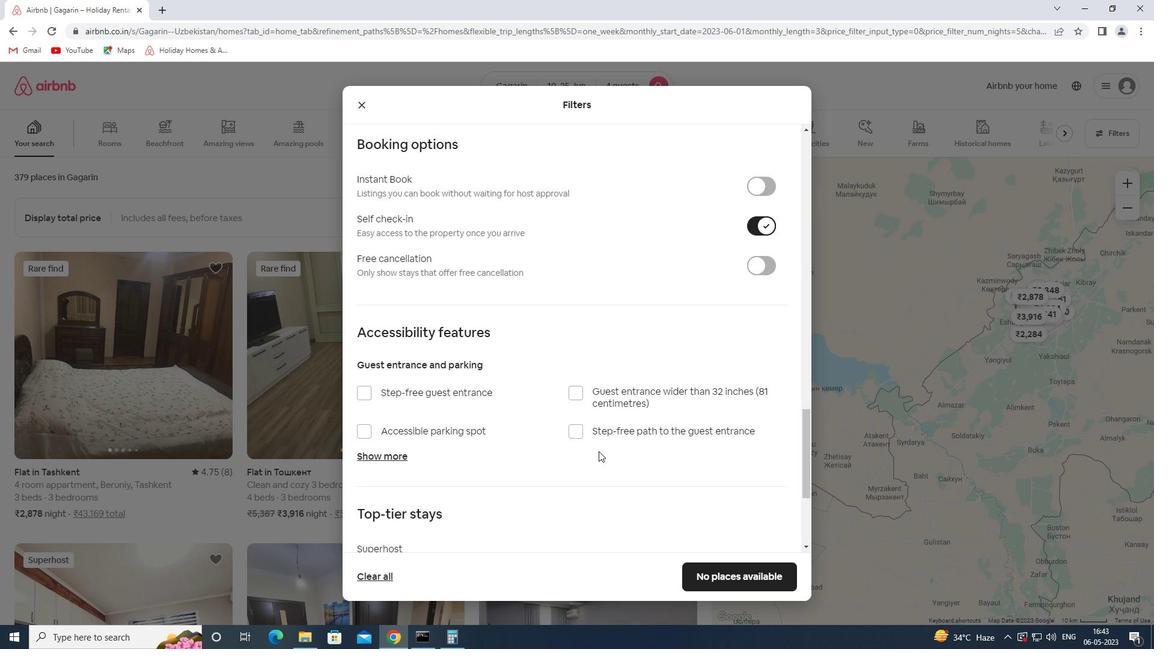 
Action: Mouse scrolled (599, 451) with delta (0, 0)
Screenshot: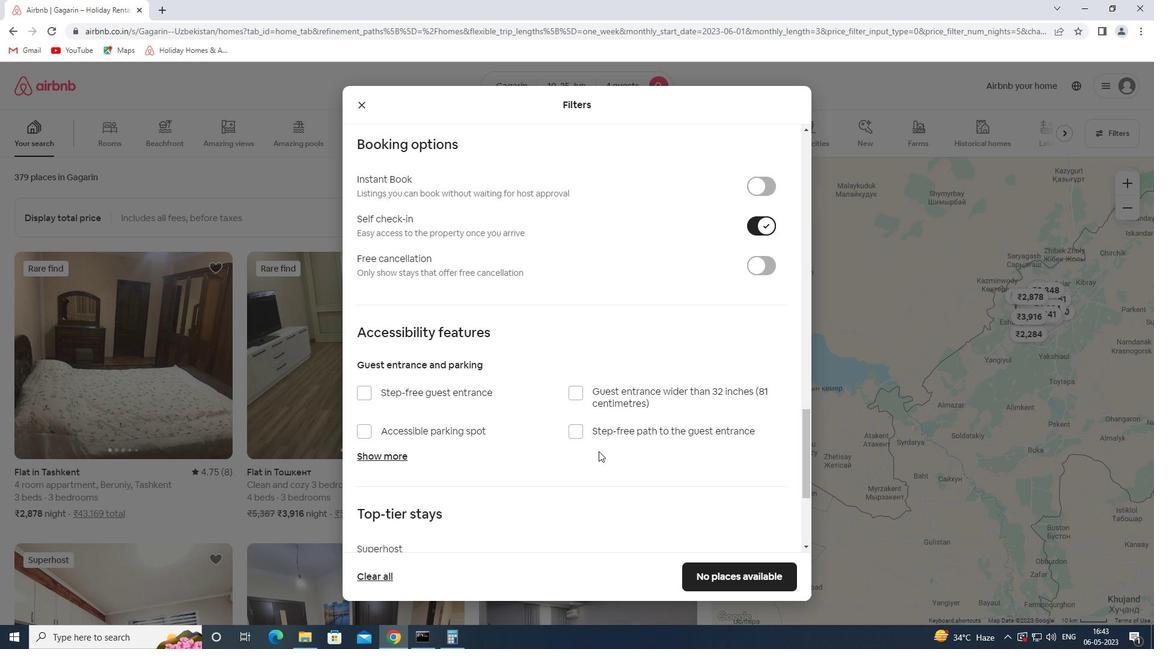 
Action: Mouse moved to (594, 451)
Screenshot: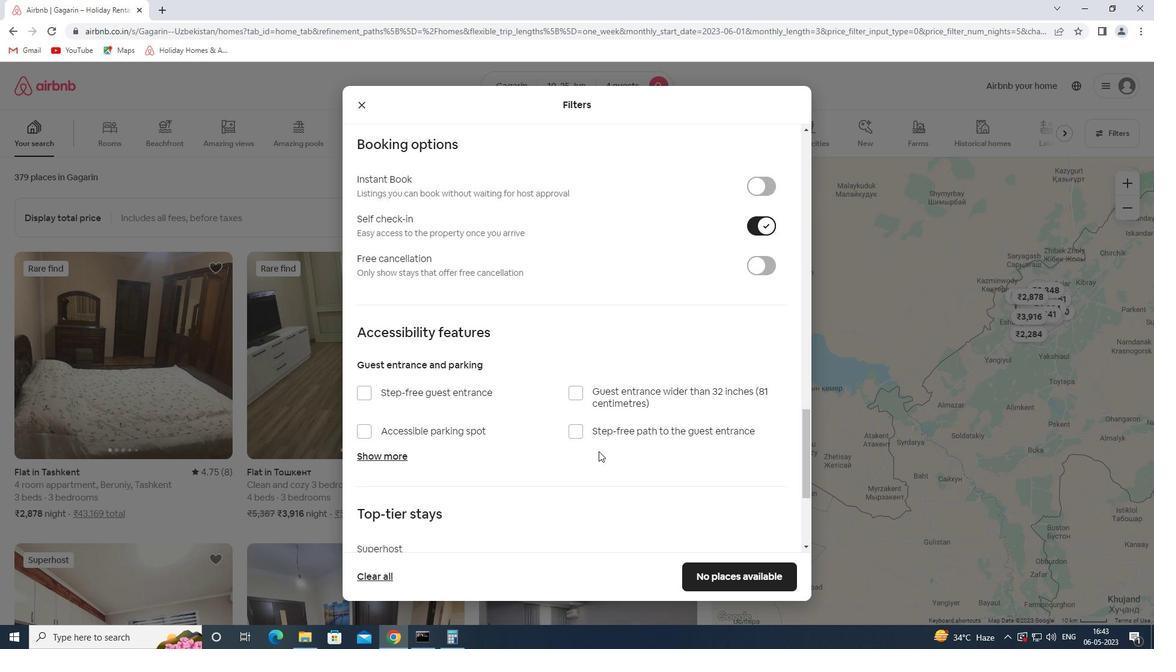 
Action: Mouse scrolled (594, 451) with delta (0, 0)
Screenshot: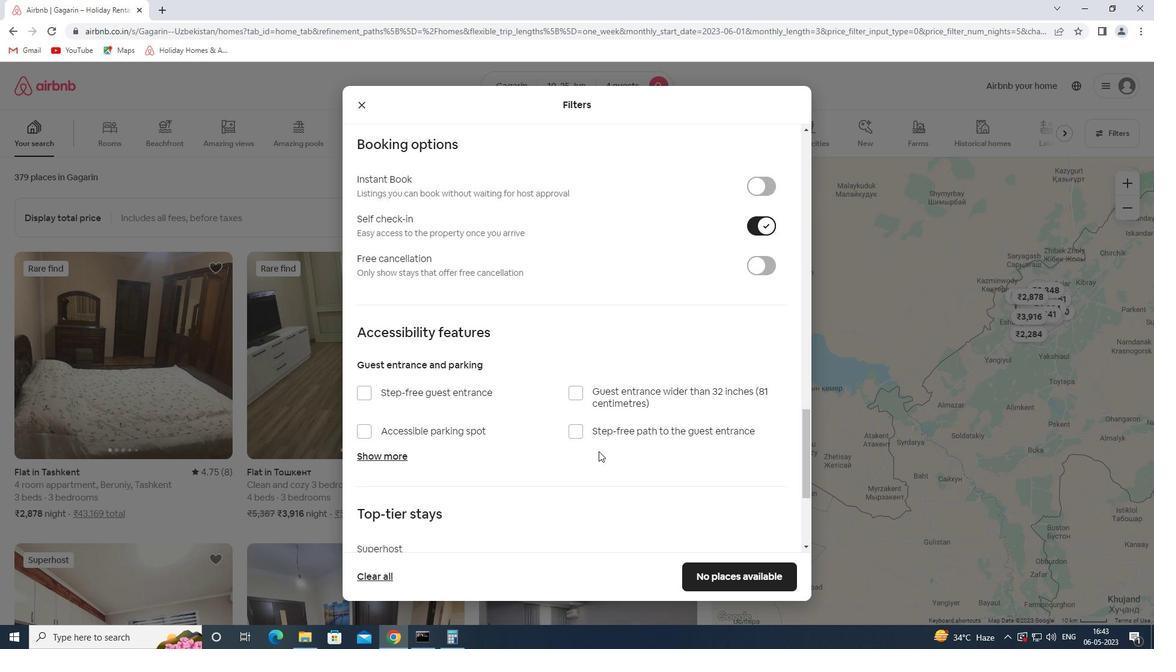 
Action: Mouse moved to (401, 496)
Screenshot: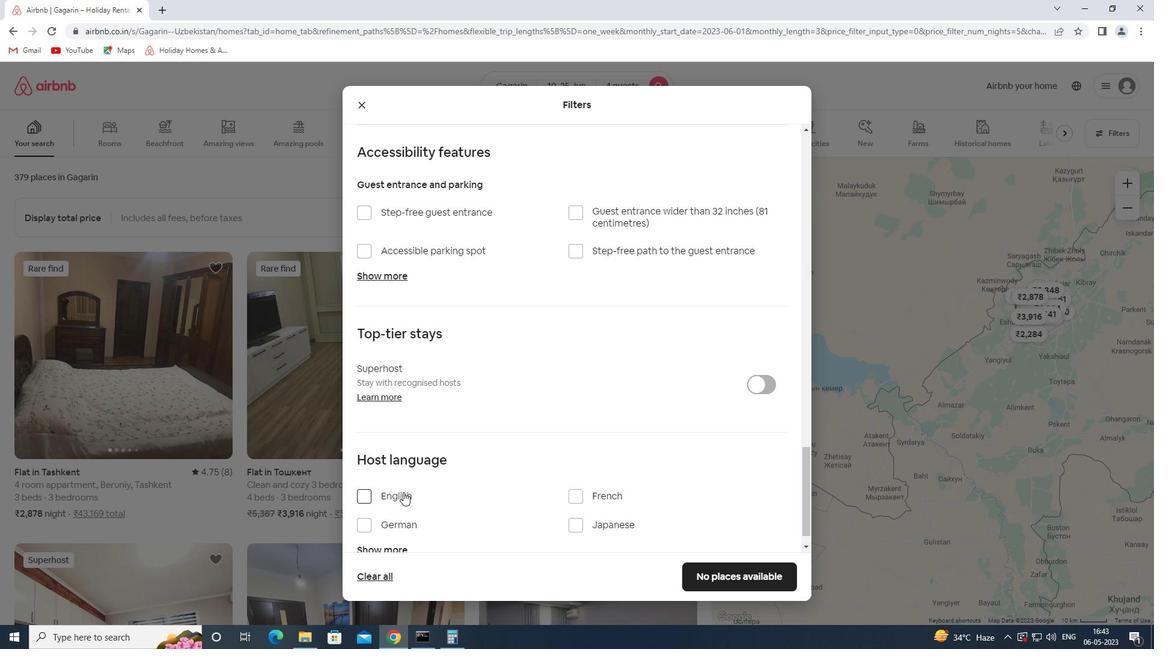 
Action: Mouse pressed left at (401, 496)
Screenshot: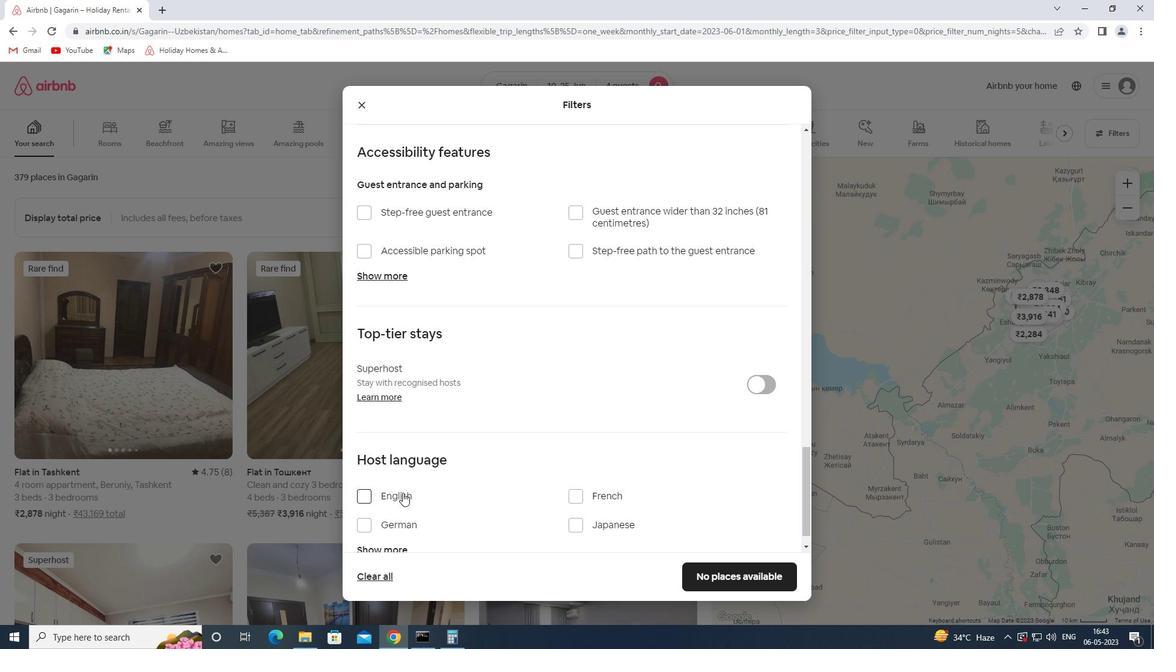 
Action: Mouse moved to (552, 463)
Screenshot: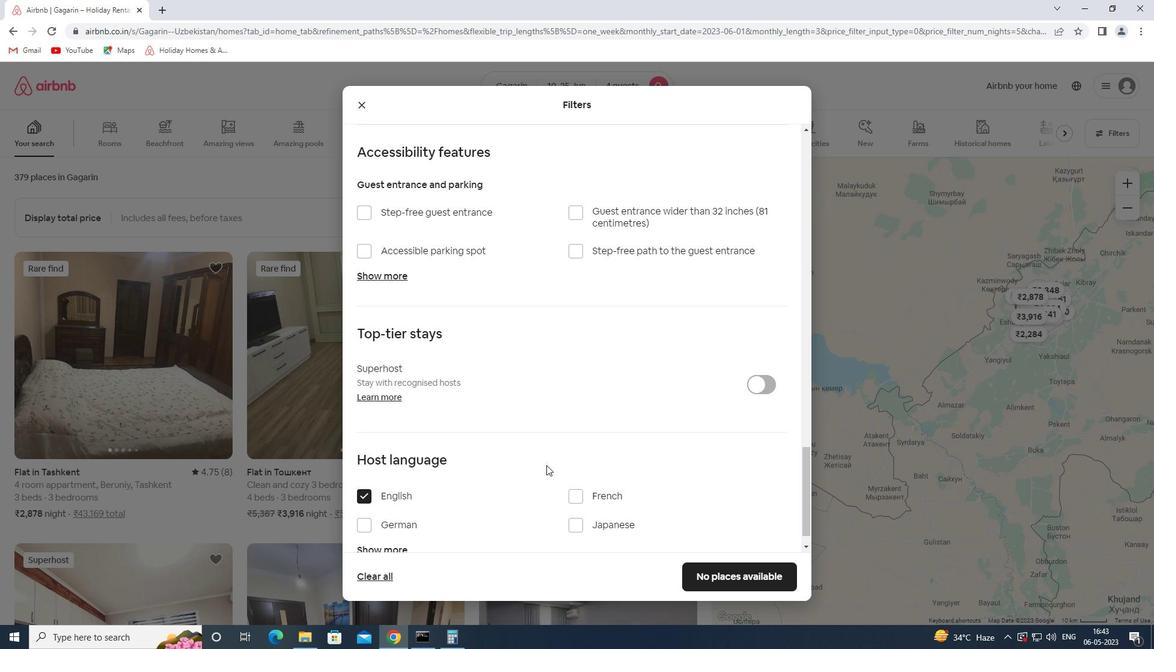 
Action: Mouse scrolled (552, 463) with delta (0, 0)
Screenshot: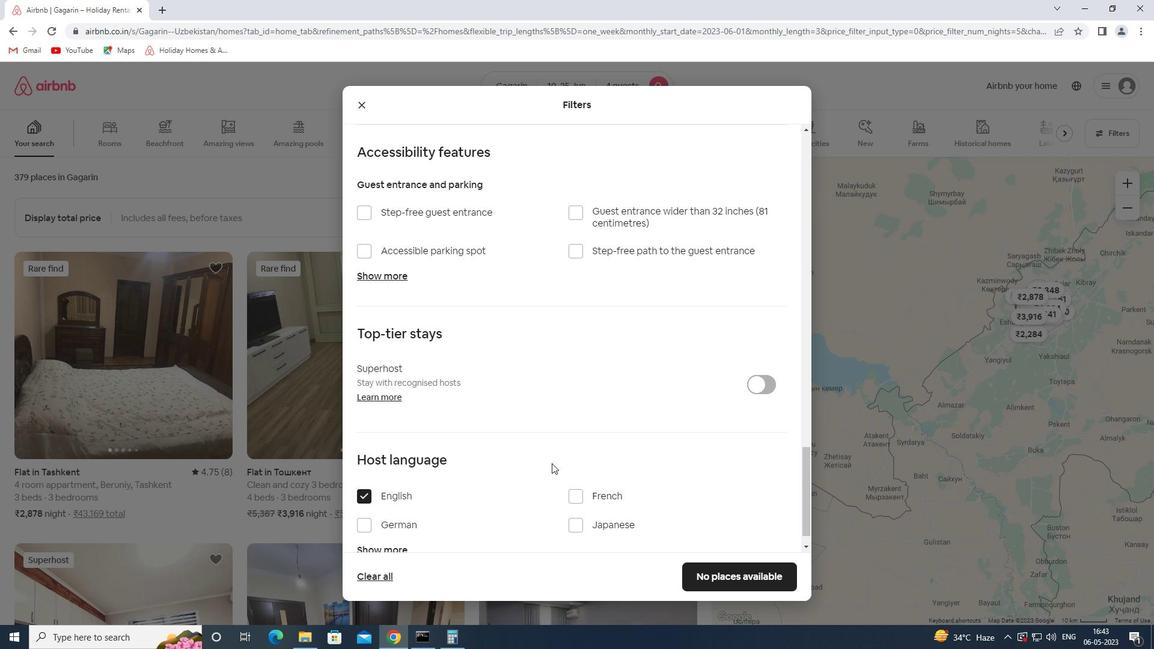 
Action: Mouse scrolled (552, 463) with delta (0, 0)
Screenshot: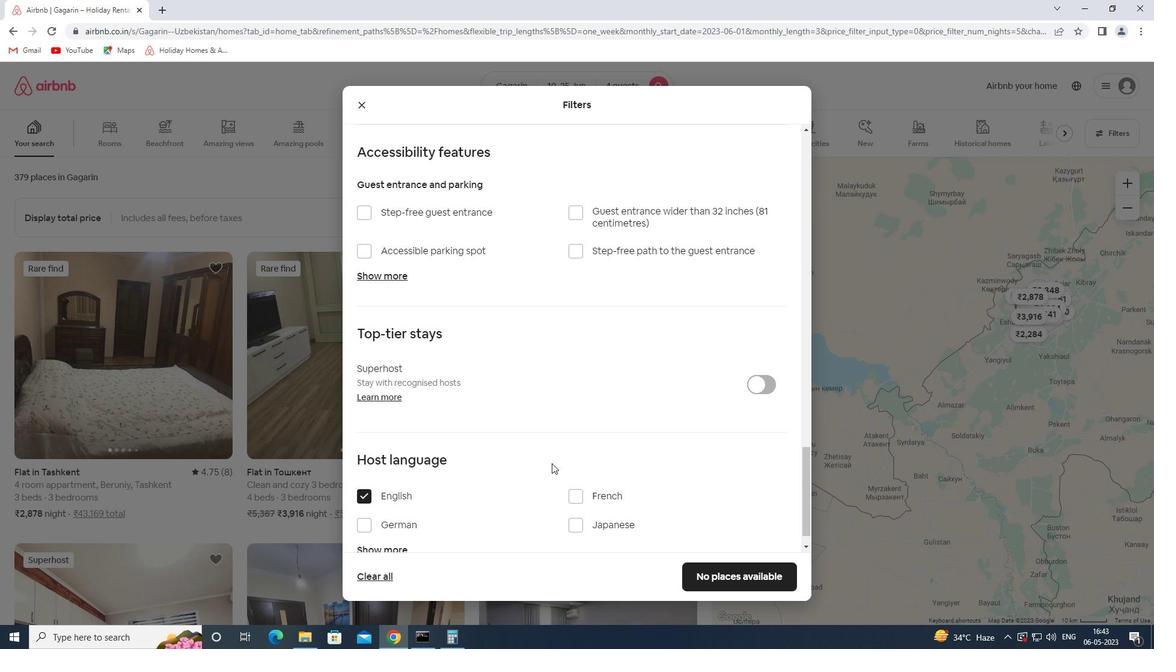 
Action: Mouse scrolled (552, 463) with delta (0, 0)
Screenshot: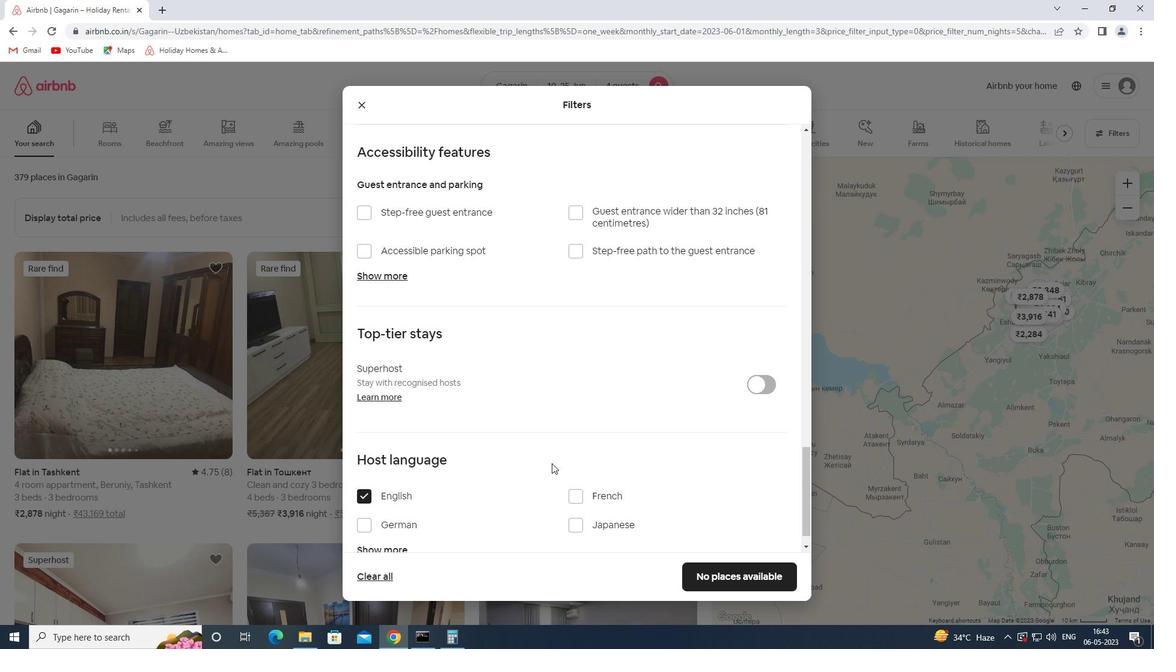 
Action: Mouse scrolled (552, 463) with delta (0, 0)
Screenshot: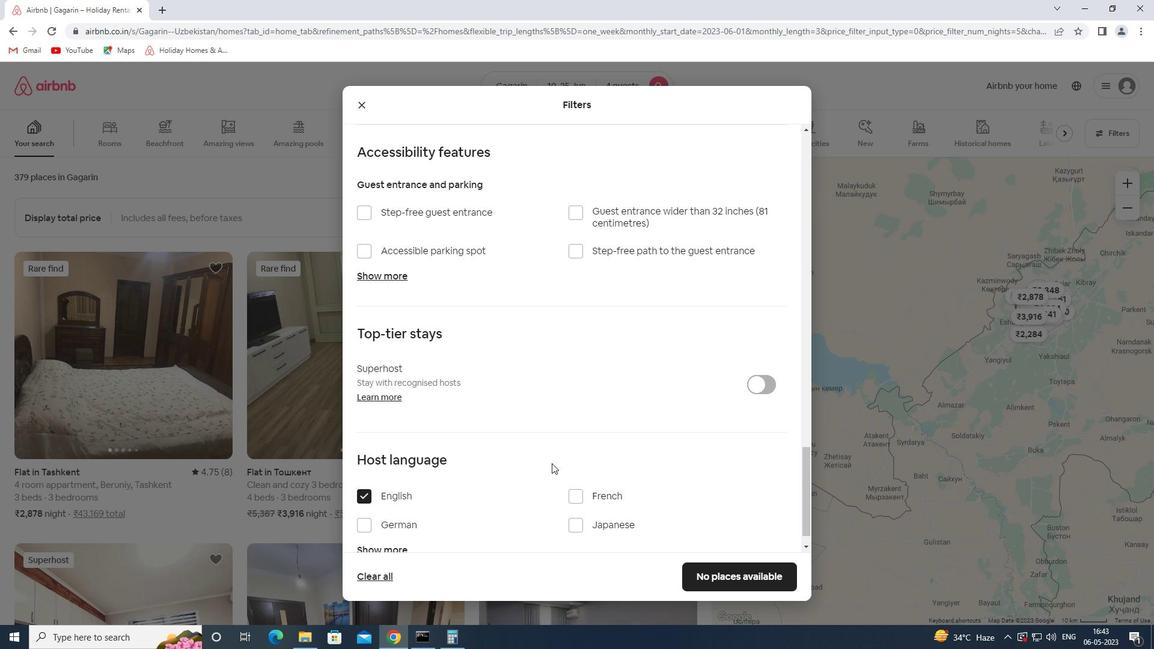 
Action: Mouse scrolled (552, 463) with delta (0, 0)
Screenshot: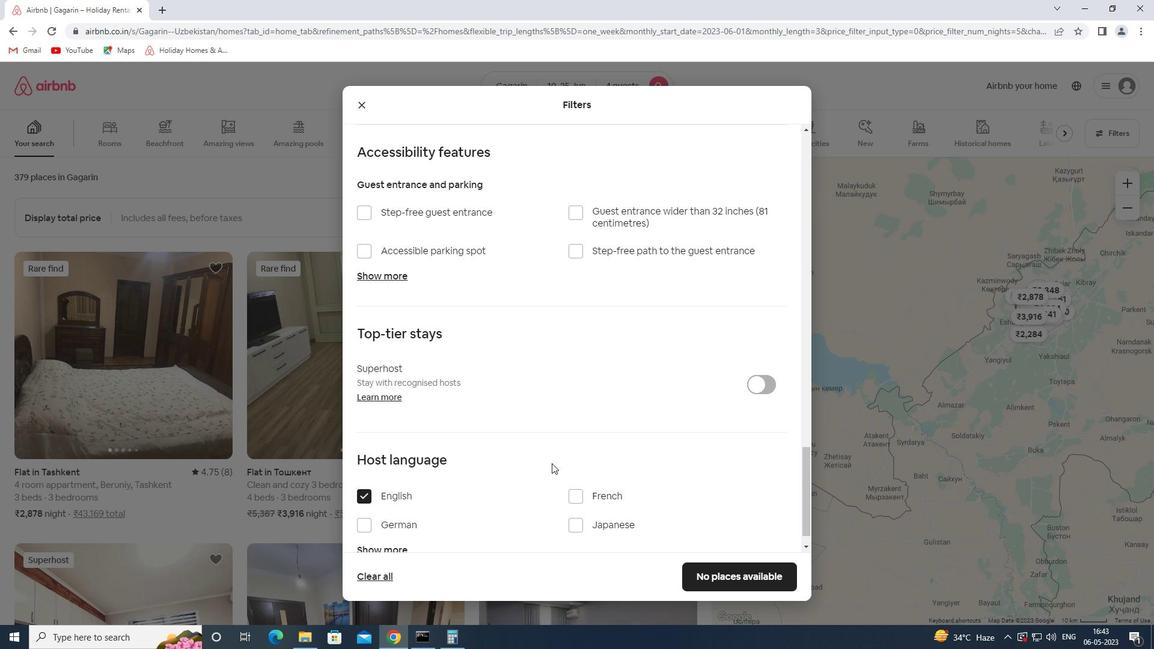 
Action: Mouse moved to (752, 573)
Screenshot: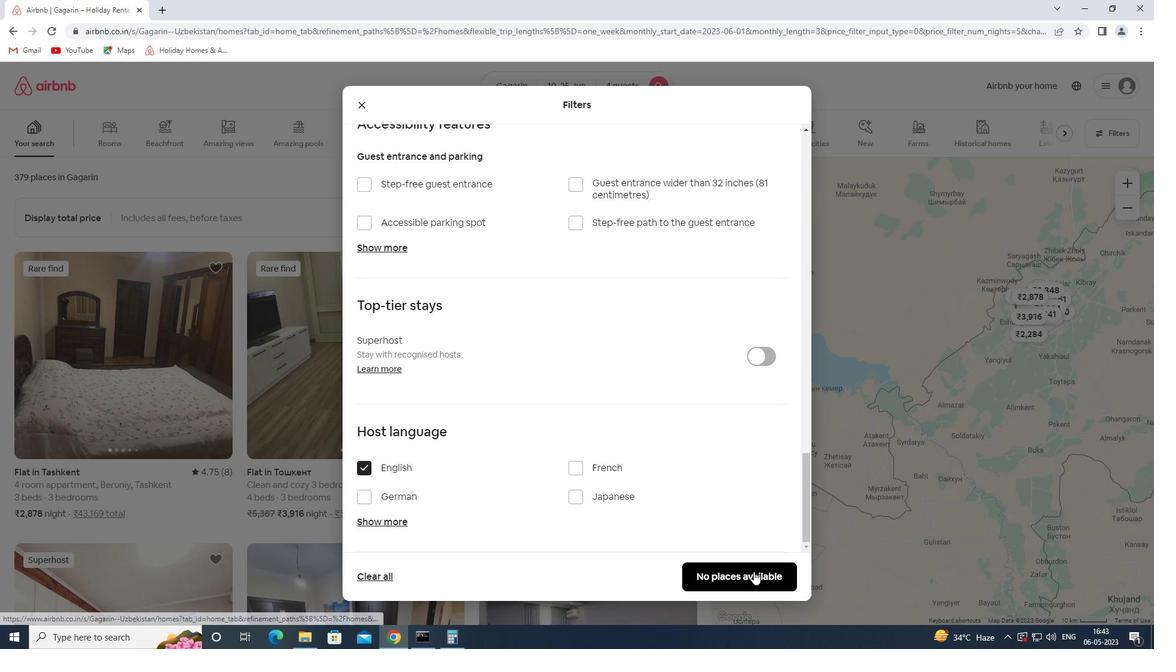 
Action: Mouse pressed left at (752, 573)
Screenshot: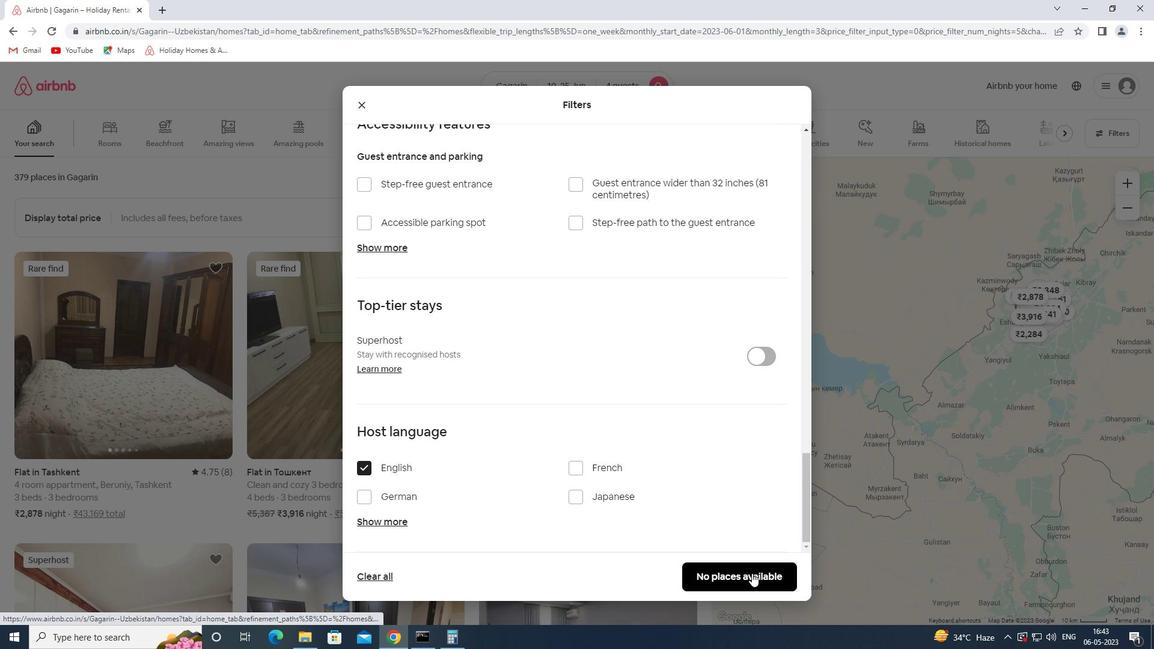 
Action: Mouse moved to (507, 351)
Screenshot: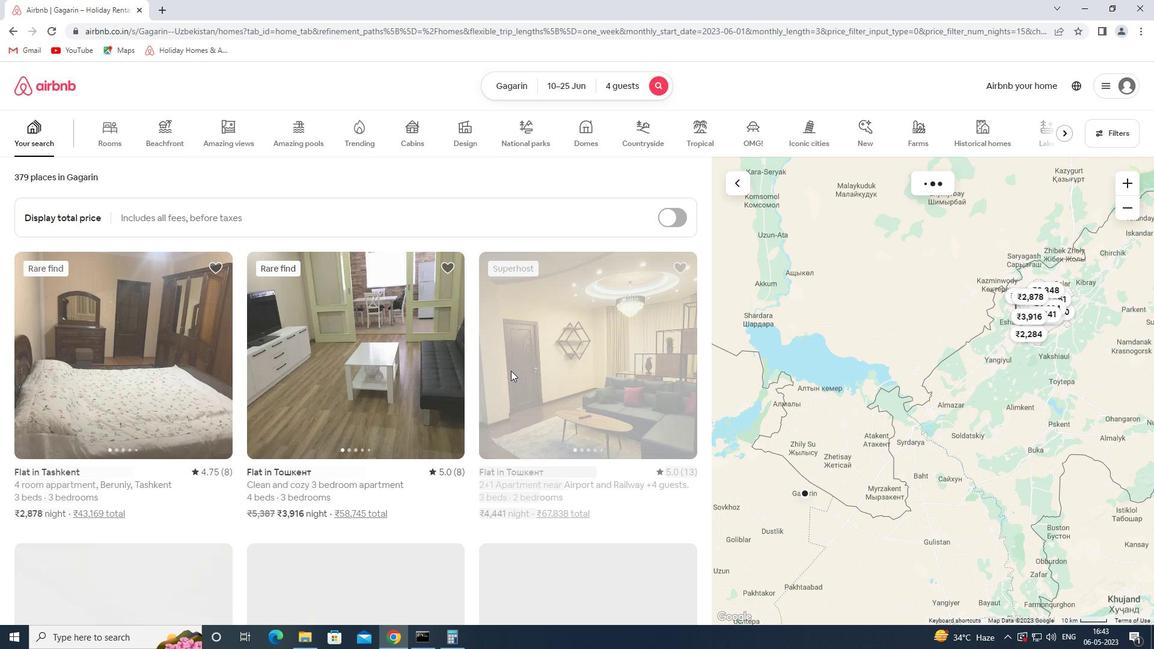 
